 Task: Research Airbnb properties in Middelburg, Netherlands from 7th December, 2023 to 15th December, 2023 for 6 adults. Place can be entire room with 3 bedrooms having 3 beds and 3 bathrooms. Property type can be guest house. Amenities needed are: washing machine.
Action: Mouse moved to (626, 84)
Screenshot: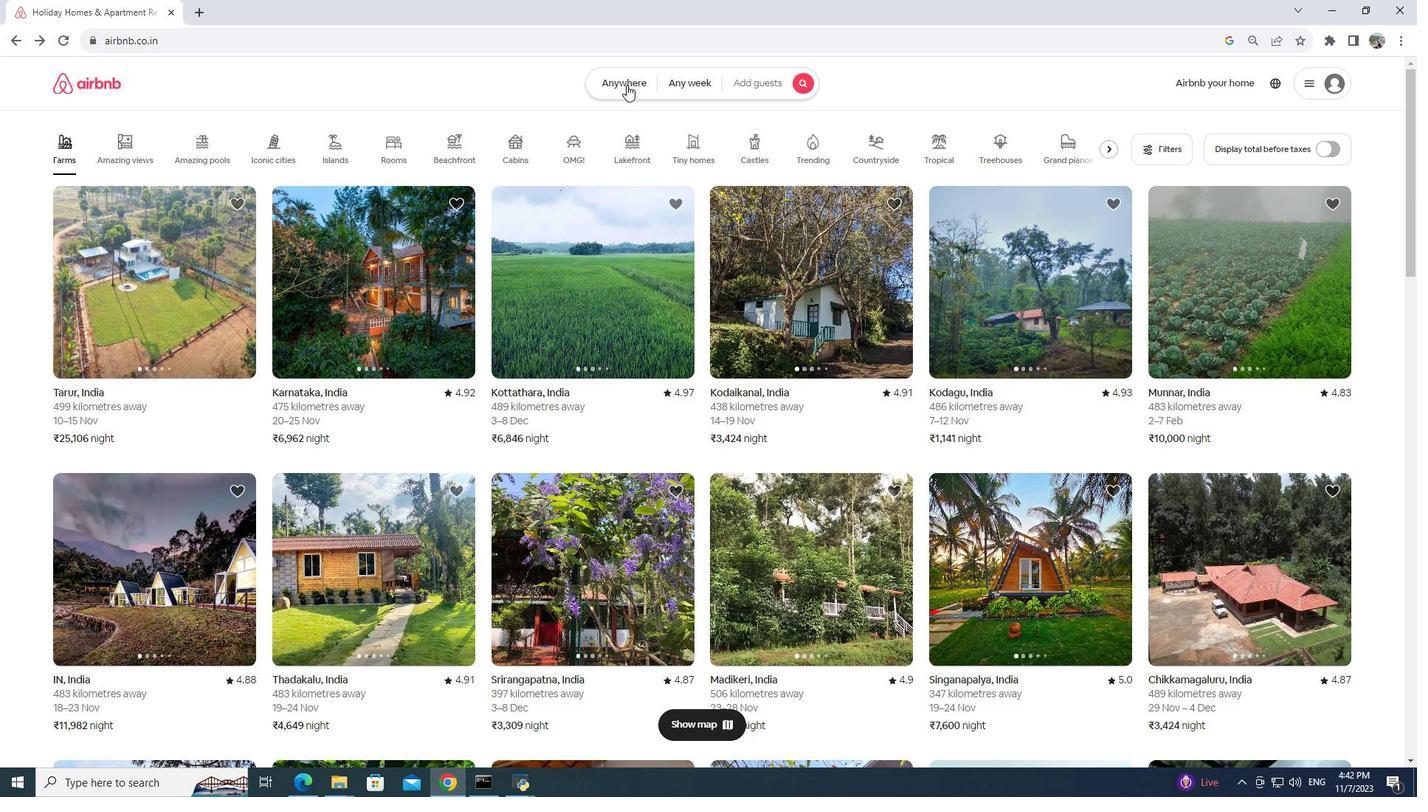 
Action: Mouse pressed left at (626, 84)
Screenshot: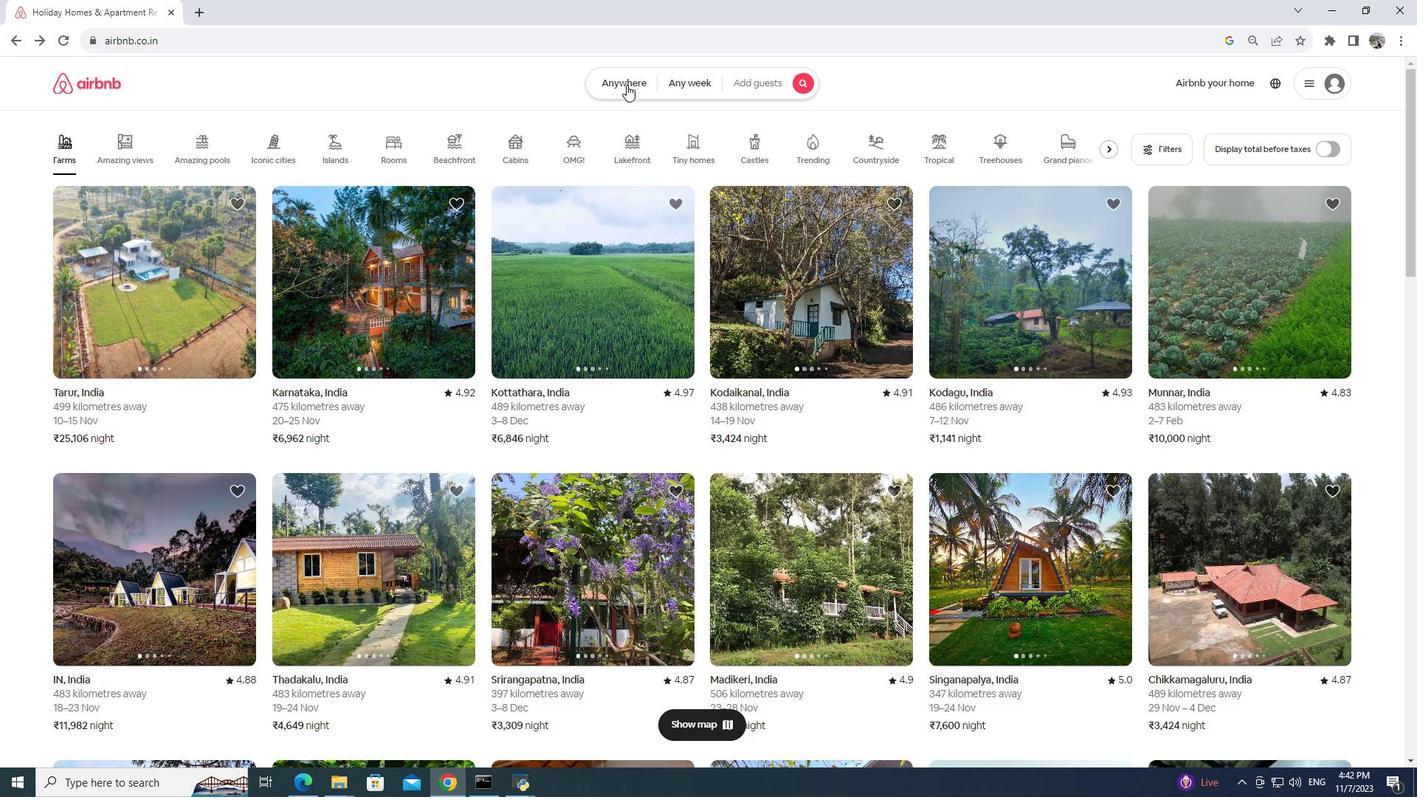 
Action: Mouse moved to (536, 129)
Screenshot: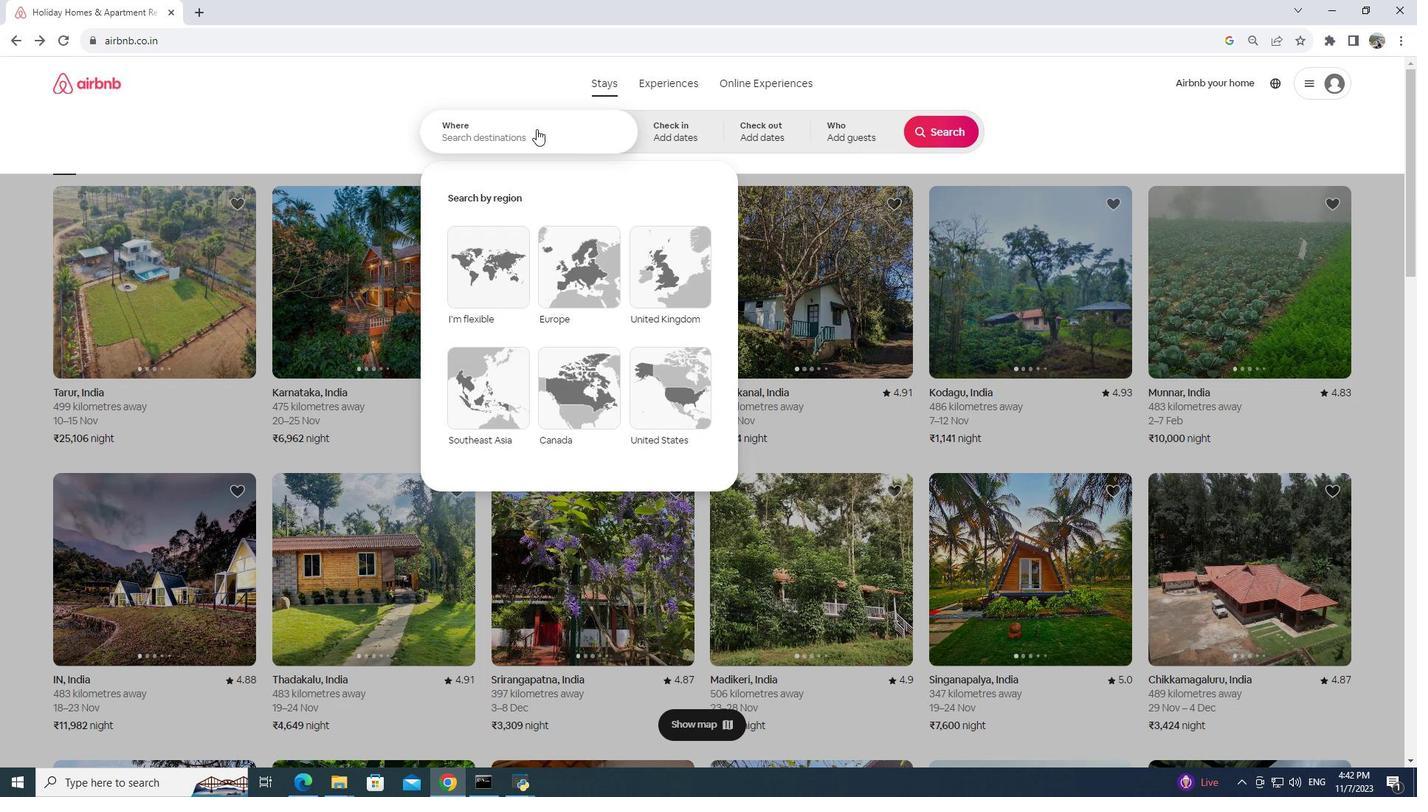 
Action: Mouse pressed left at (536, 129)
Screenshot: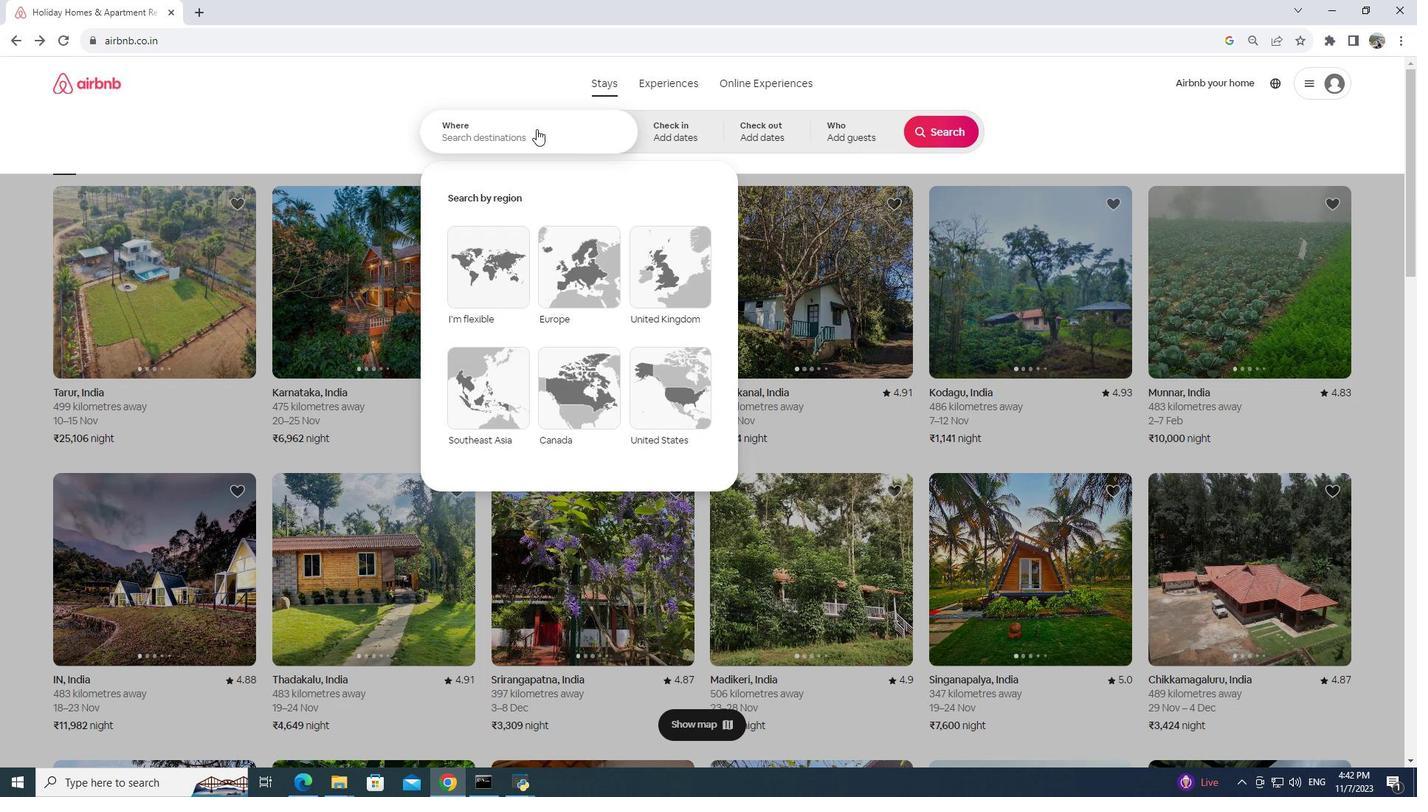 
Action: Mouse moved to (533, 127)
Screenshot: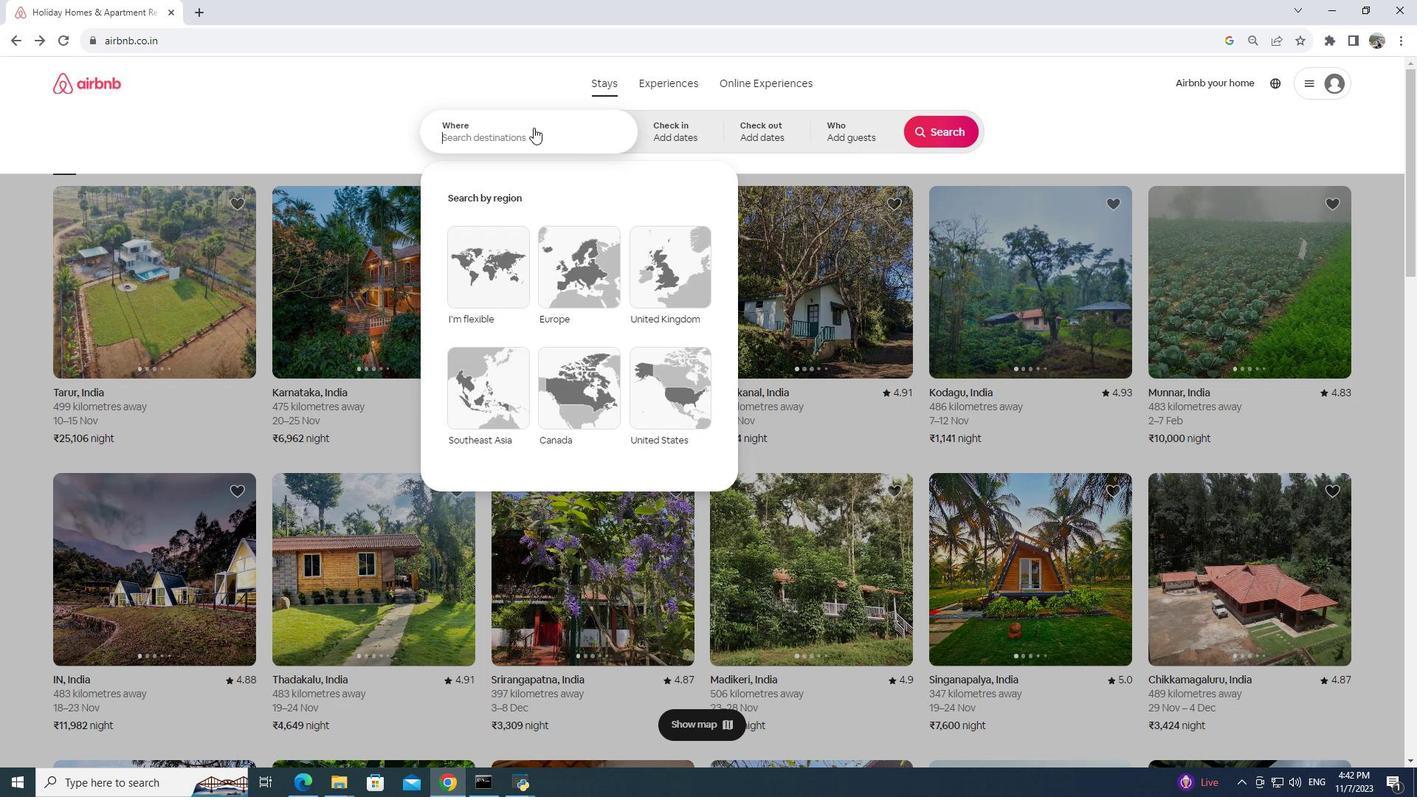 
Action: Key pressed middelburg,<Key.space>netherlands
Screenshot: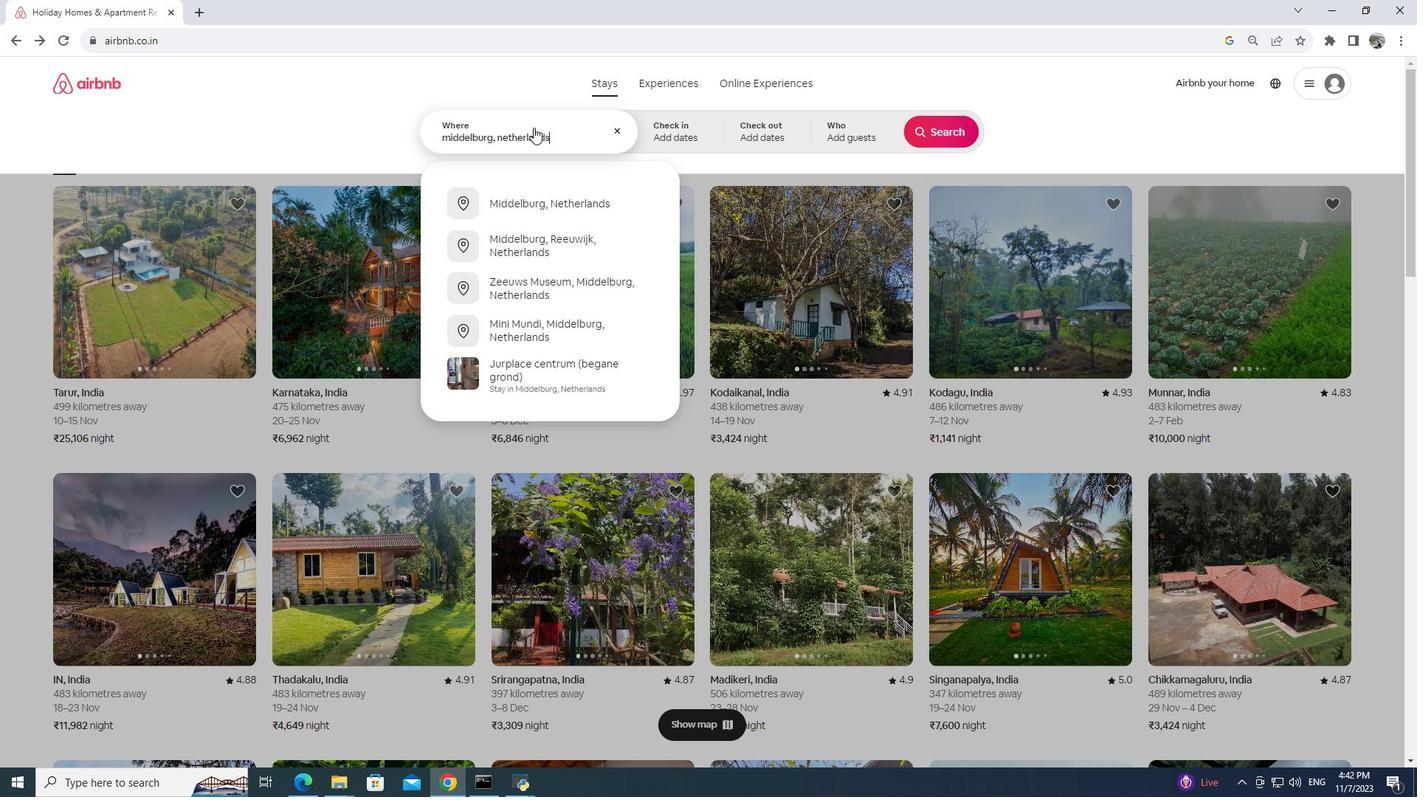 
Action: Mouse moved to (561, 196)
Screenshot: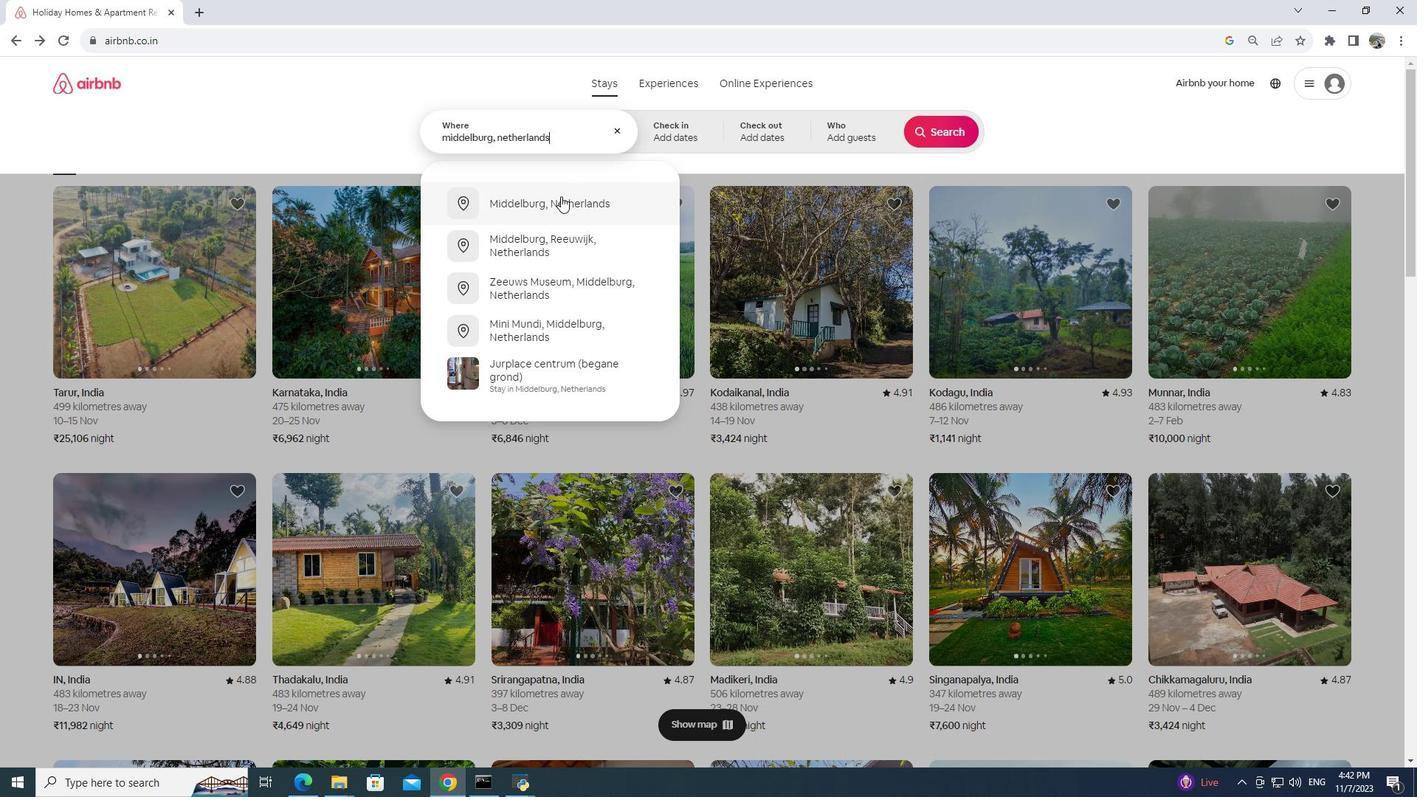 
Action: Mouse pressed left at (561, 196)
Screenshot: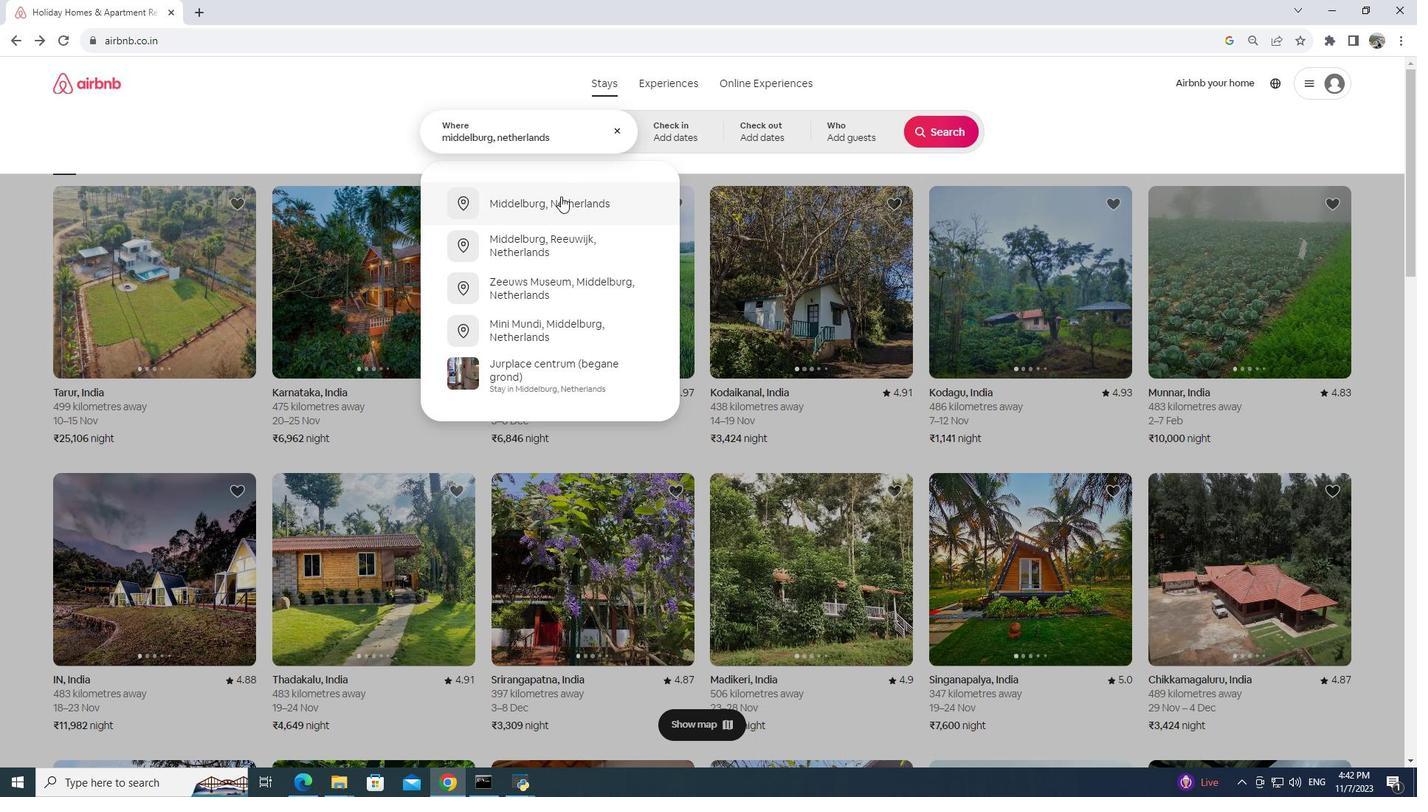 
Action: Mouse moved to (857, 331)
Screenshot: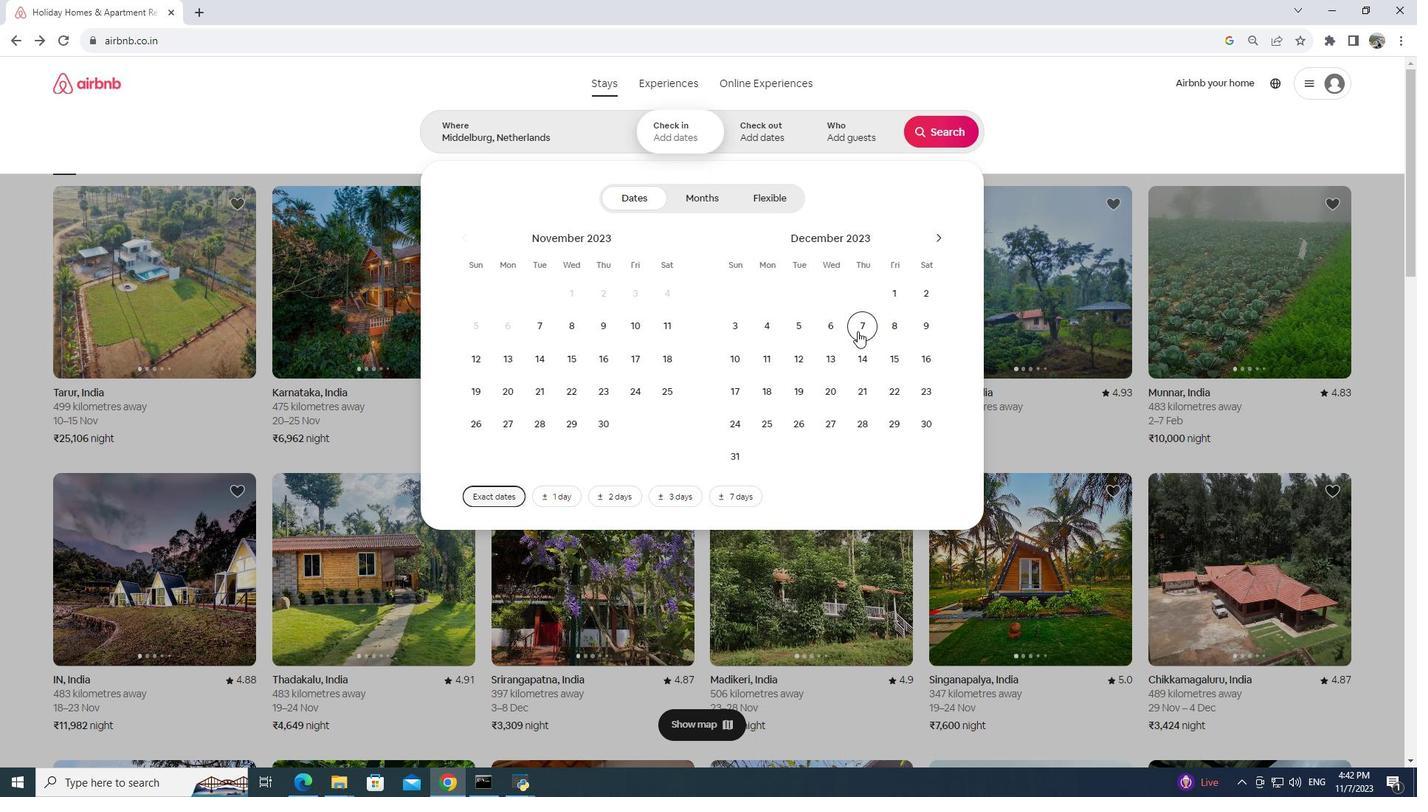 
Action: Mouse pressed left at (857, 331)
Screenshot: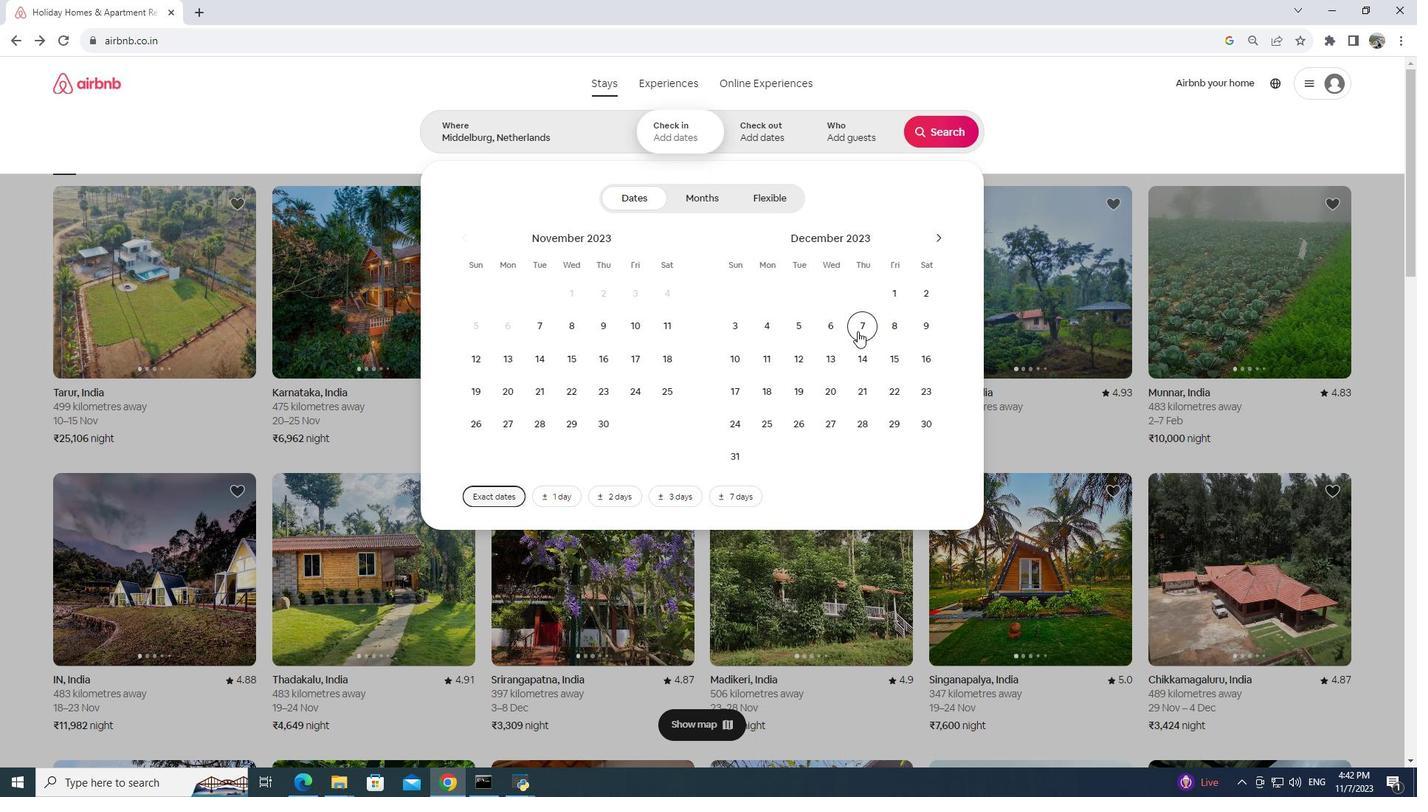 
Action: Mouse moved to (904, 361)
Screenshot: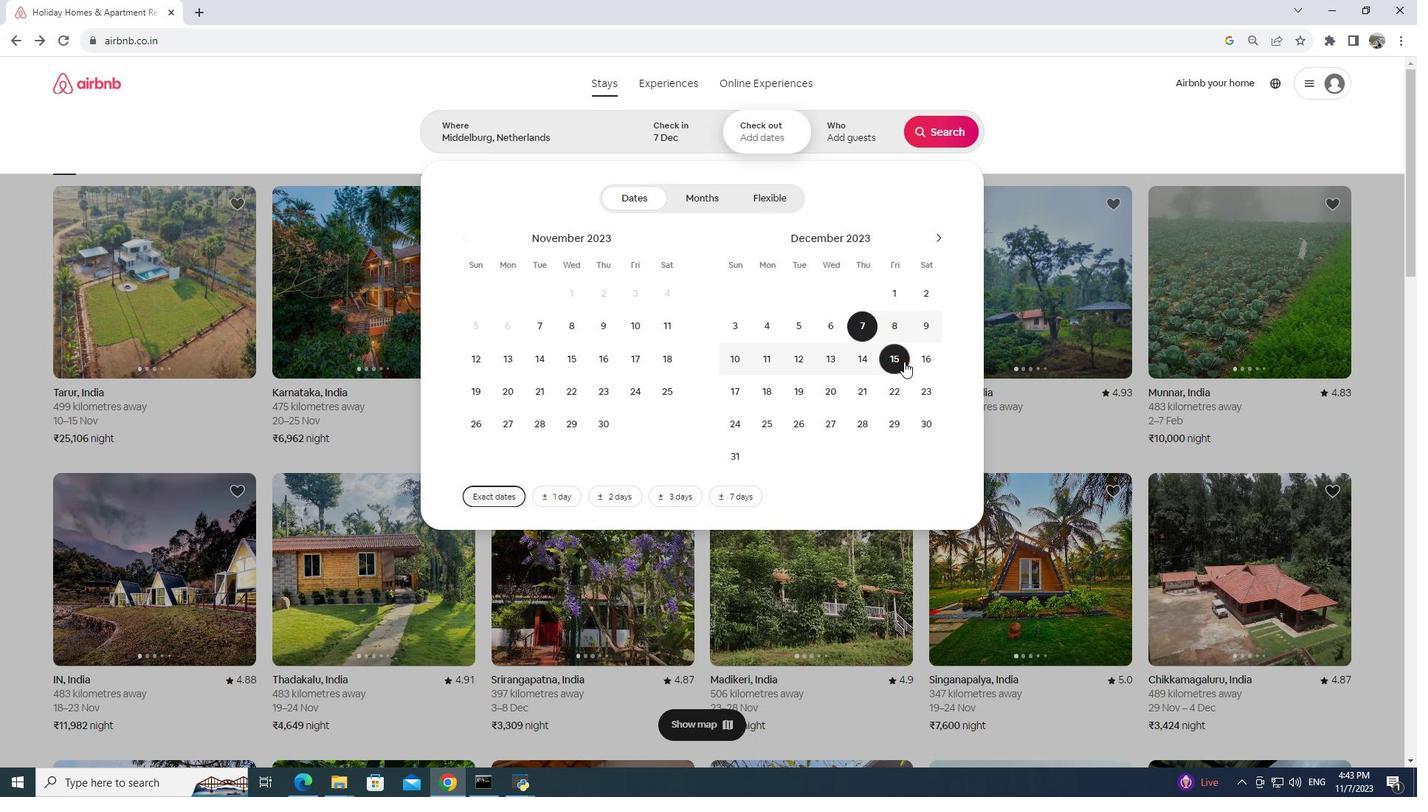 
Action: Mouse pressed left at (904, 361)
Screenshot: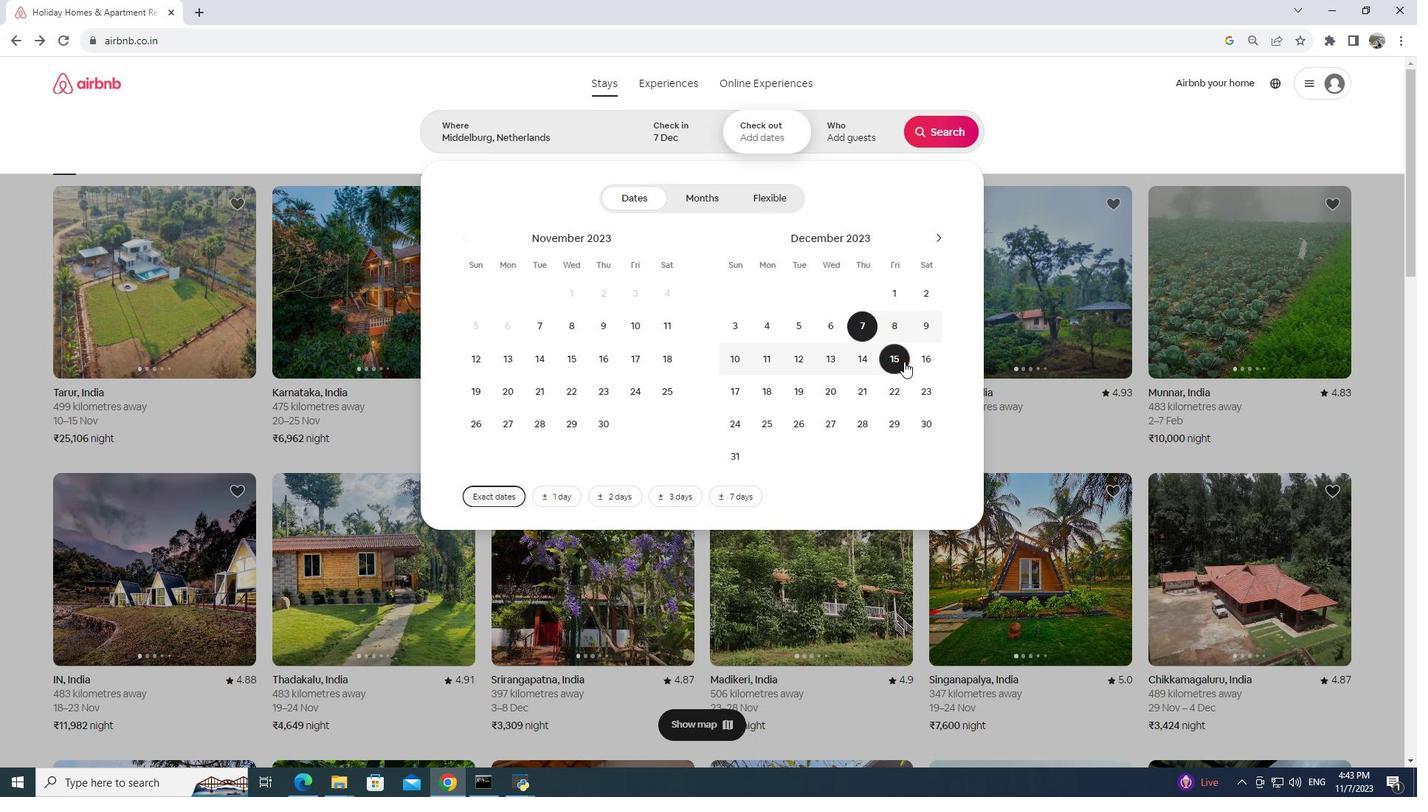 
Action: Mouse moved to (843, 124)
Screenshot: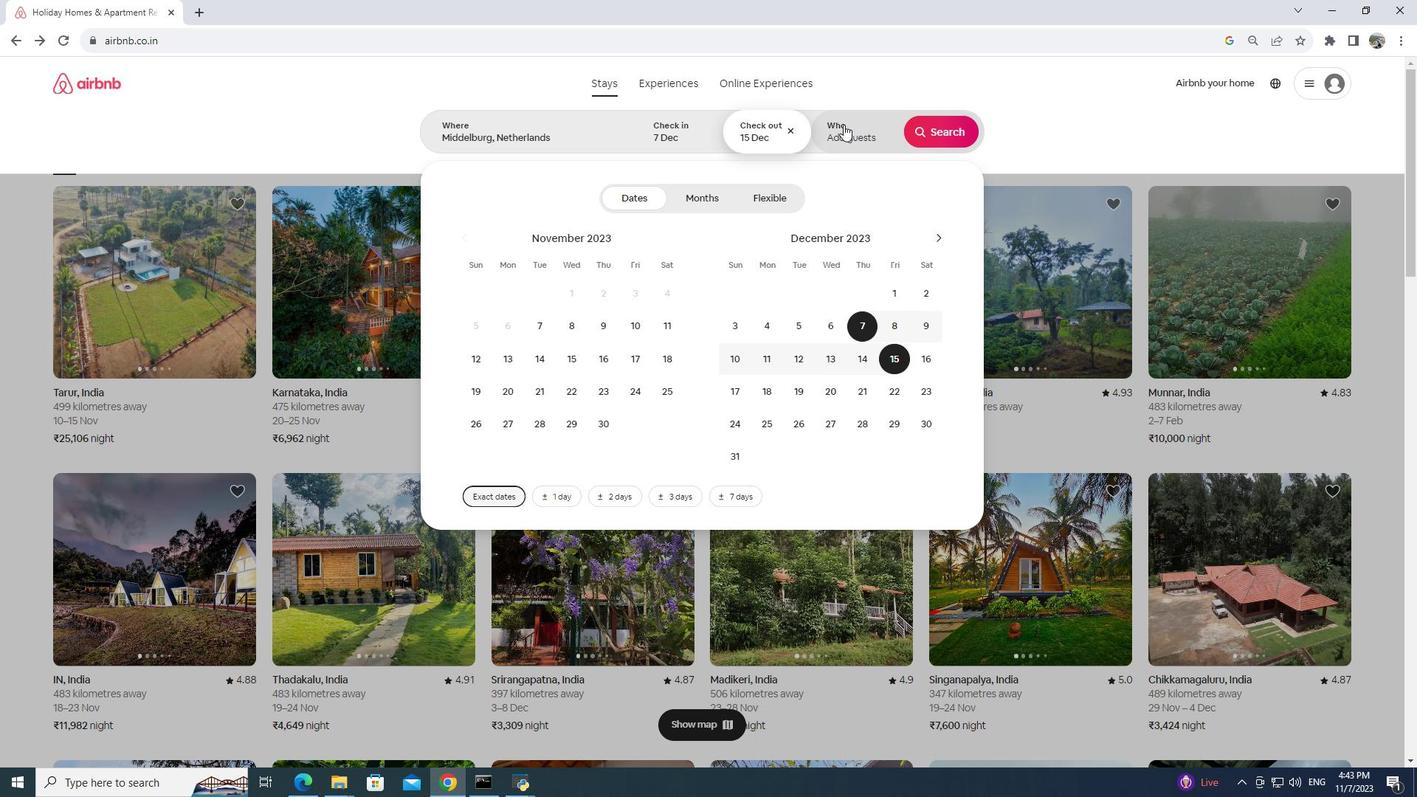 
Action: Mouse pressed left at (843, 124)
Screenshot: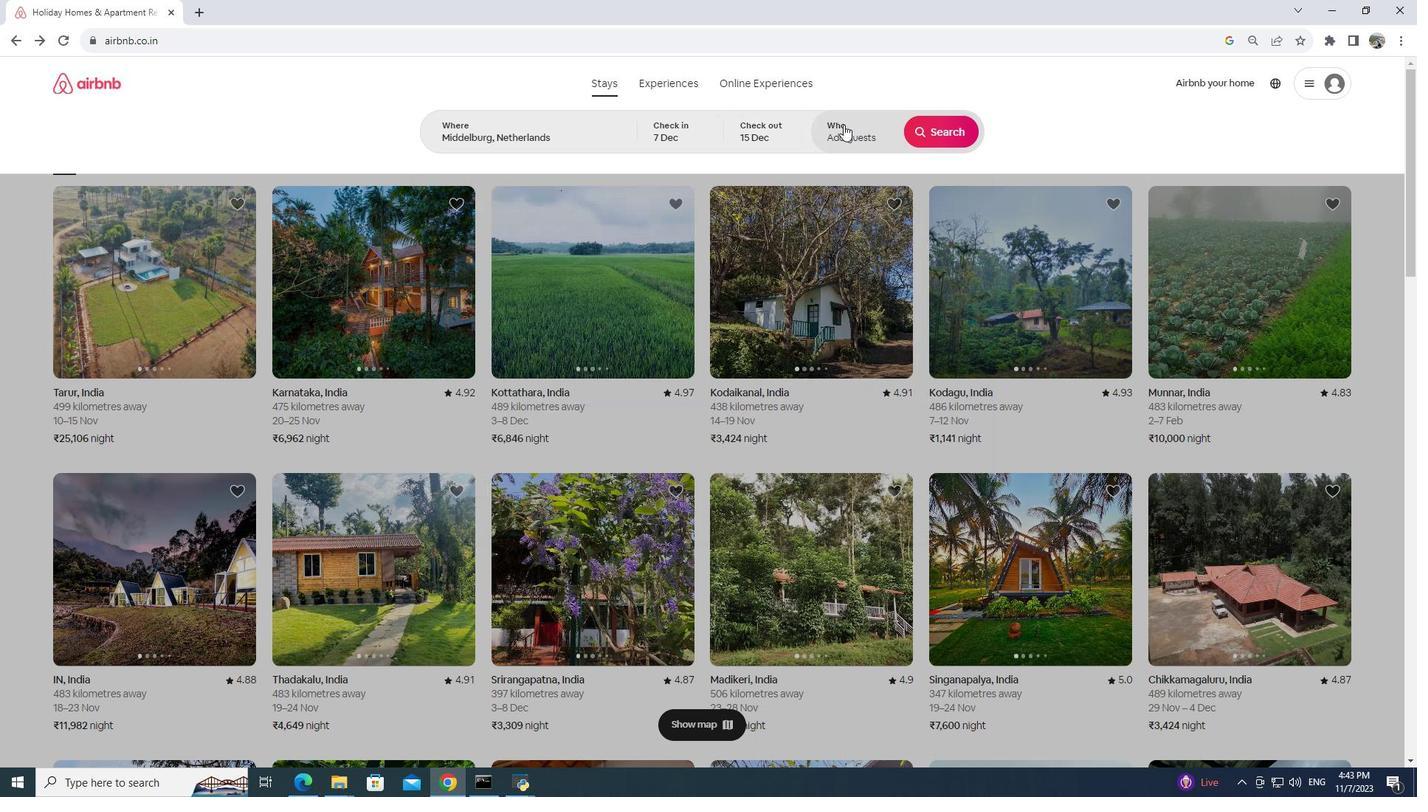 
Action: Mouse moved to (946, 202)
Screenshot: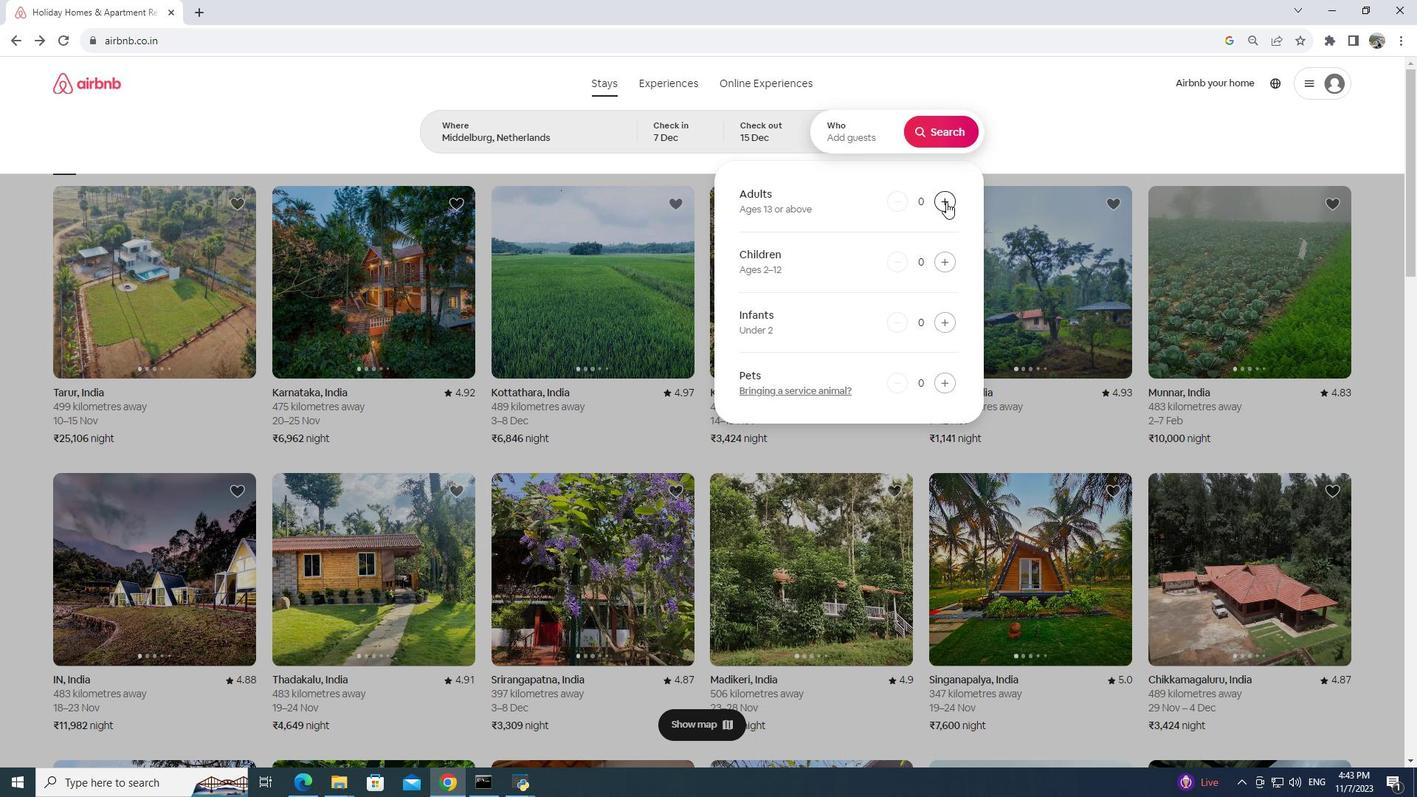 
Action: Mouse pressed left at (946, 202)
Screenshot: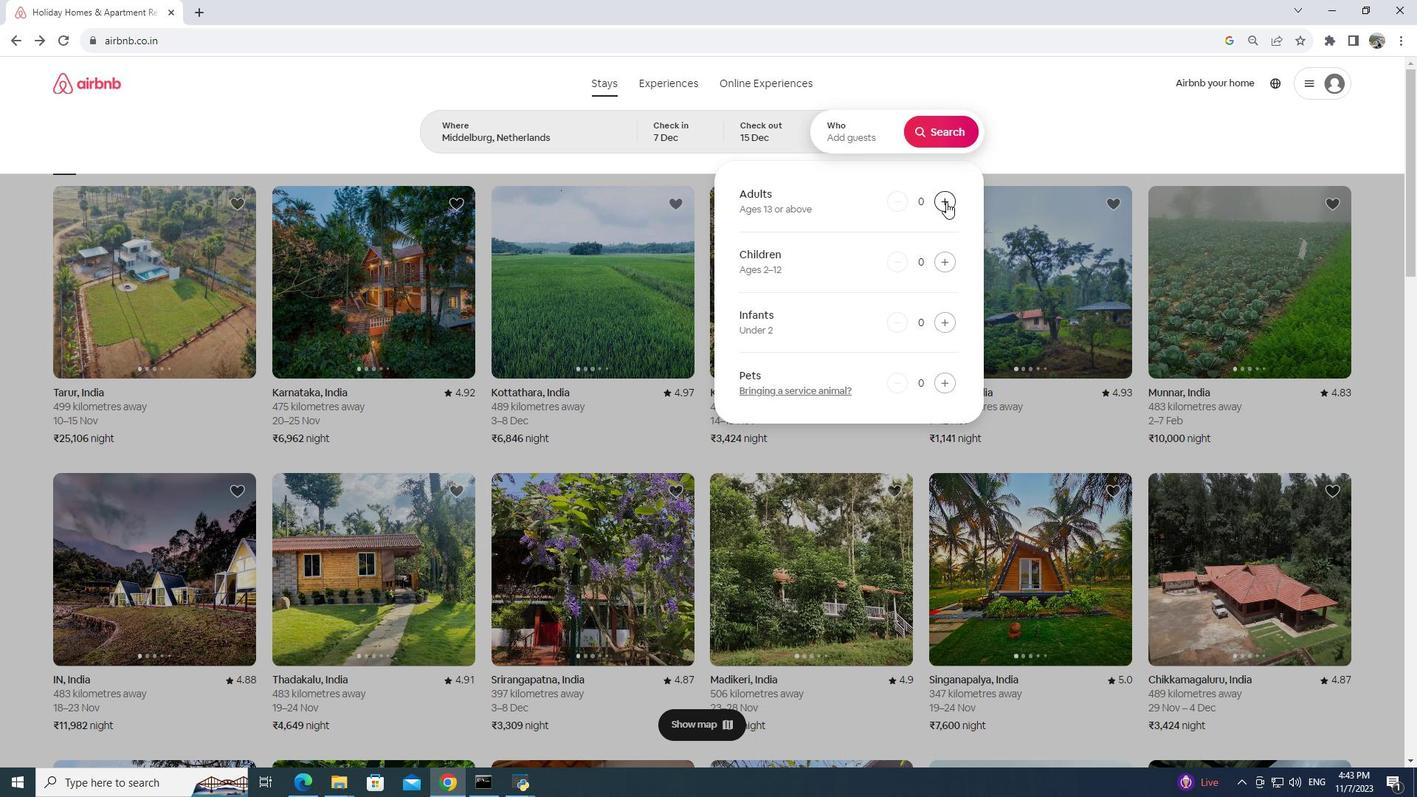 
Action: Mouse pressed left at (946, 202)
Screenshot: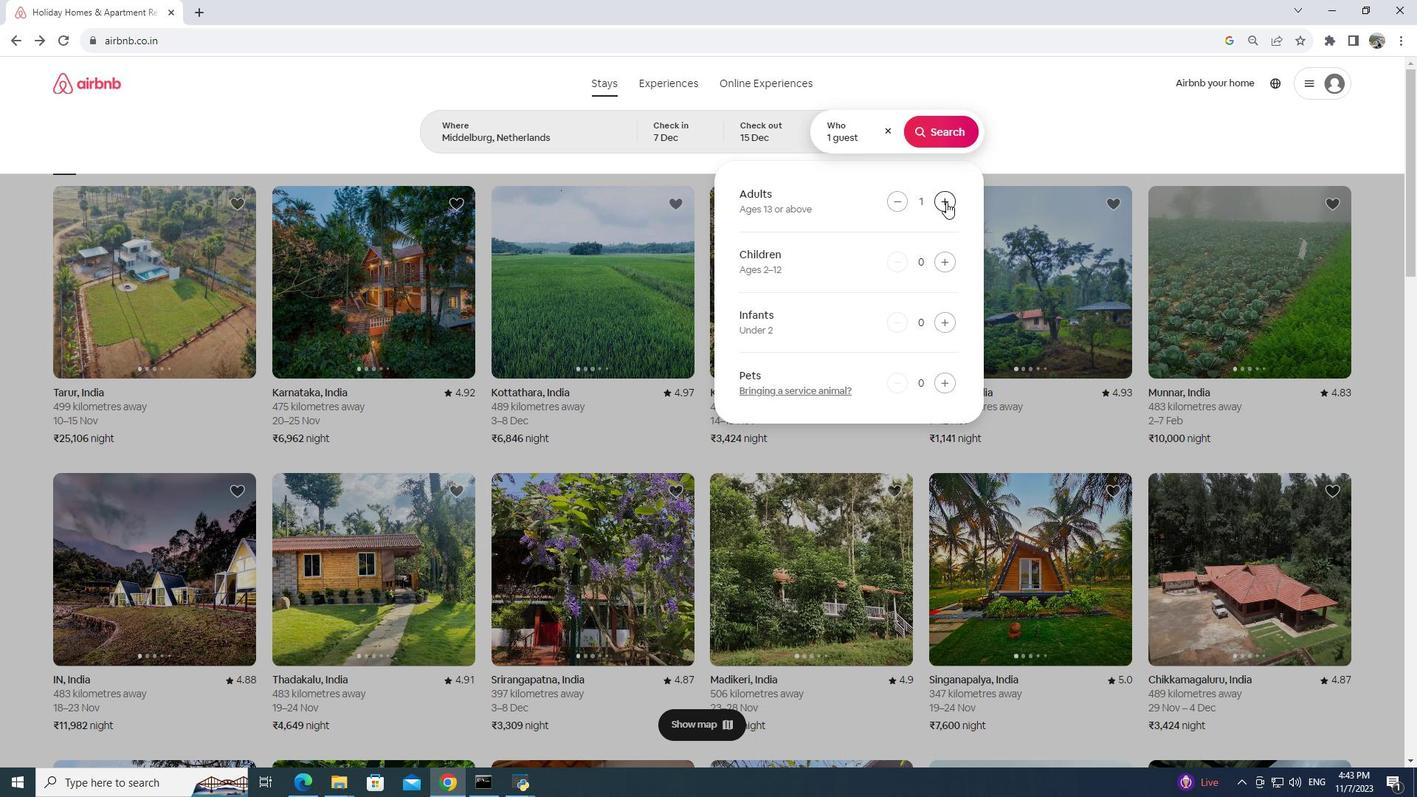 
Action: Mouse pressed left at (946, 202)
Screenshot: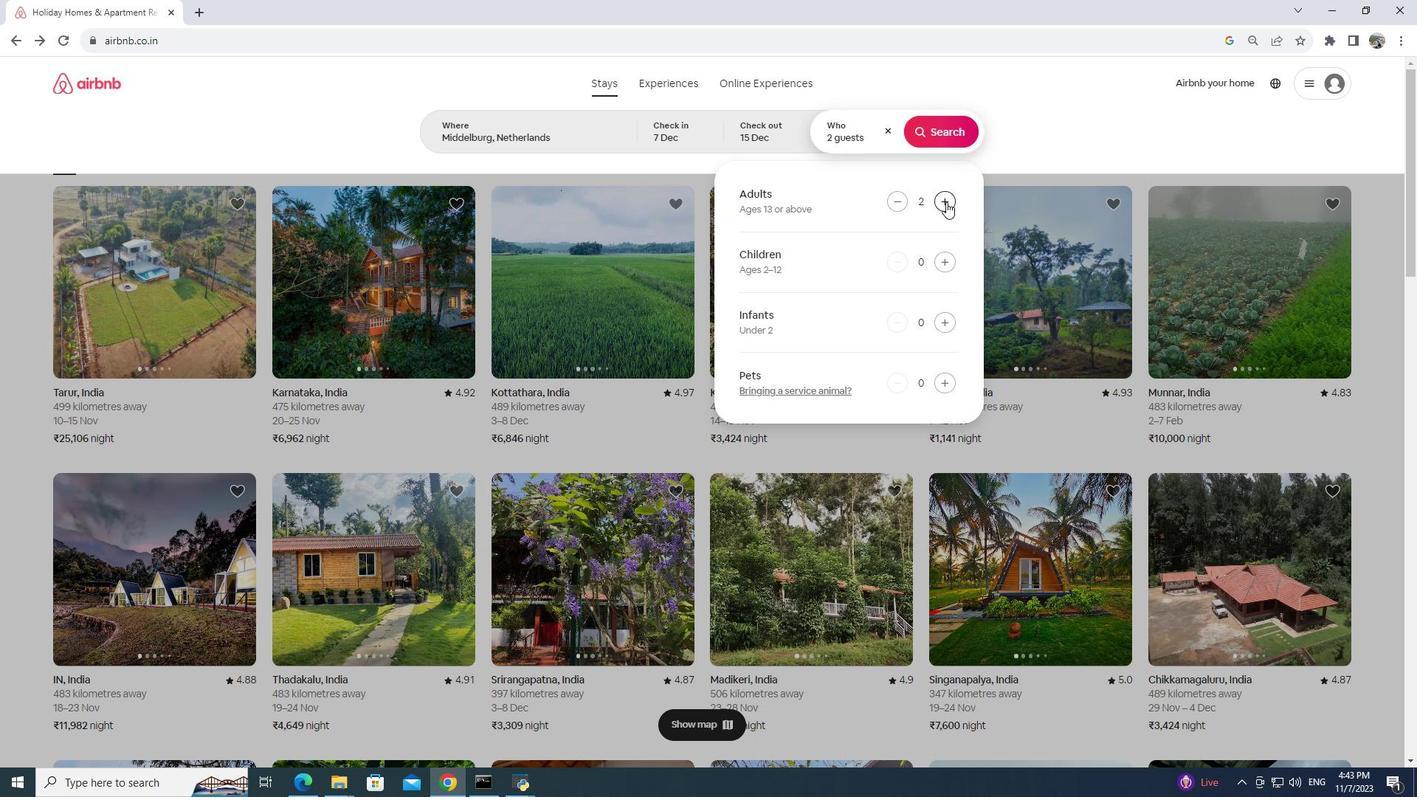
Action: Mouse moved to (945, 202)
Screenshot: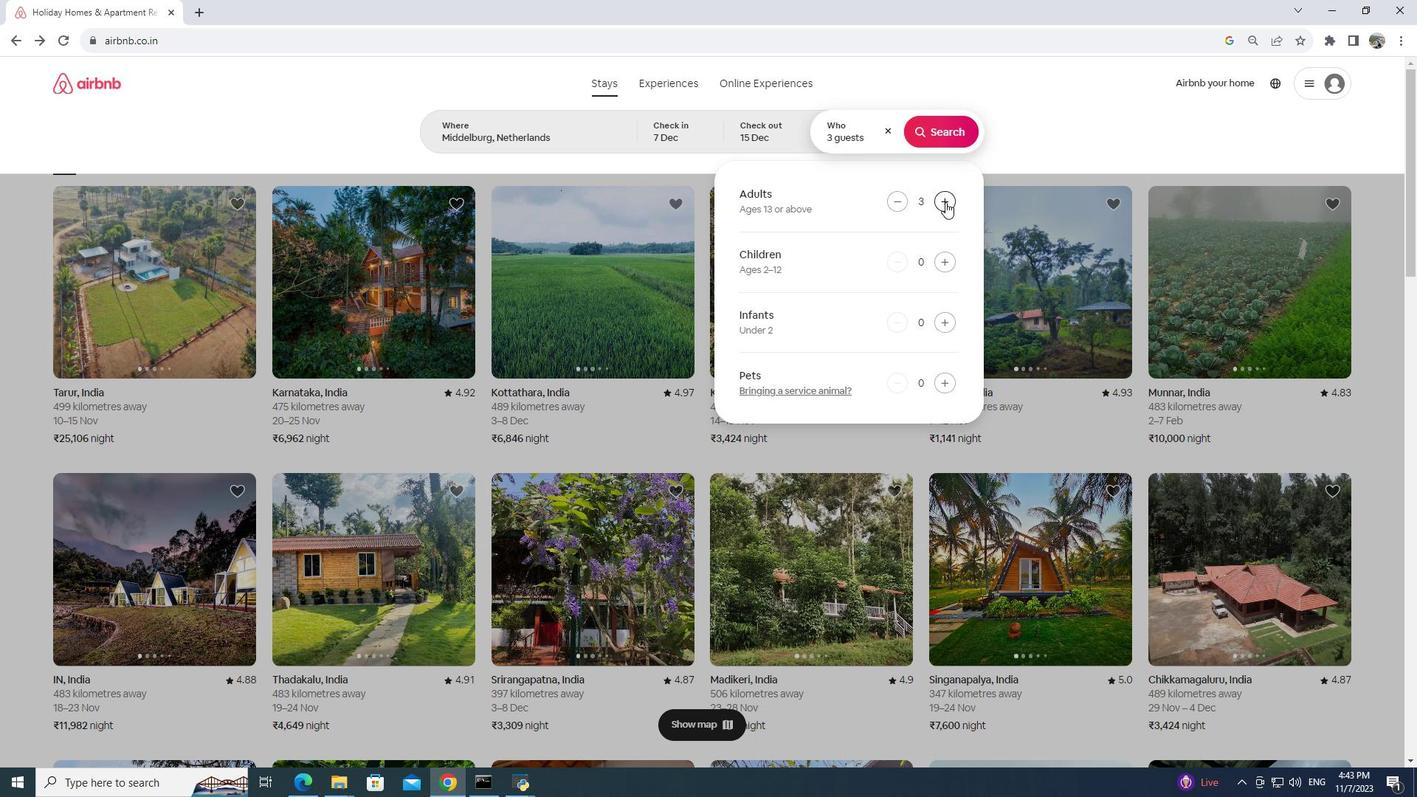 
Action: Mouse pressed left at (945, 202)
Screenshot: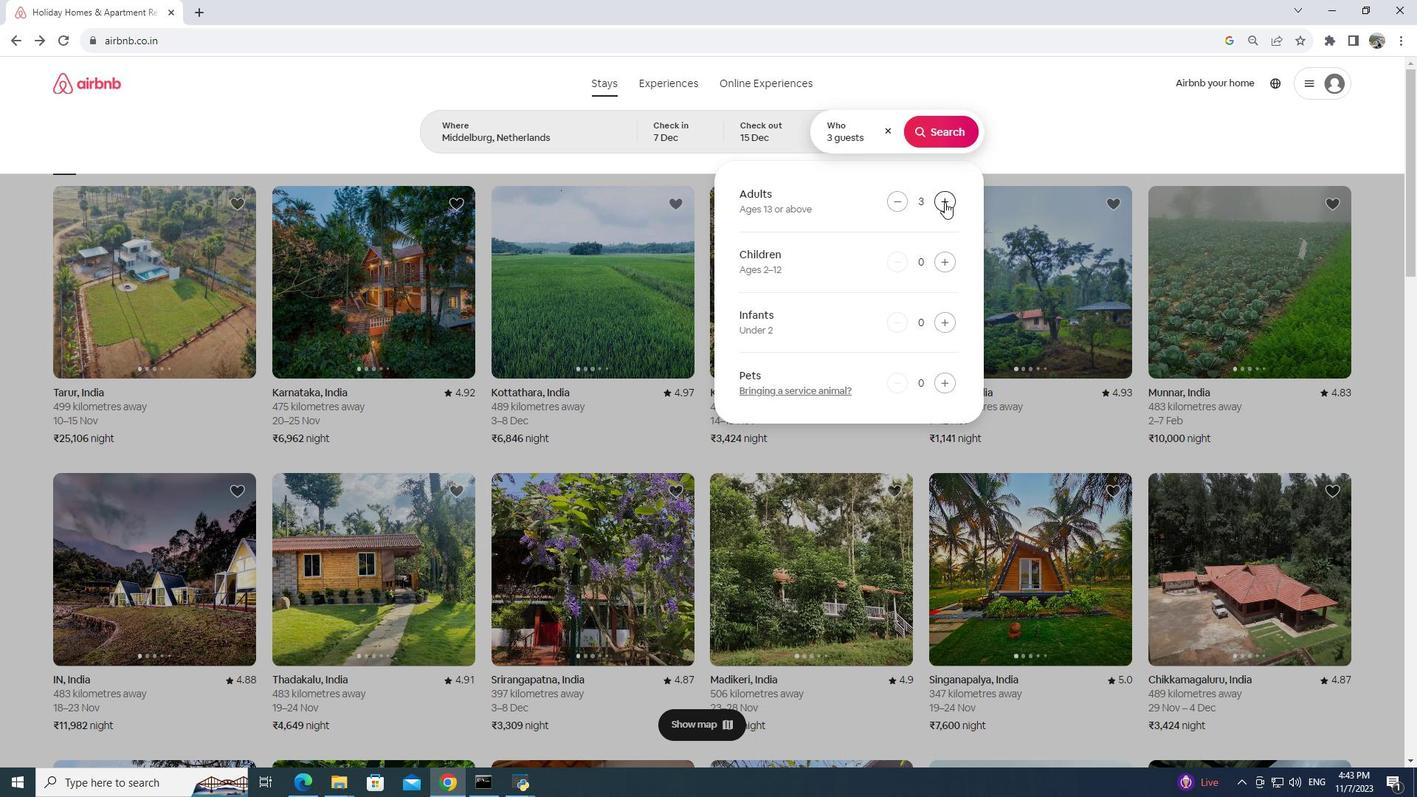 
Action: Mouse moved to (944, 202)
Screenshot: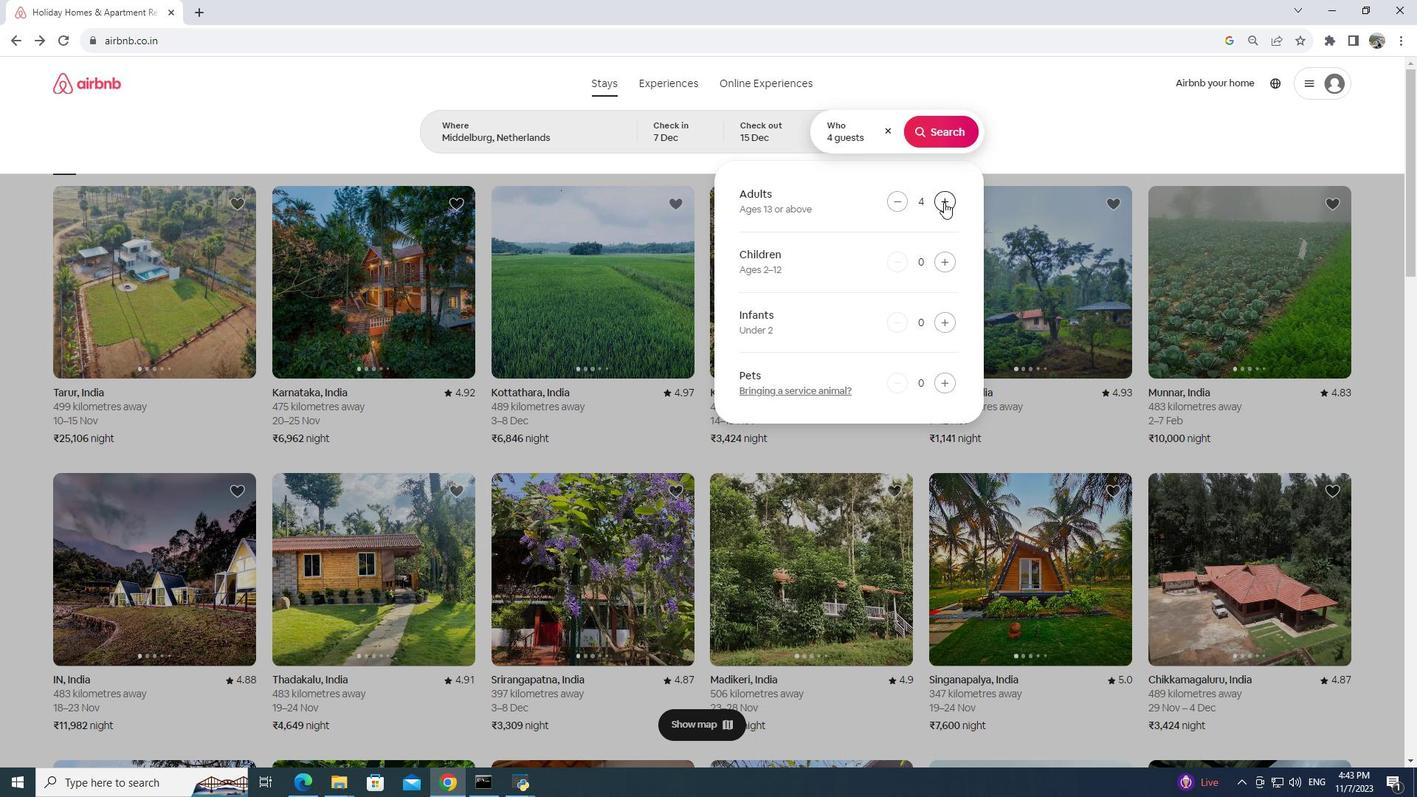
Action: Mouse pressed left at (944, 202)
Screenshot: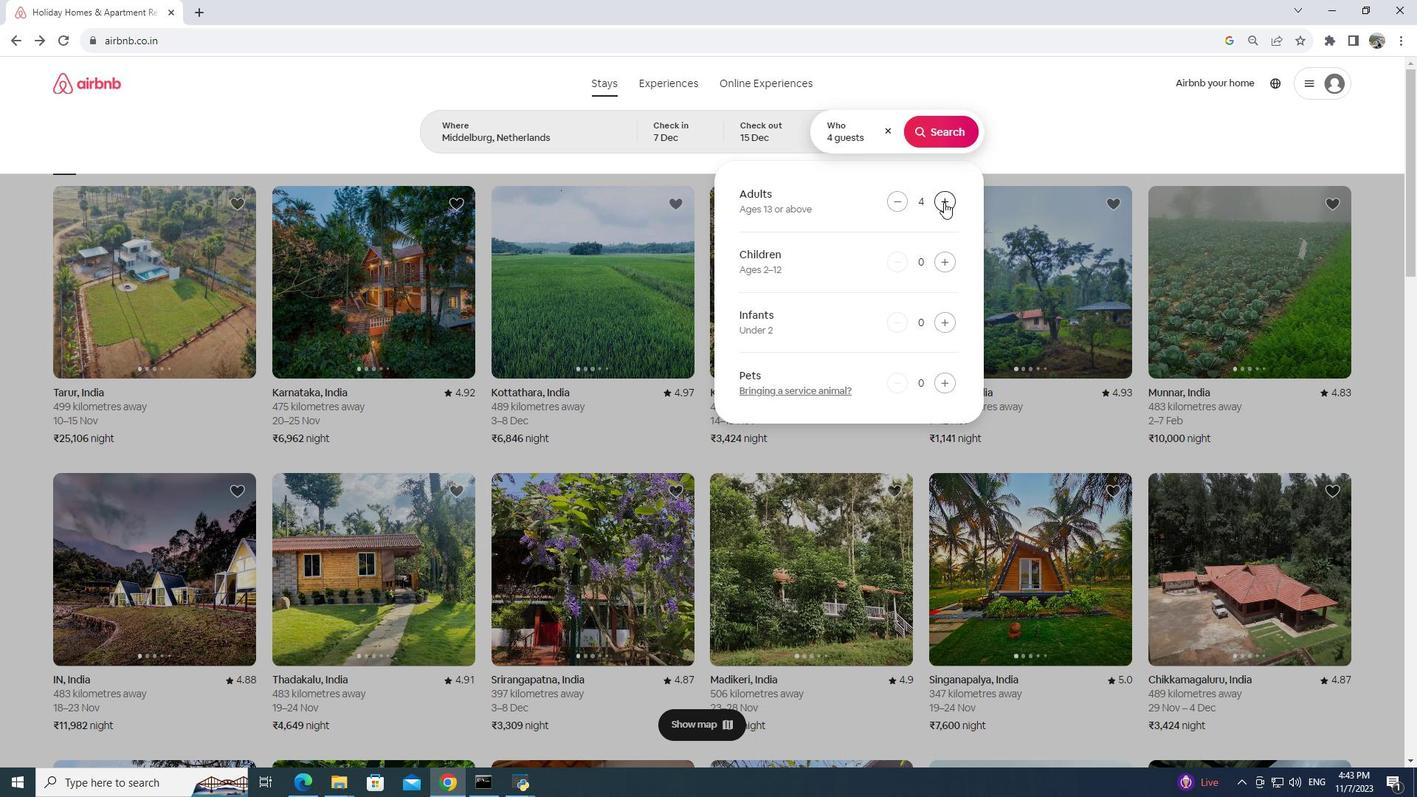 
Action: Mouse moved to (944, 201)
Screenshot: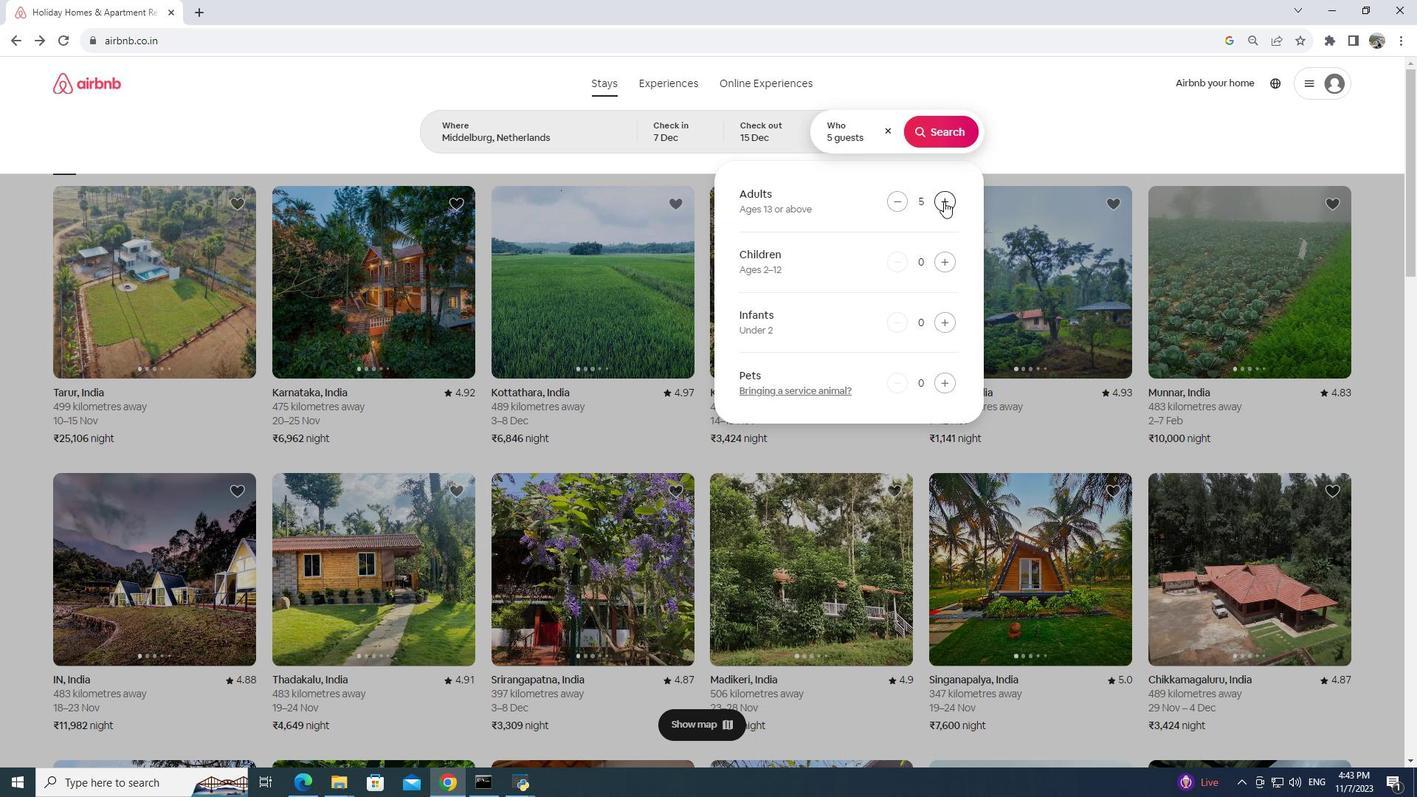
Action: Mouse pressed left at (944, 201)
Screenshot: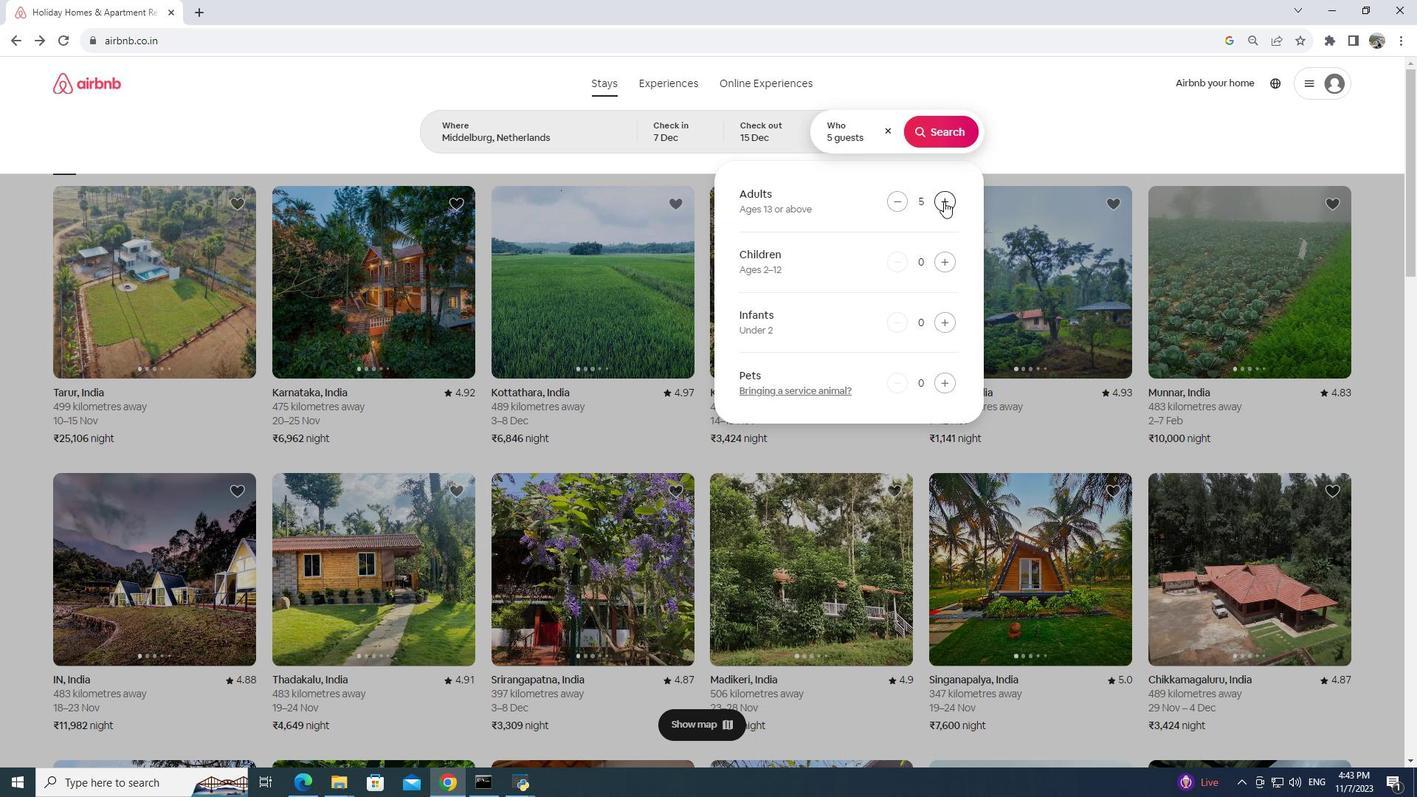 
Action: Mouse moved to (923, 128)
Screenshot: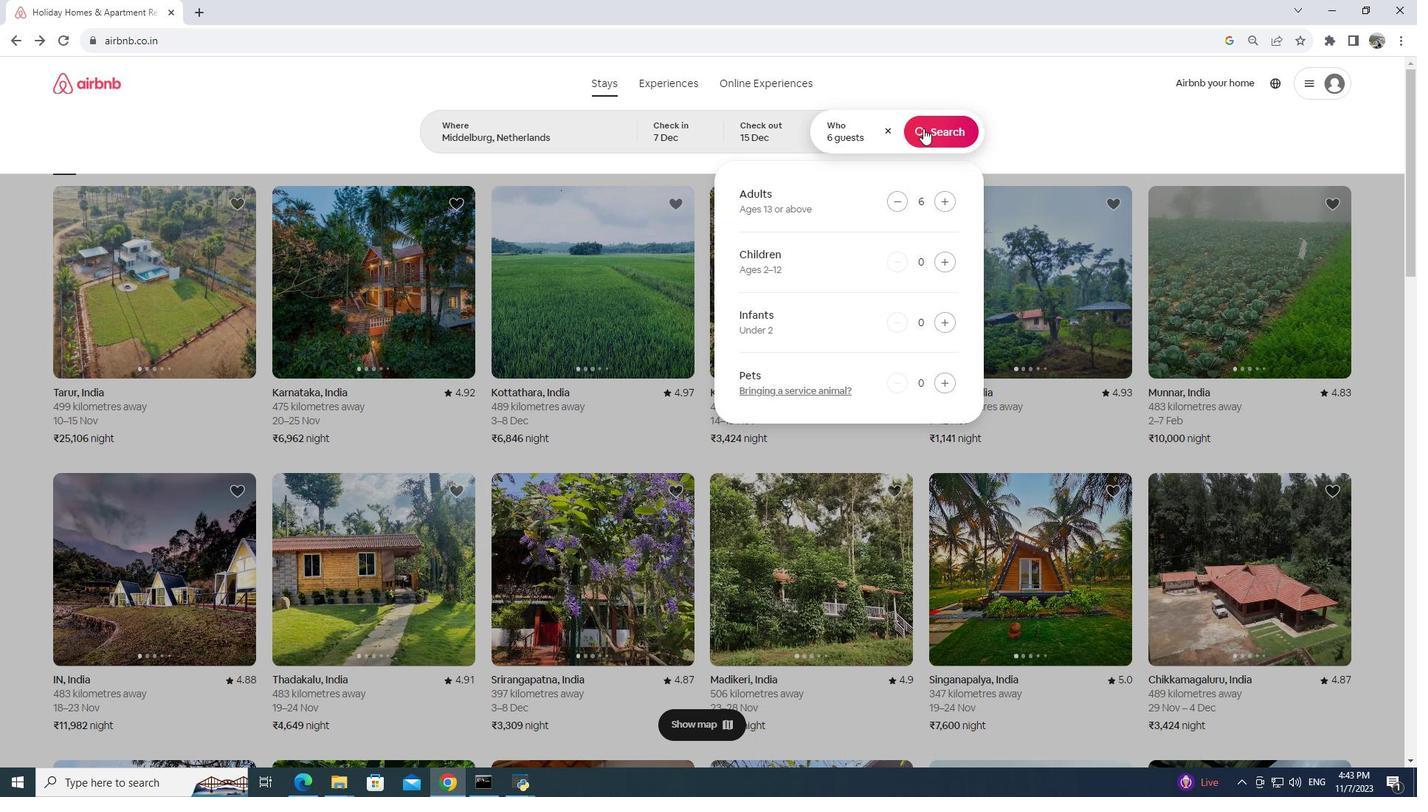 
Action: Mouse pressed left at (923, 128)
Screenshot: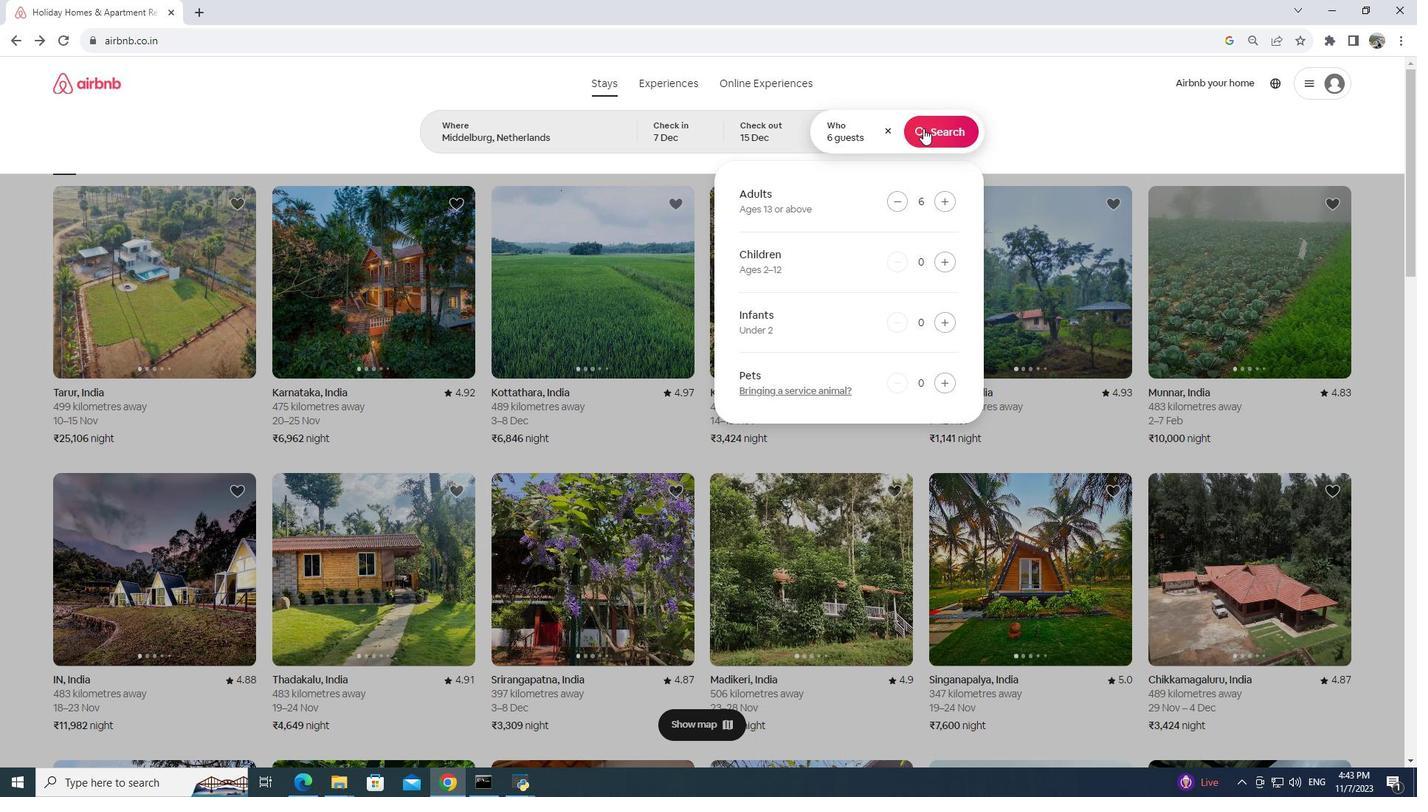 
Action: Mouse moved to (1216, 132)
Screenshot: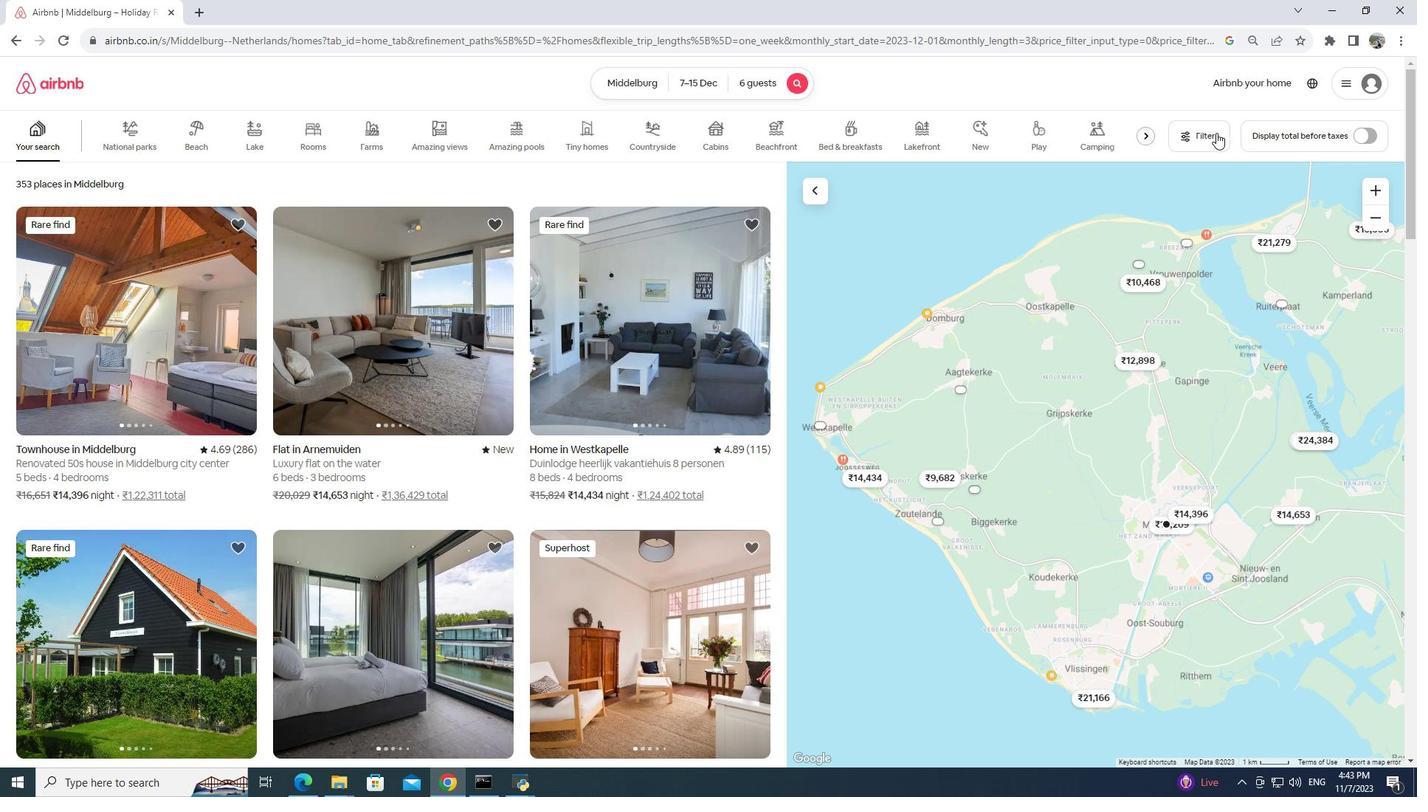 
Action: Mouse pressed left at (1216, 132)
Screenshot: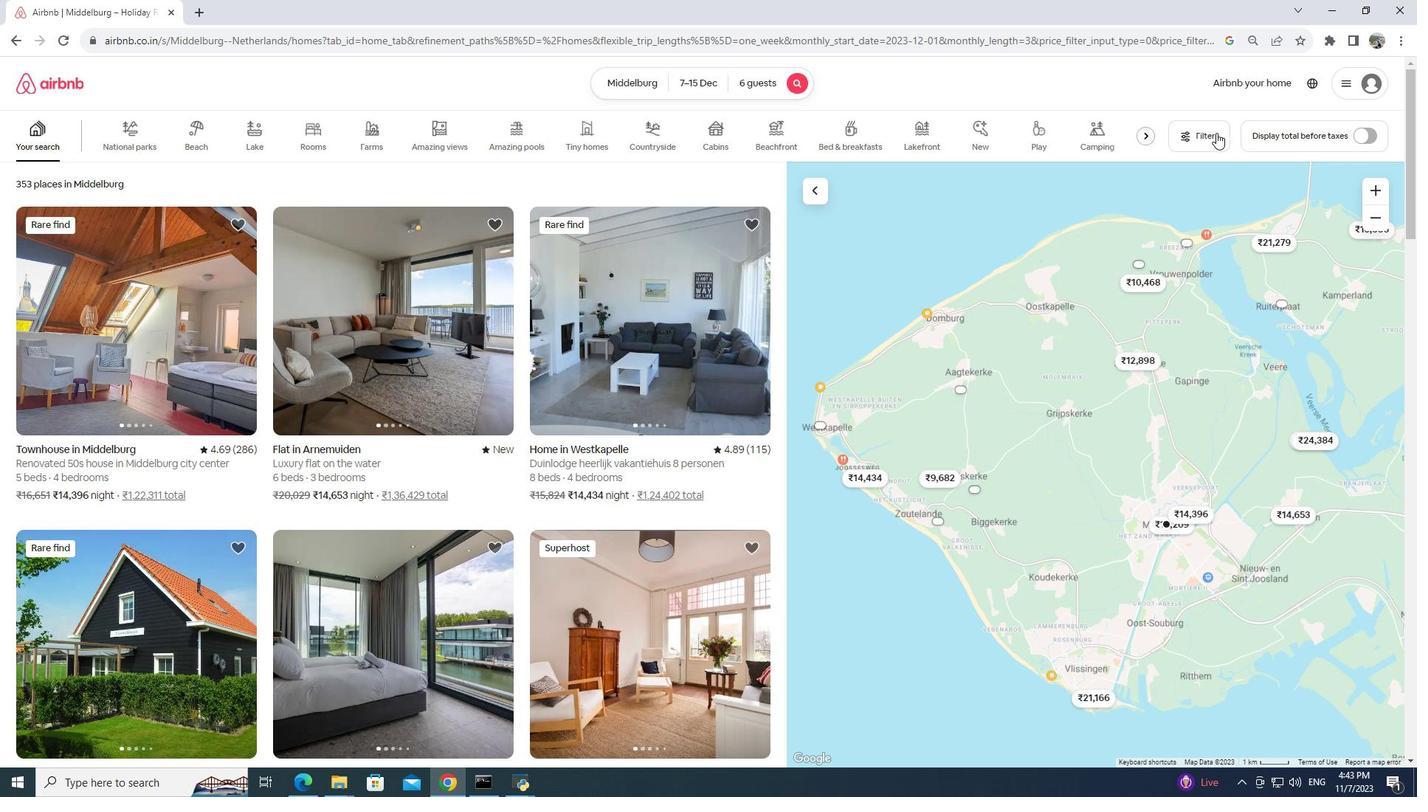 
Action: Mouse moved to (643, 550)
Screenshot: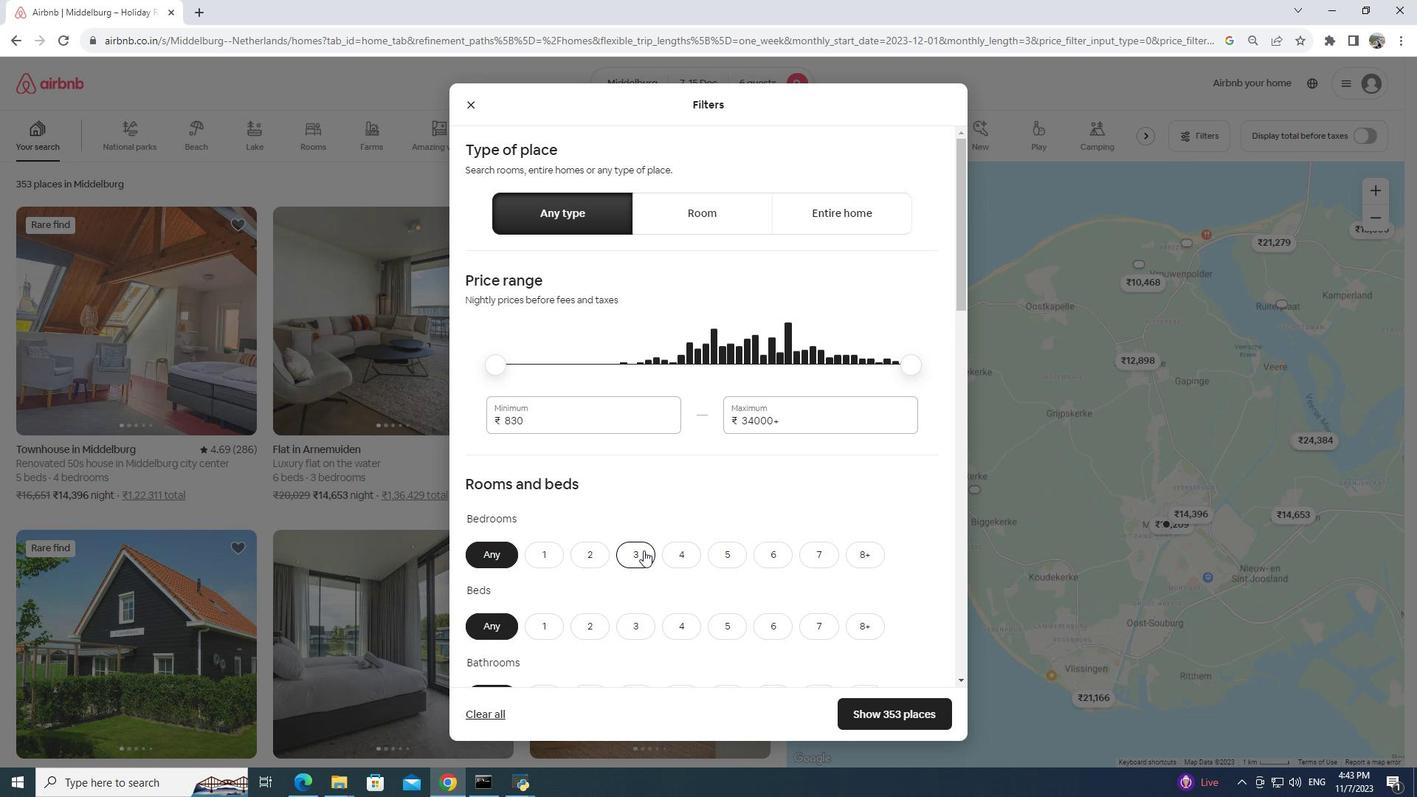 
Action: Mouse pressed left at (643, 550)
Screenshot: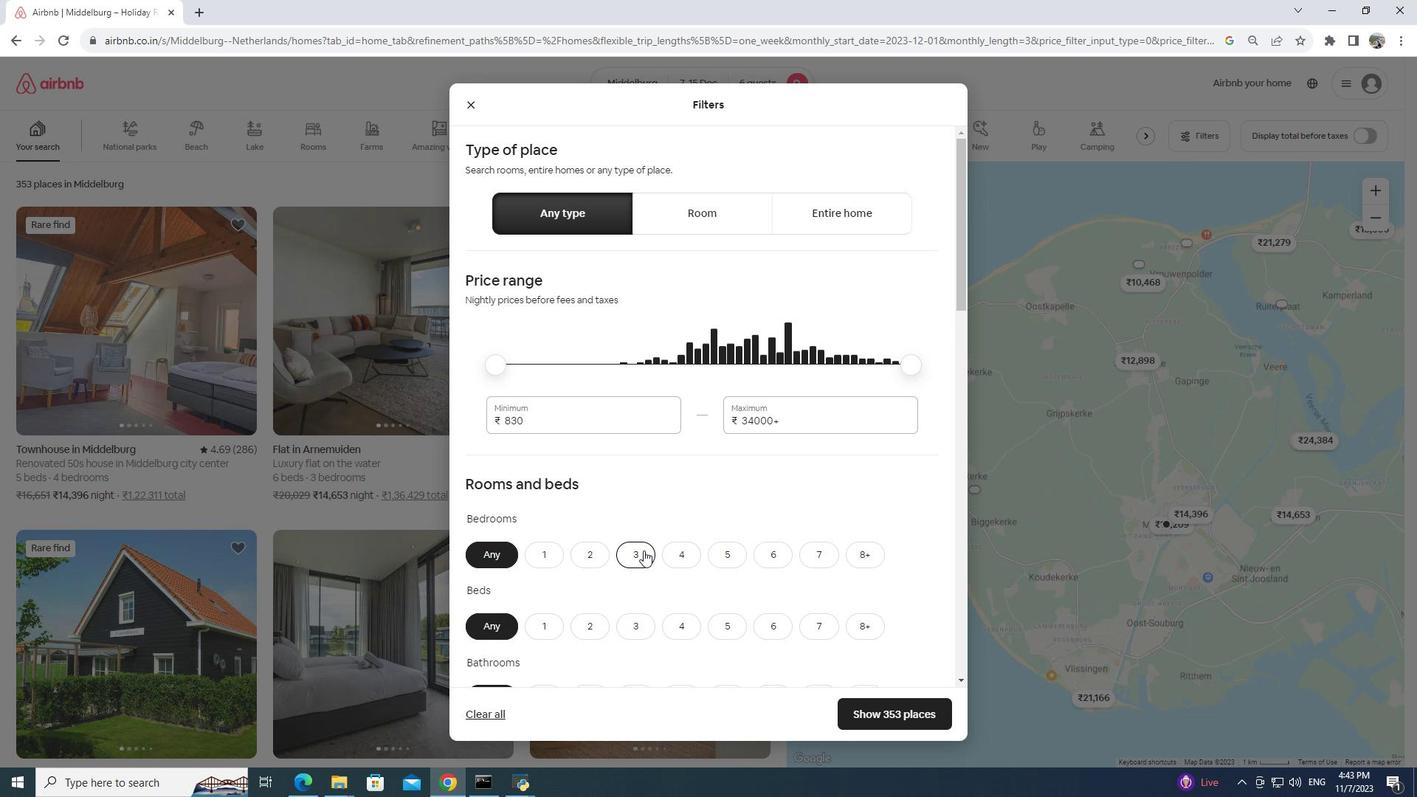 
Action: Mouse moved to (655, 531)
Screenshot: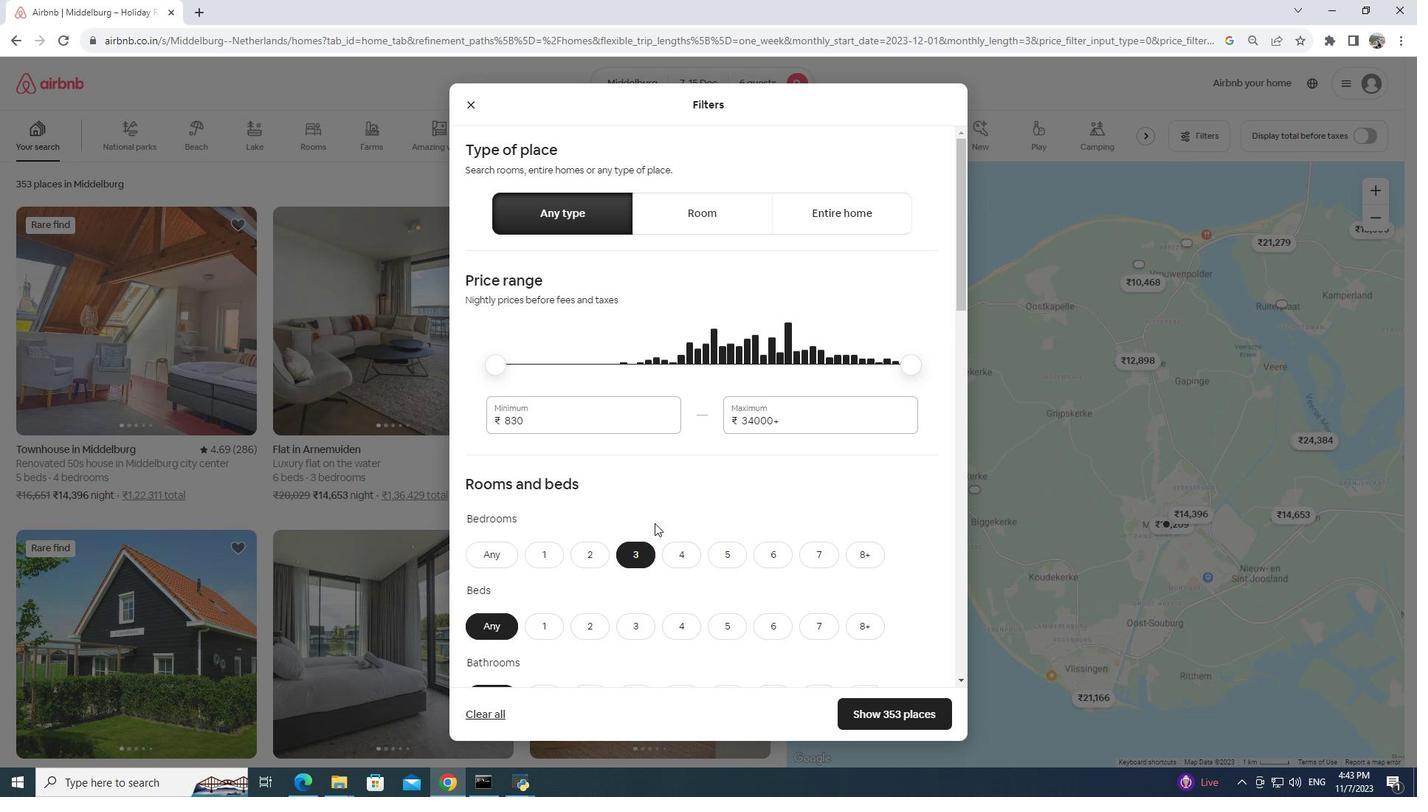 
Action: Mouse scrolled (655, 530) with delta (0, 0)
Screenshot: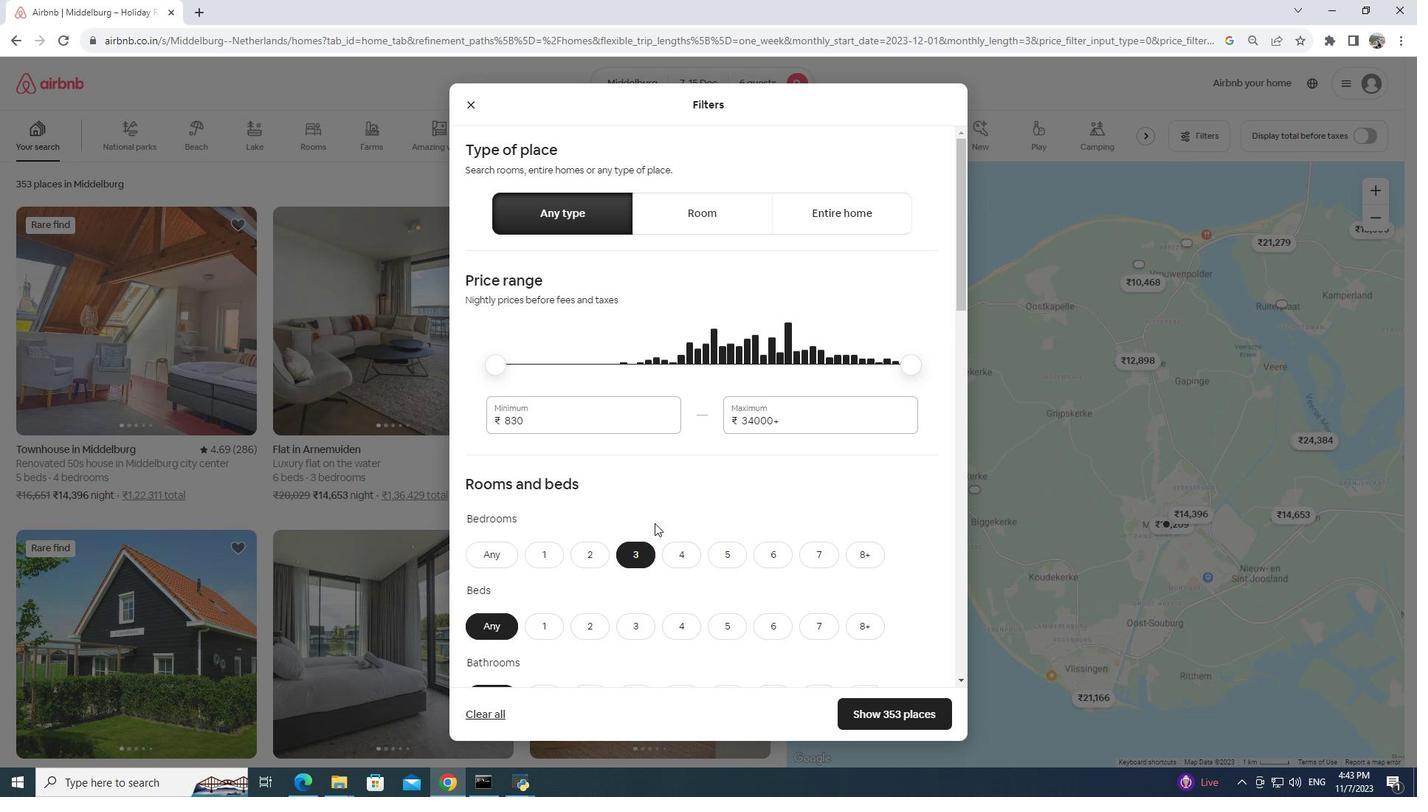 
Action: Mouse moved to (655, 527)
Screenshot: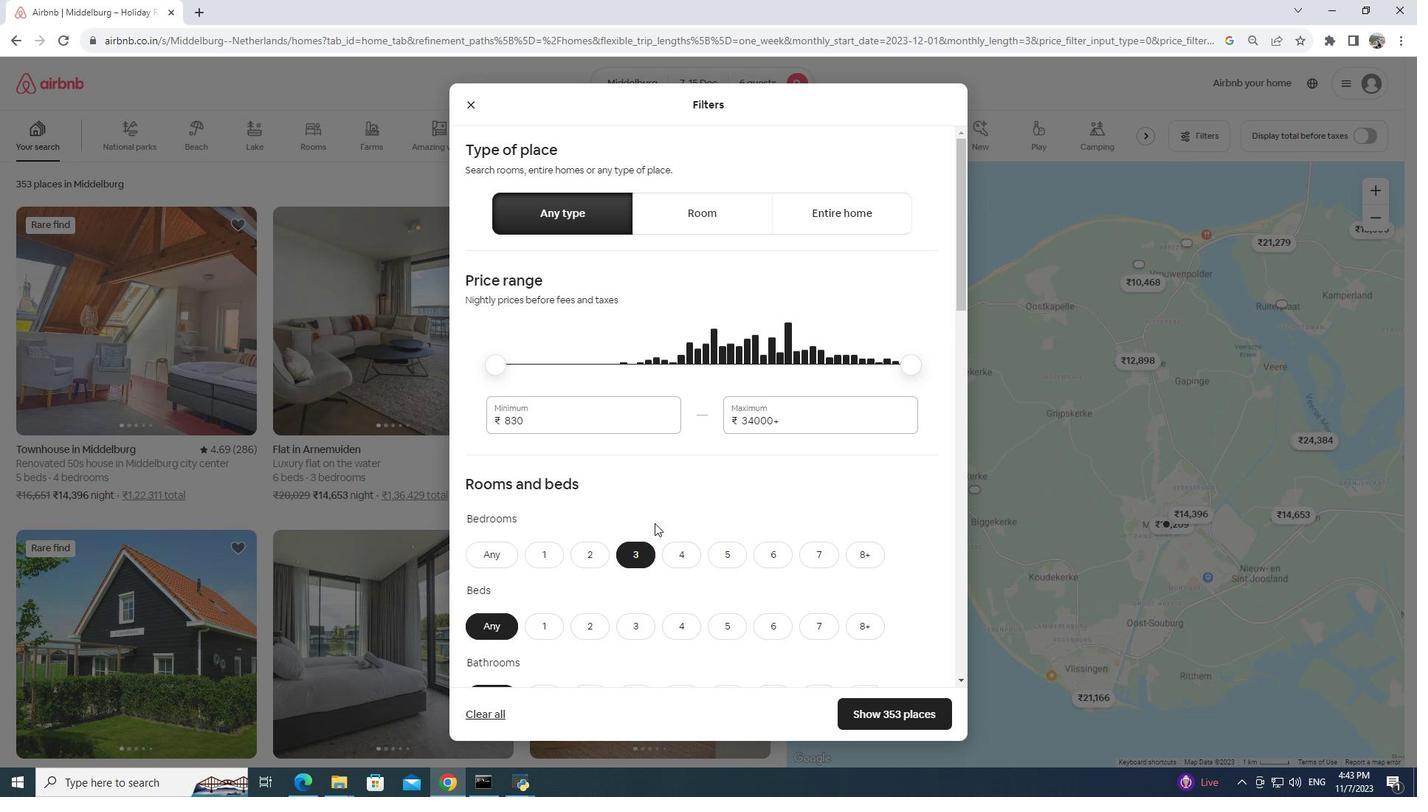 
Action: Mouse scrolled (655, 527) with delta (0, 0)
Screenshot: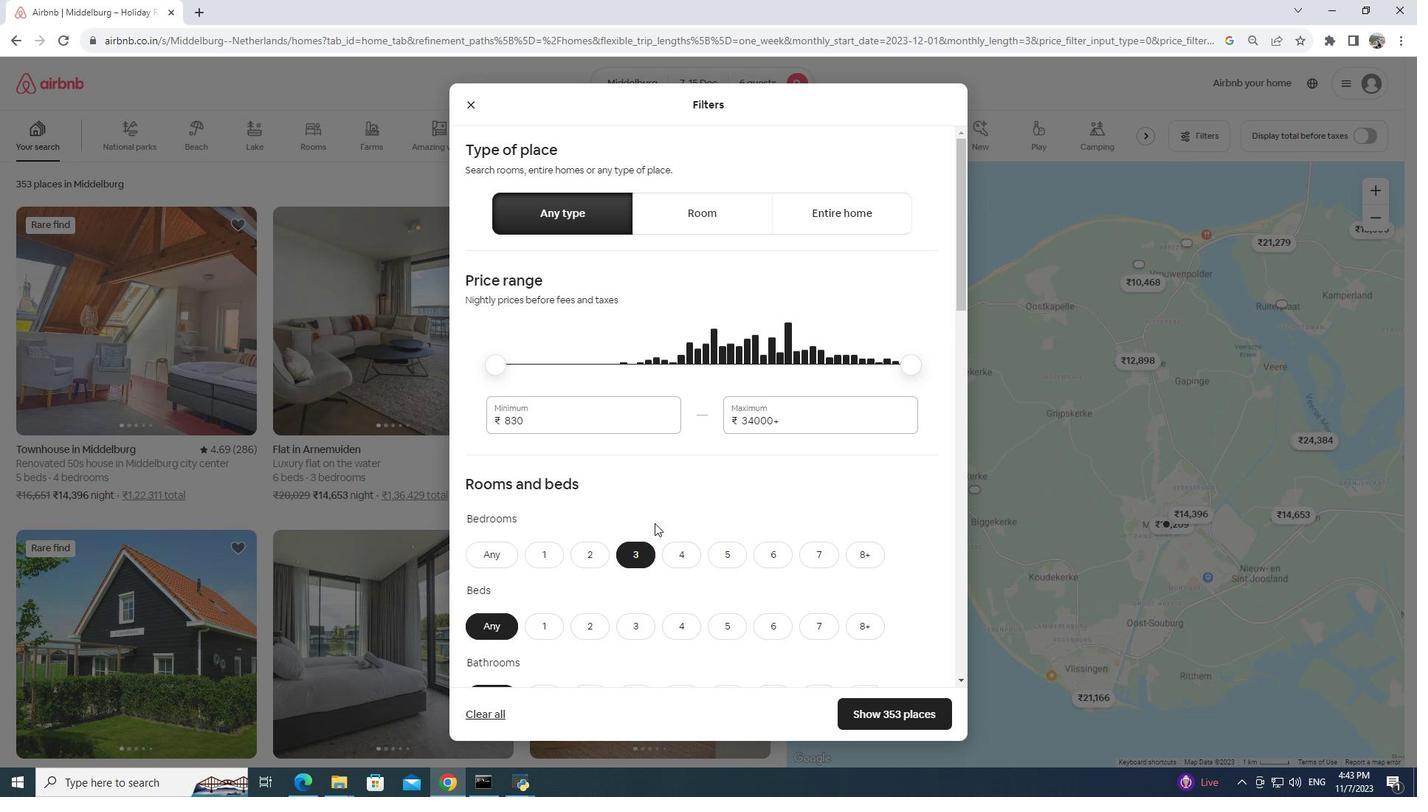 
Action: Mouse moved to (654, 524)
Screenshot: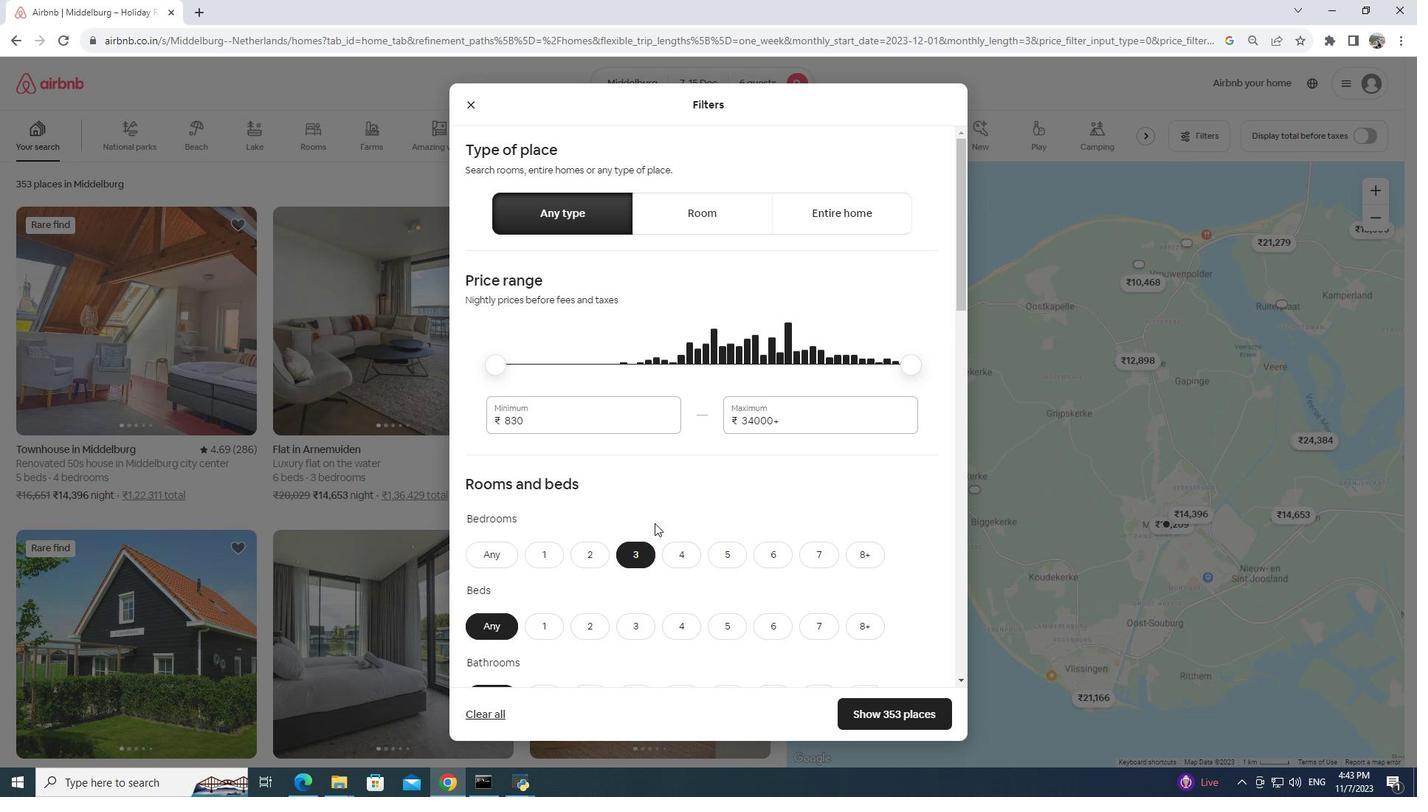 
Action: Mouse scrolled (654, 523) with delta (0, 0)
Screenshot: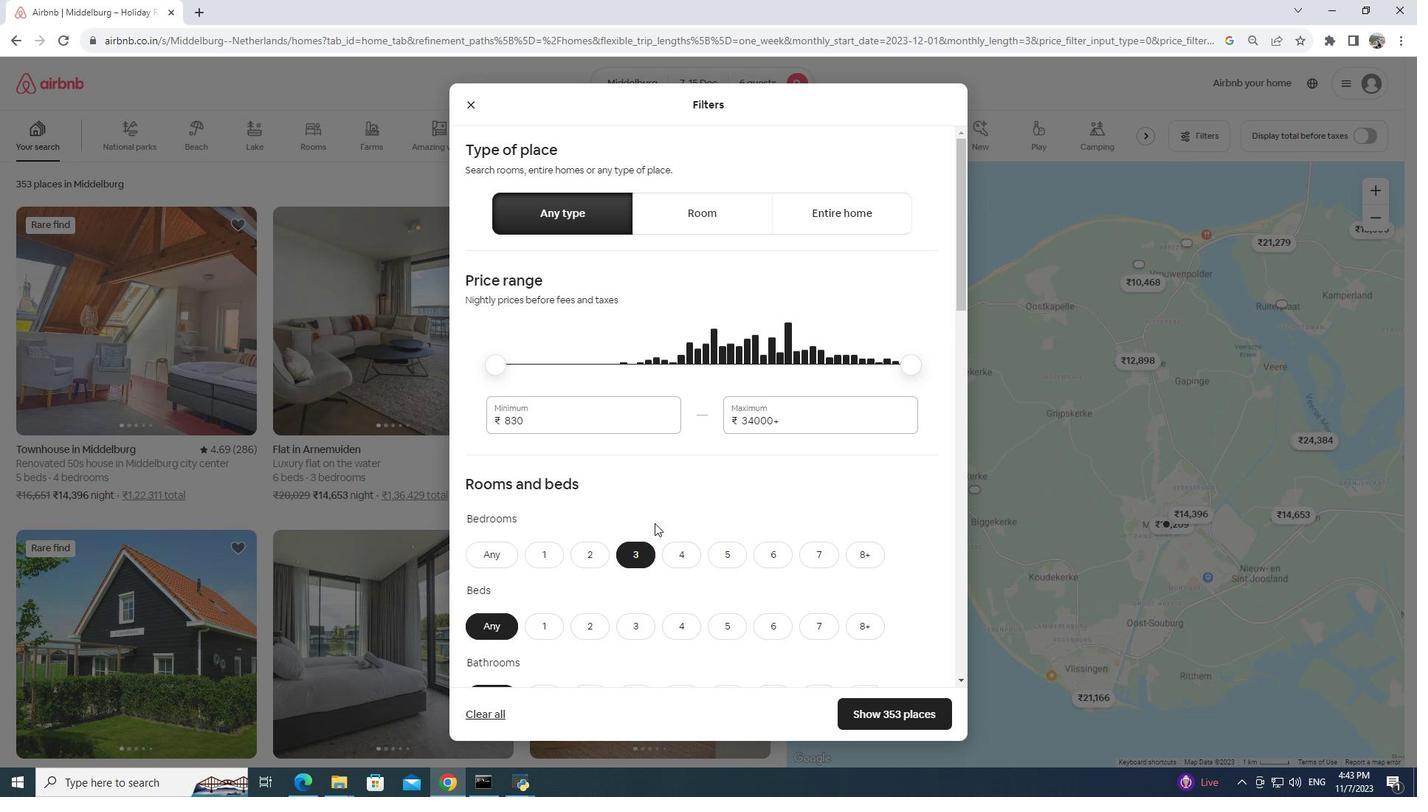 
Action: Mouse moved to (658, 388)
Screenshot: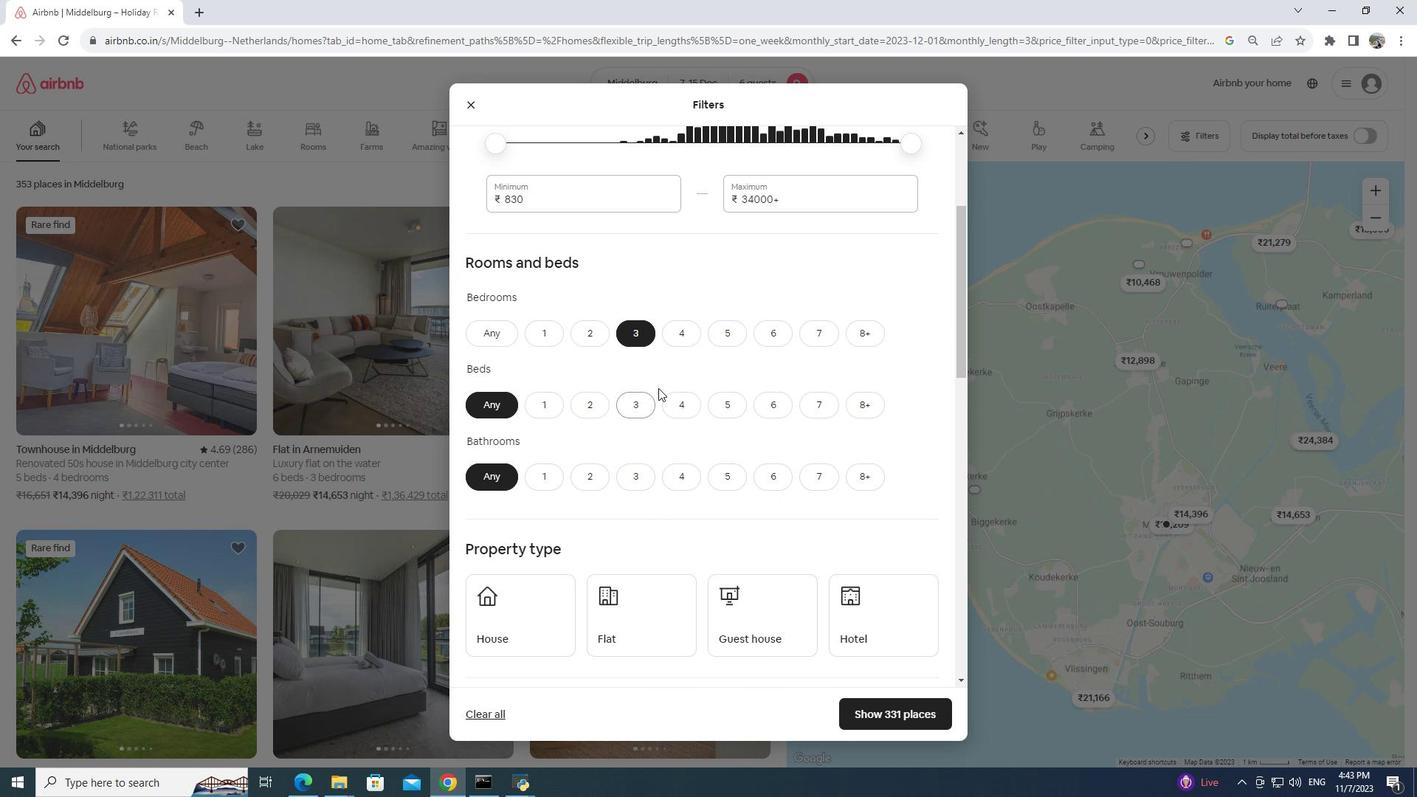 
Action: Mouse pressed left at (658, 388)
Screenshot: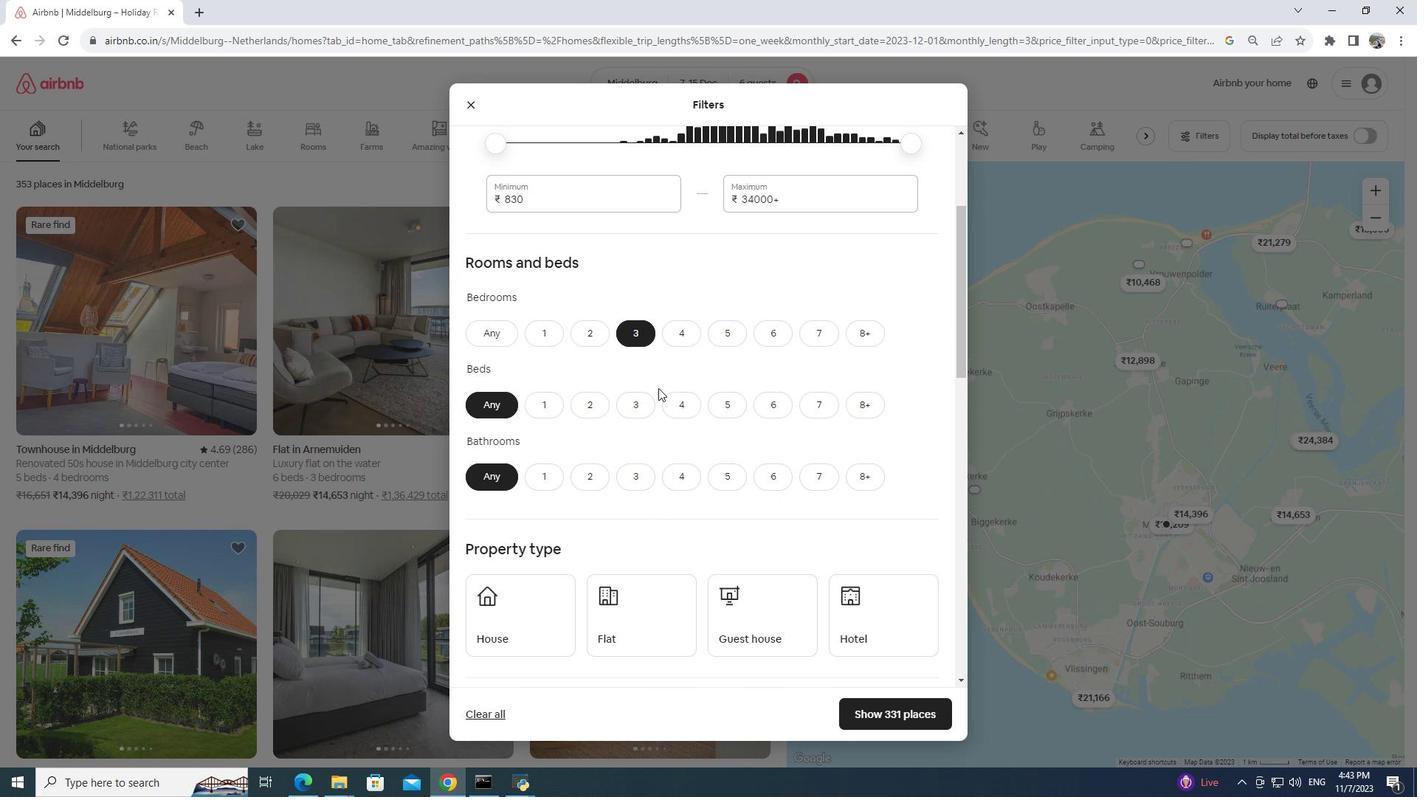 
Action: Mouse moved to (643, 403)
Screenshot: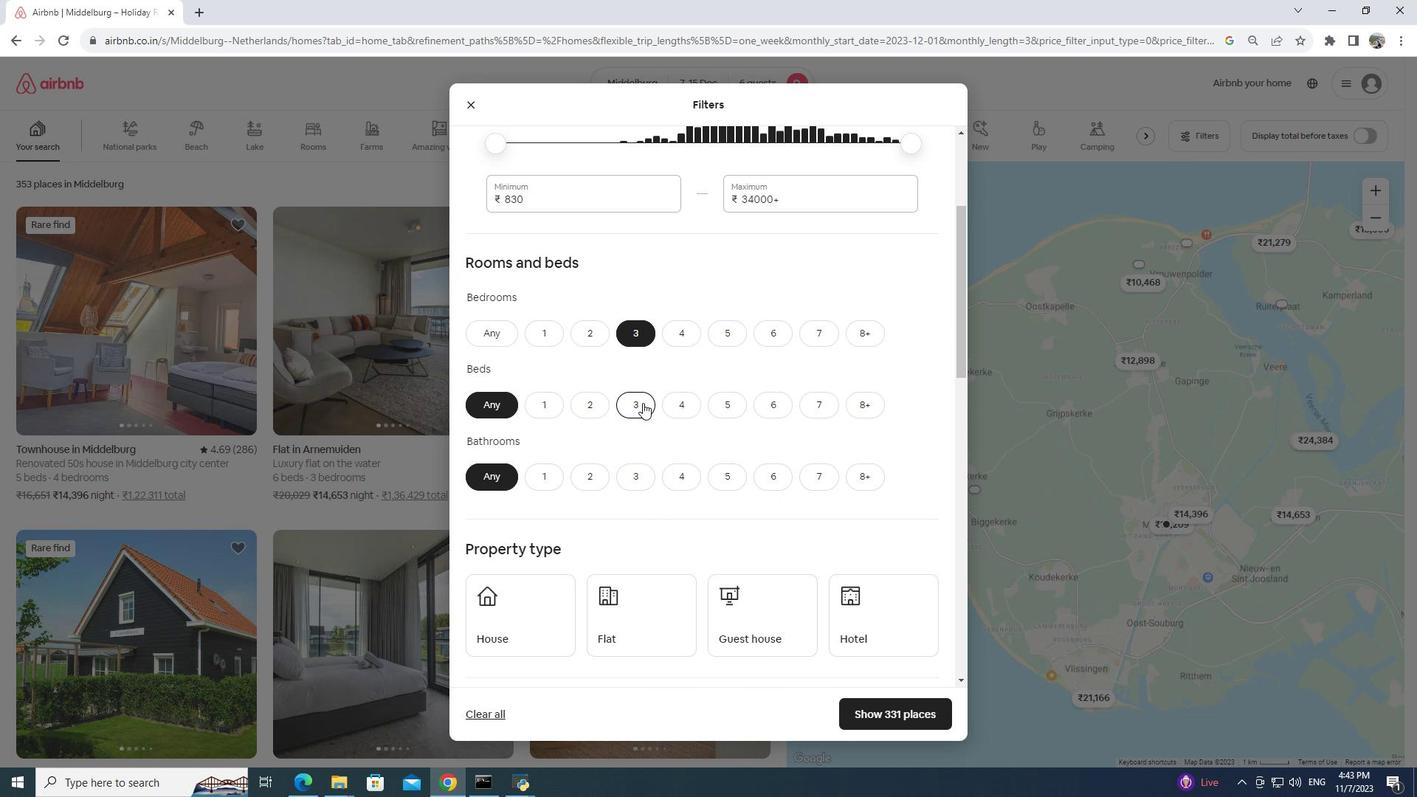 
Action: Mouse pressed left at (643, 403)
Screenshot: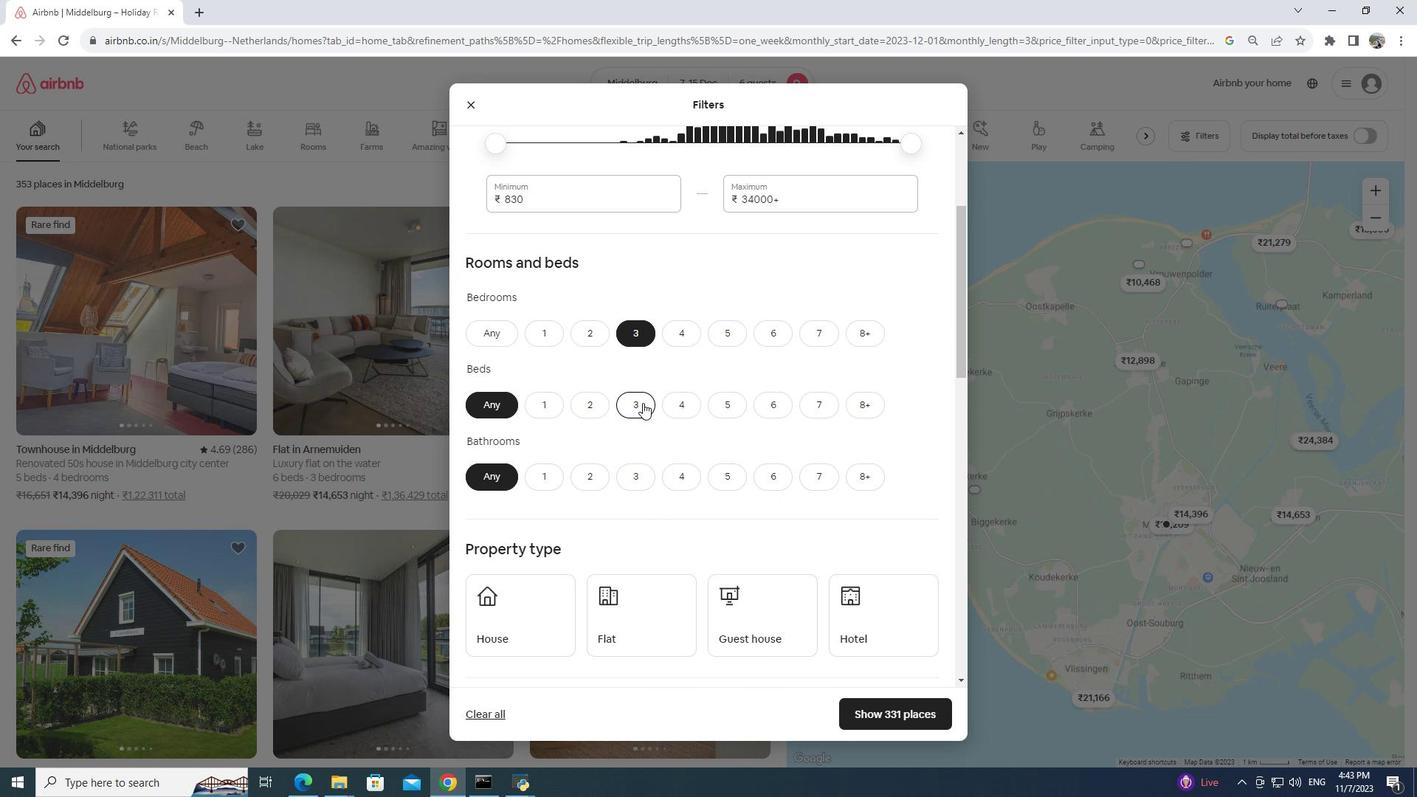 
Action: Mouse moved to (634, 476)
Screenshot: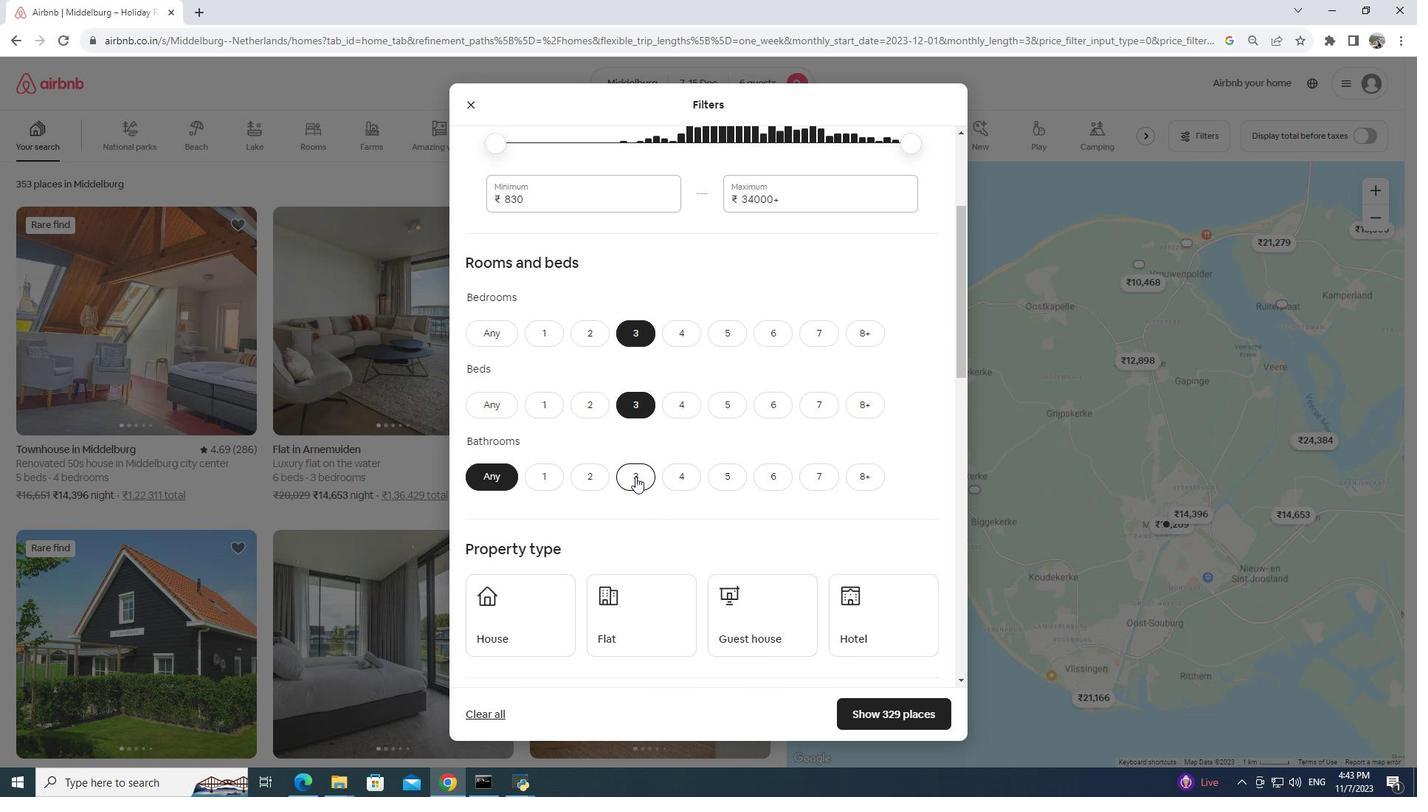 
Action: Mouse pressed left at (634, 476)
Screenshot: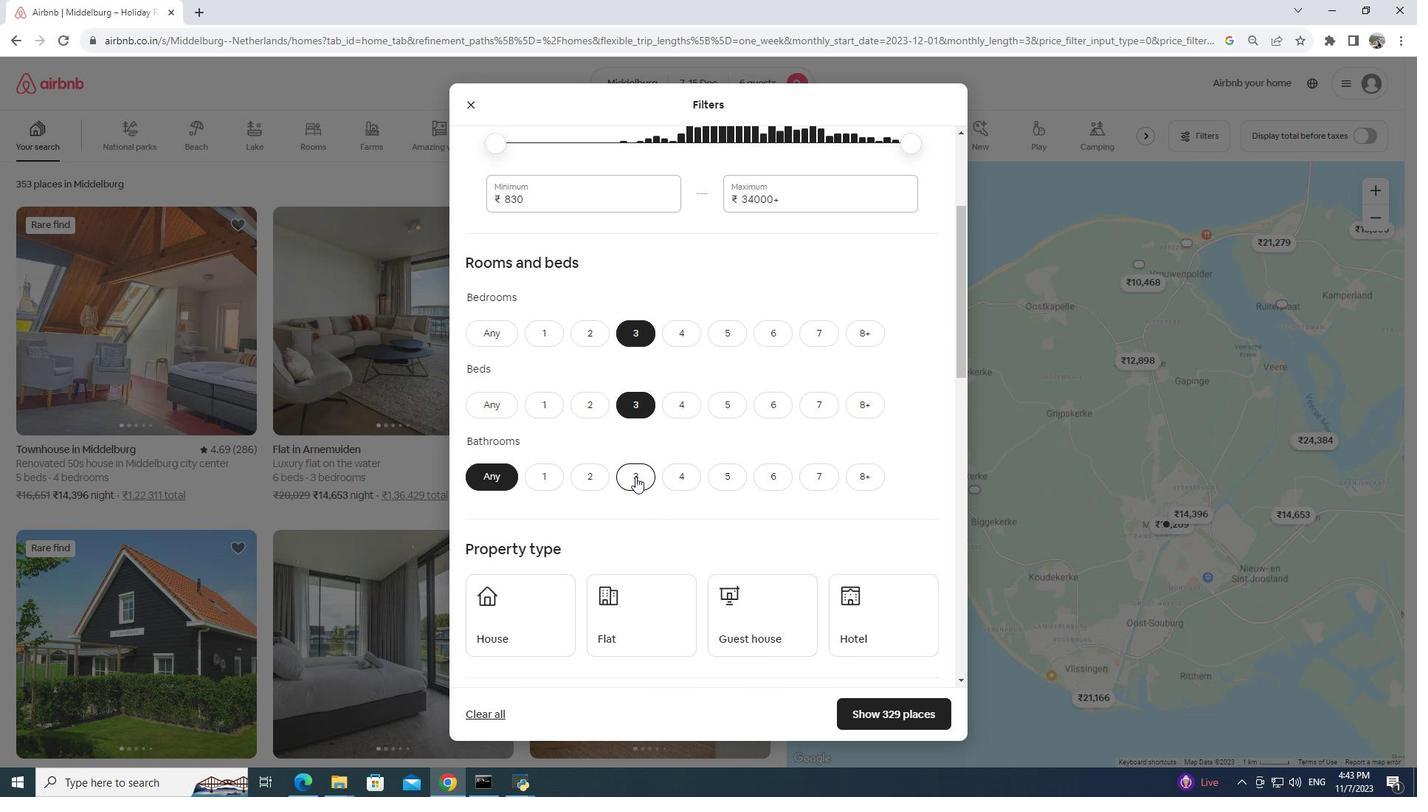 
Action: Mouse moved to (674, 432)
Screenshot: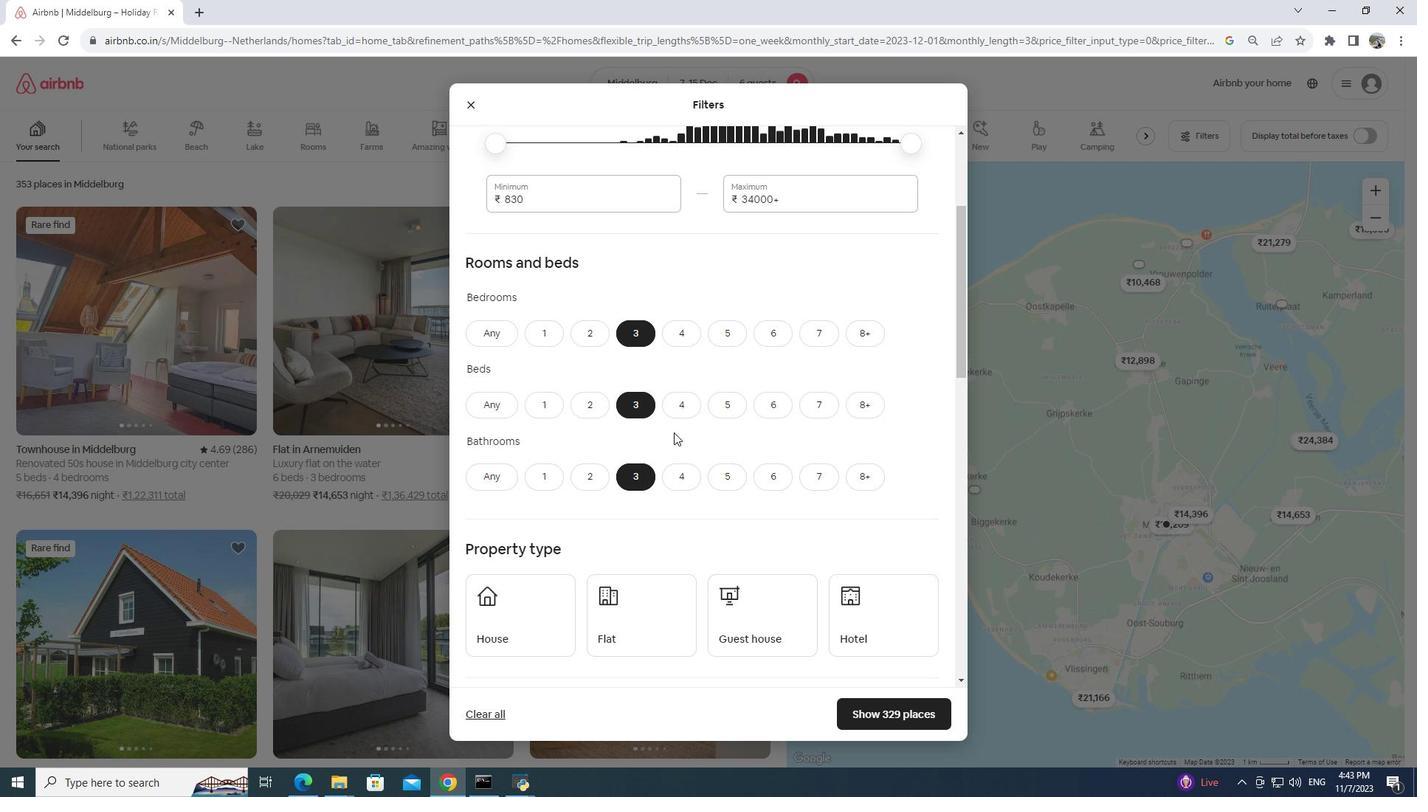 
Action: Mouse scrolled (674, 431) with delta (0, 0)
Screenshot: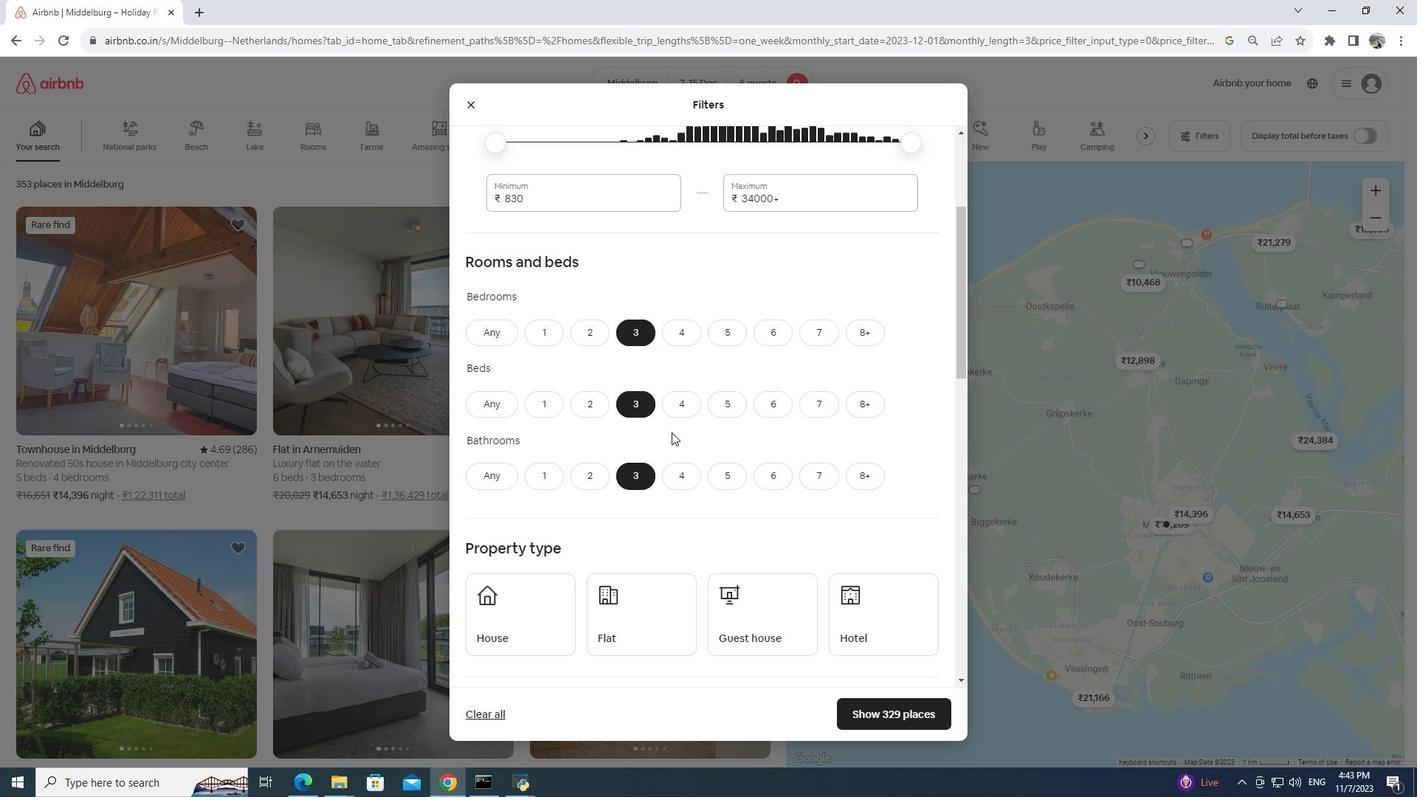 
Action: Mouse moved to (672, 432)
Screenshot: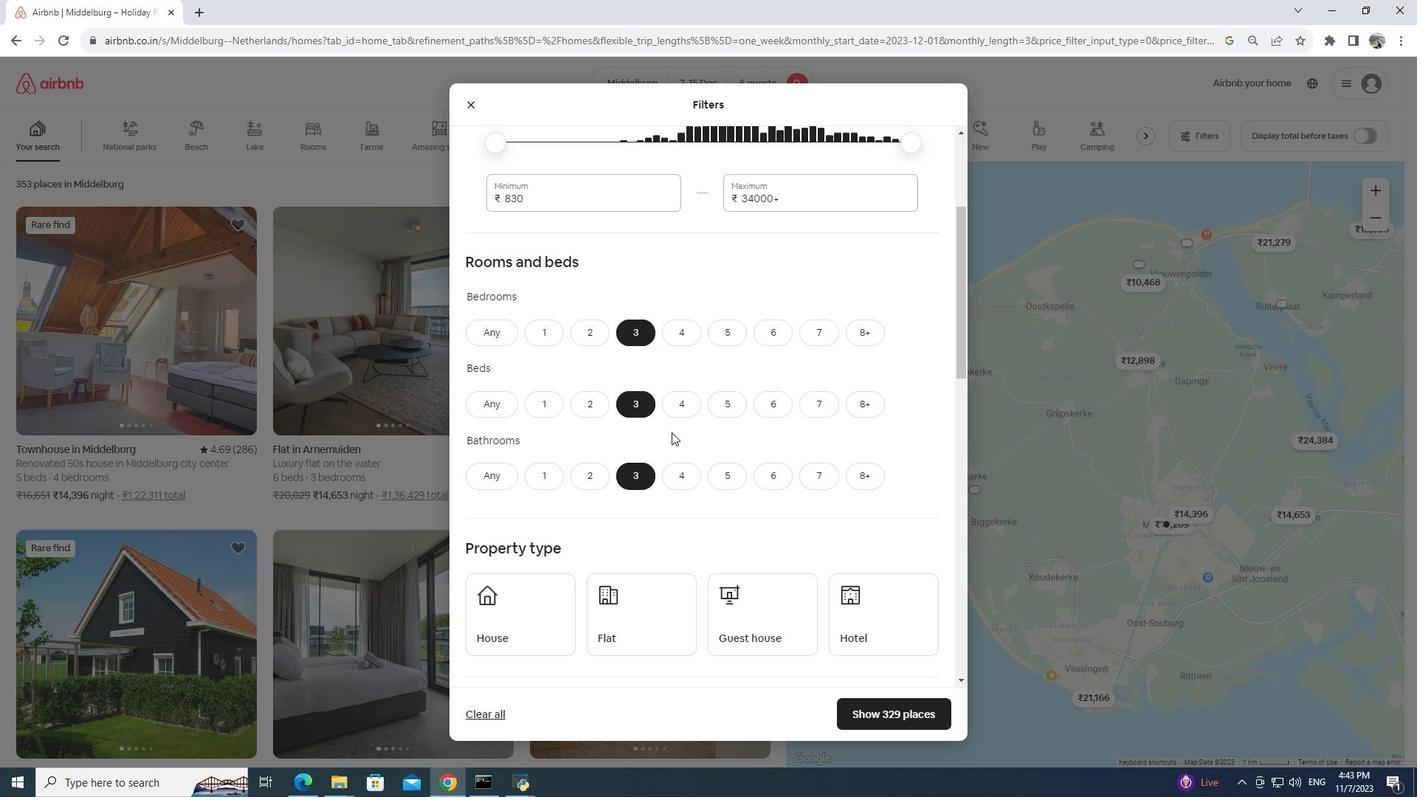 
Action: Mouse scrolled (672, 431) with delta (0, 0)
Screenshot: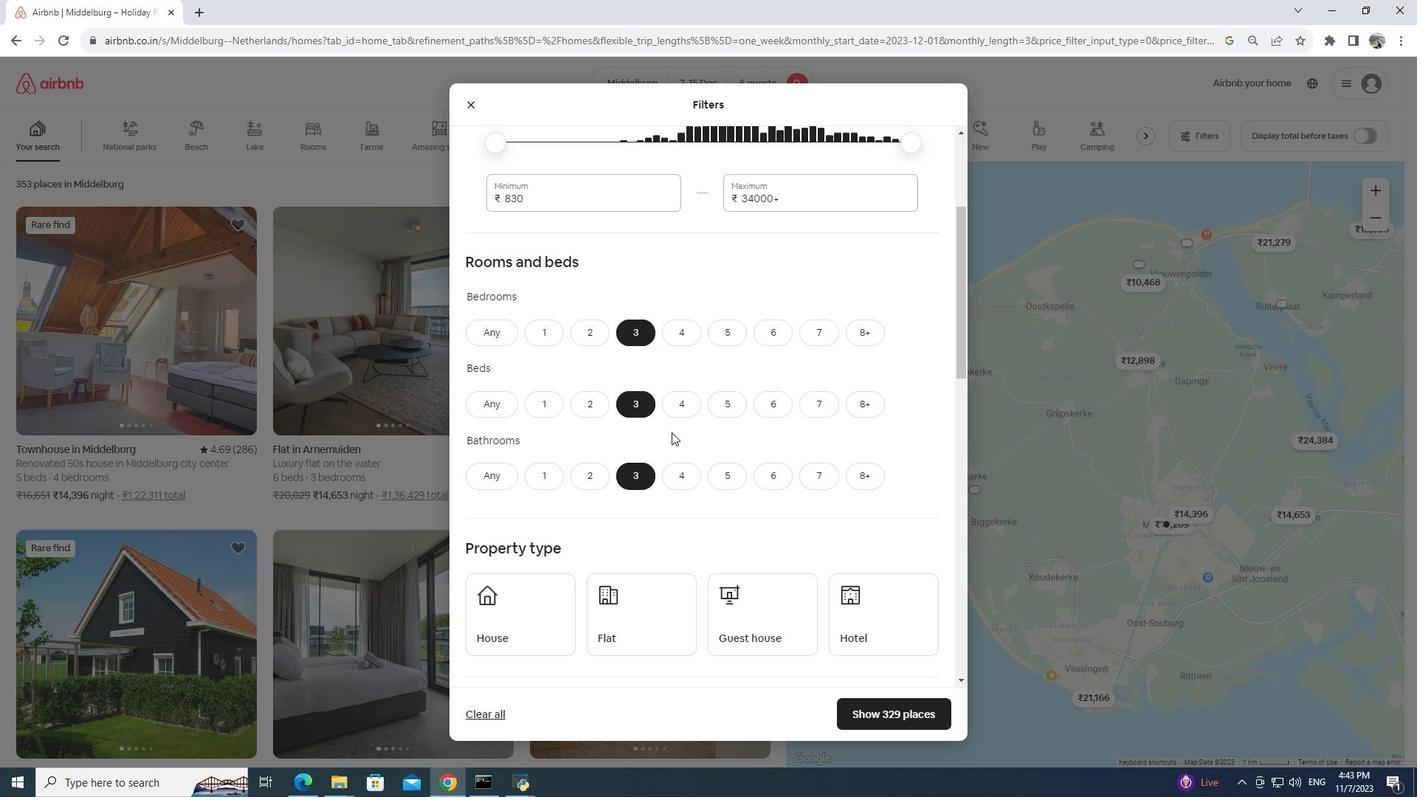 
Action: Mouse moved to (671, 432)
Screenshot: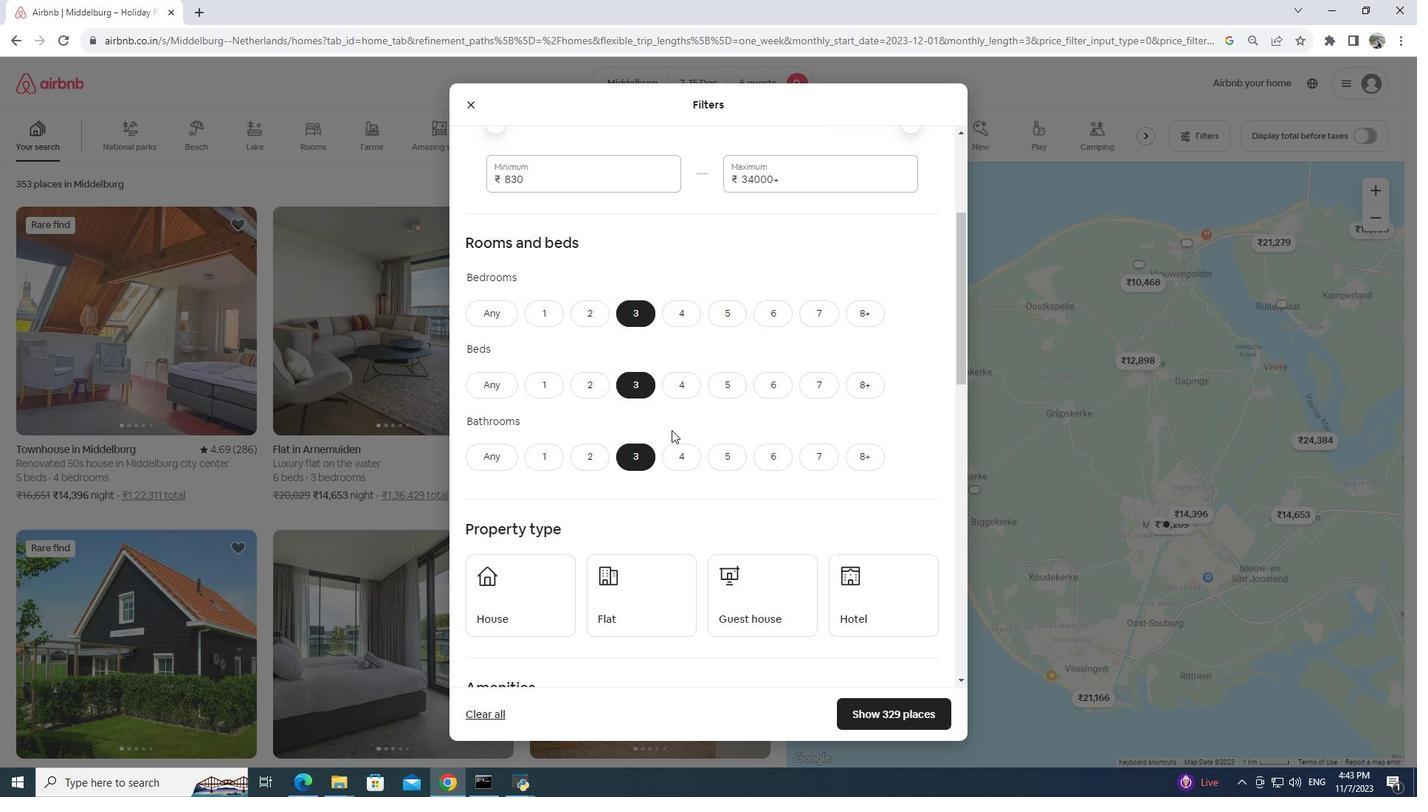 
Action: Mouse scrolled (671, 431) with delta (0, 0)
Screenshot: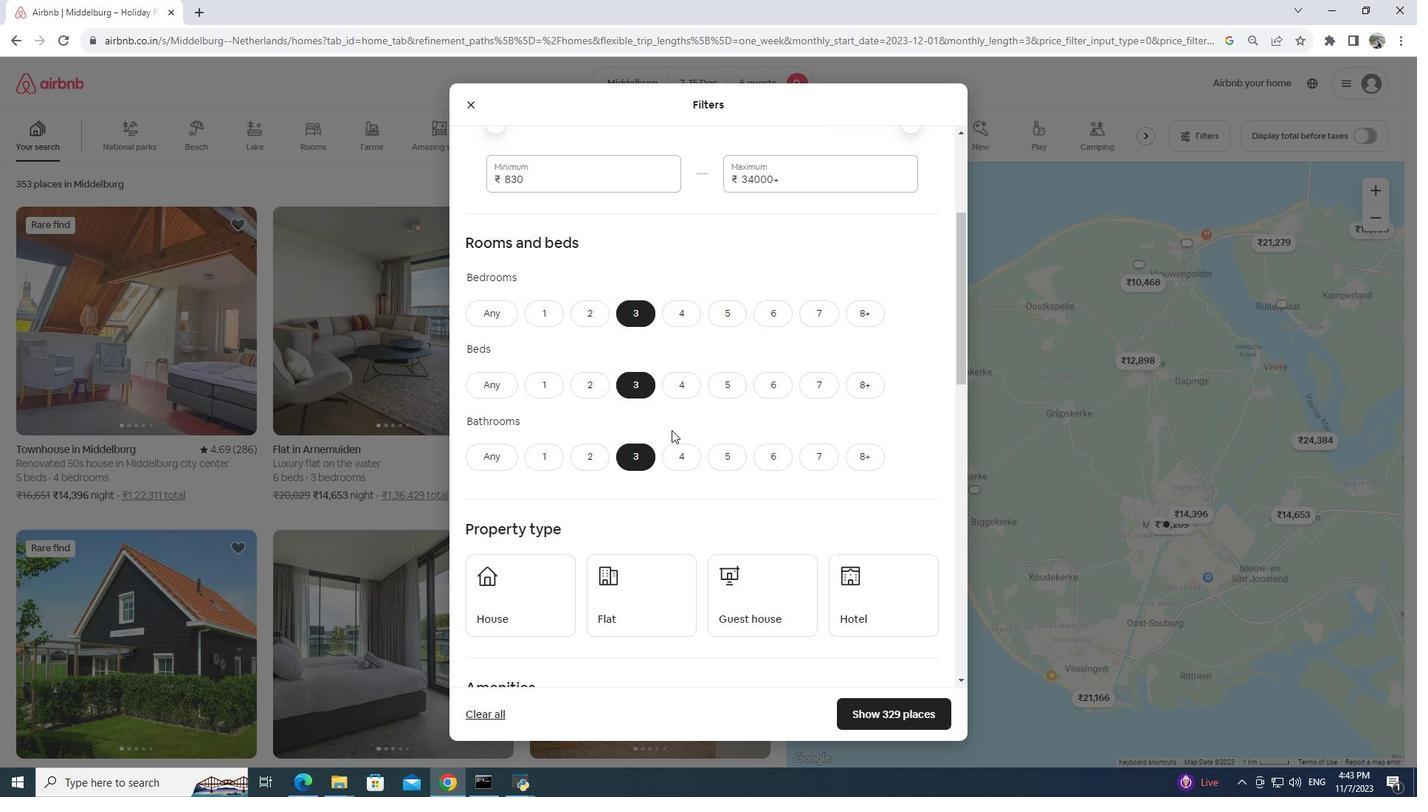
Action: Mouse moved to (741, 413)
Screenshot: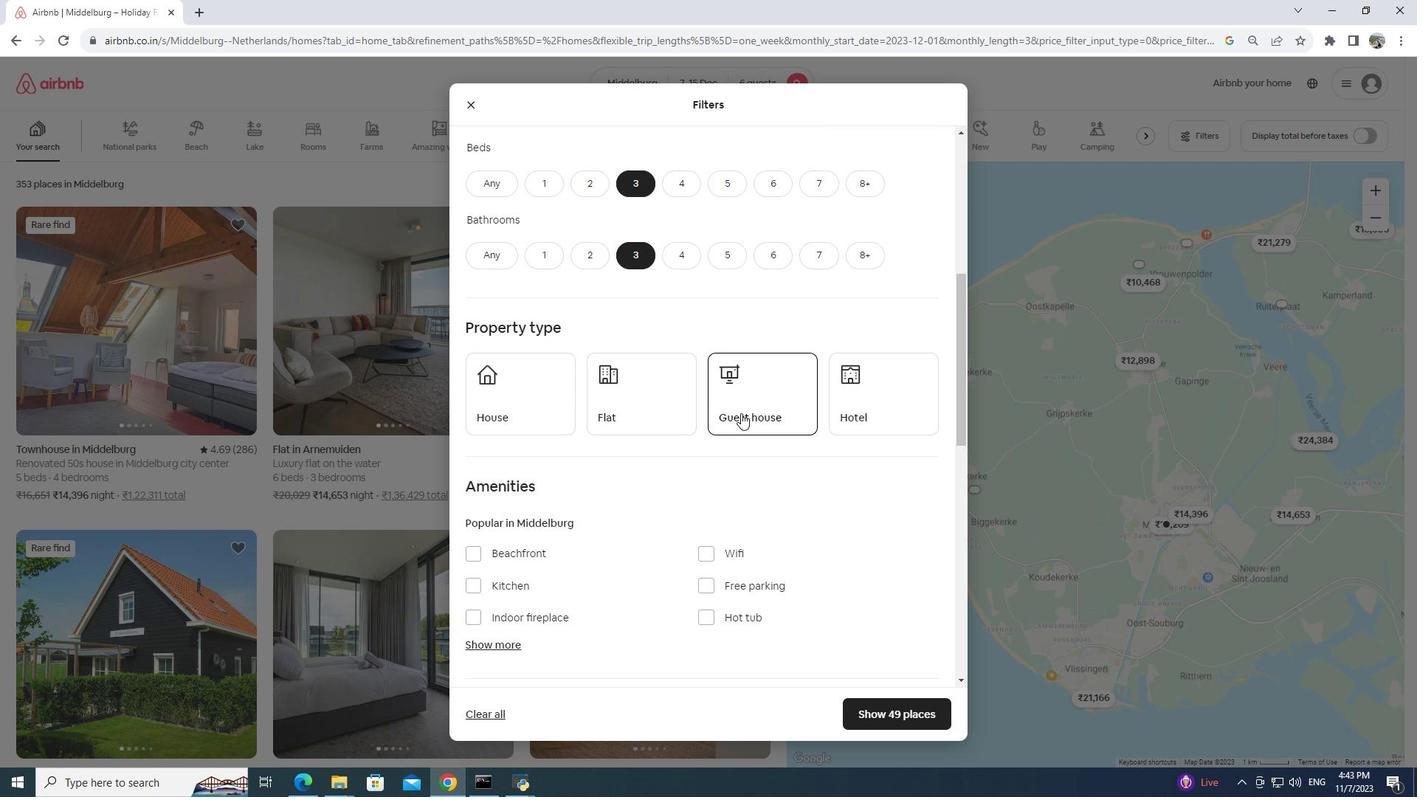 
Action: Mouse pressed left at (741, 413)
Screenshot: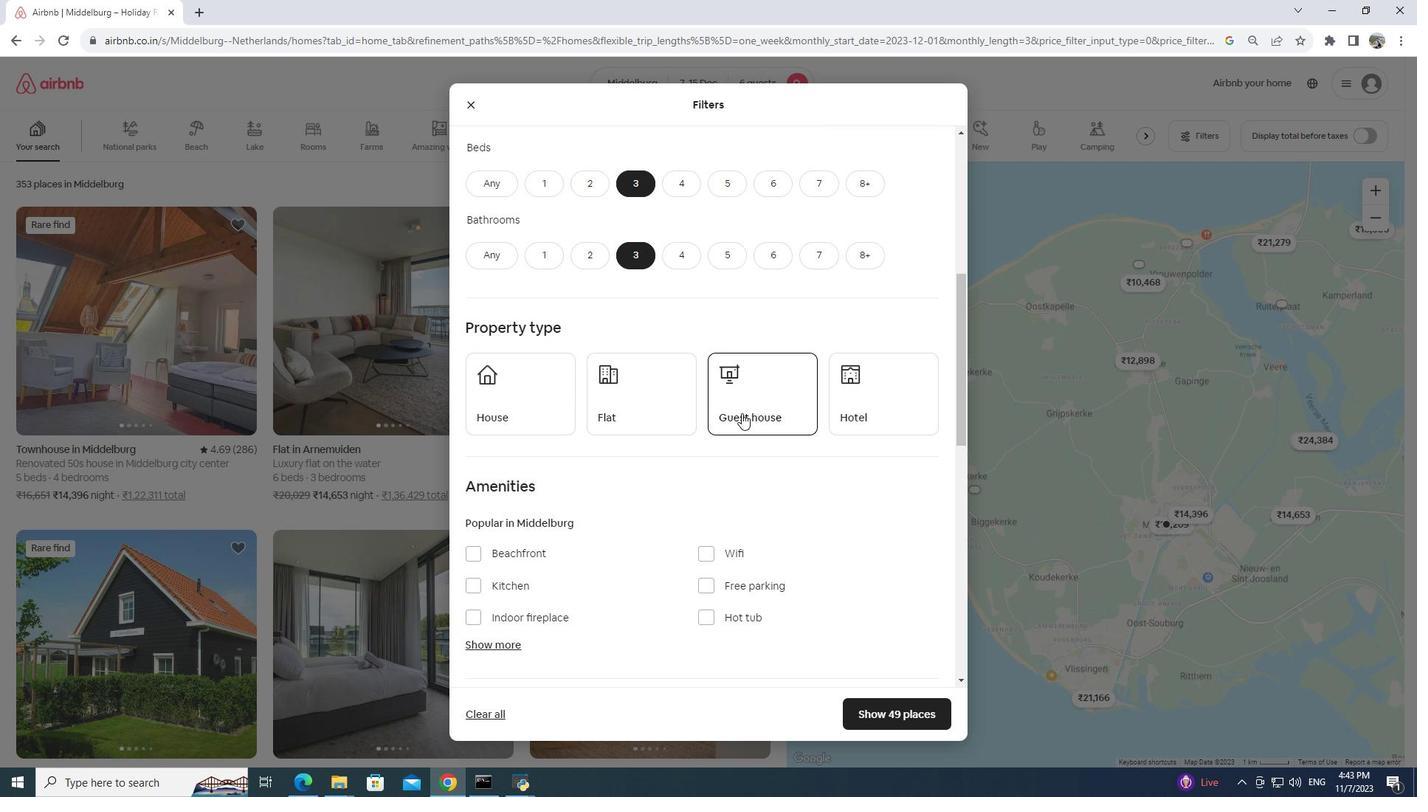 
Action: Mouse moved to (669, 540)
Screenshot: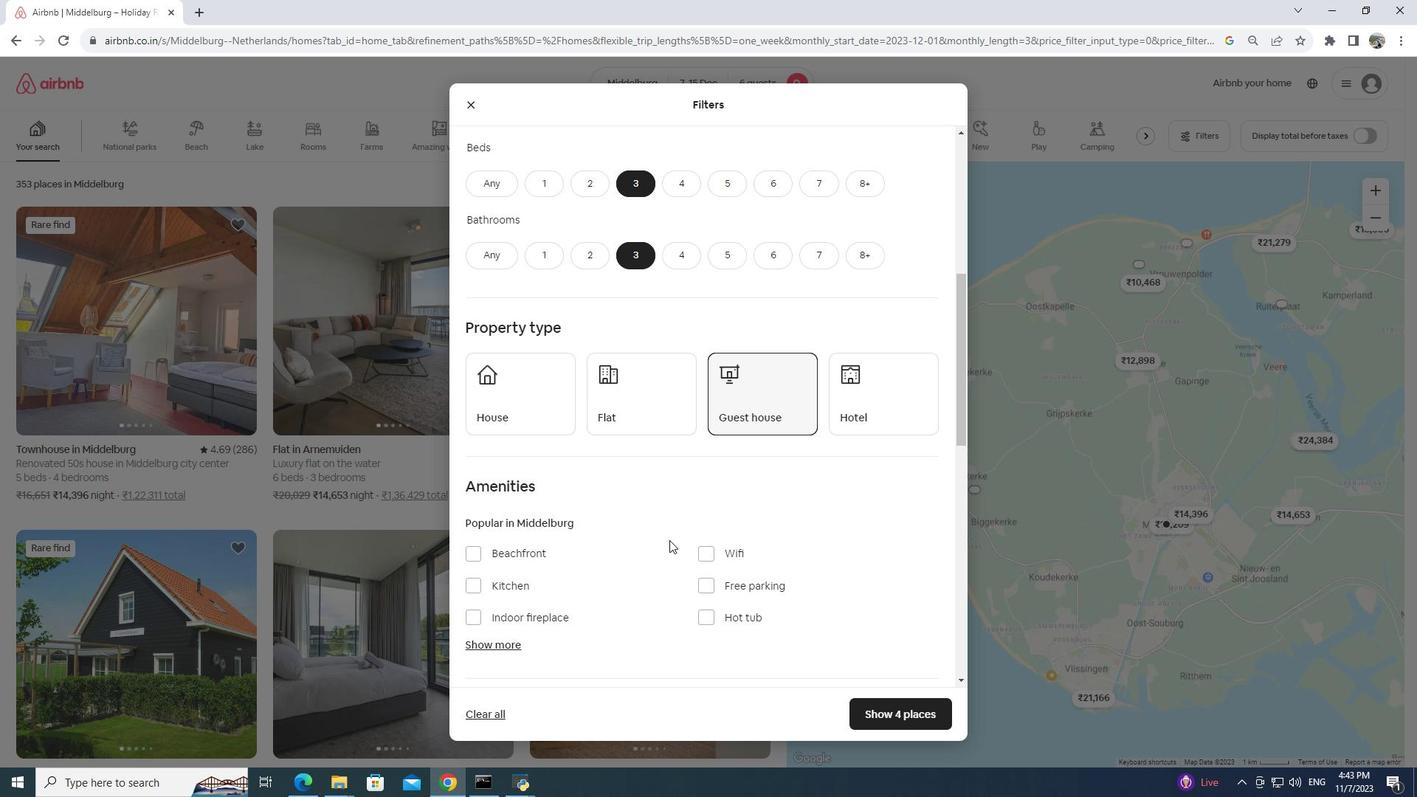 
Action: Mouse scrolled (669, 539) with delta (0, 0)
Screenshot: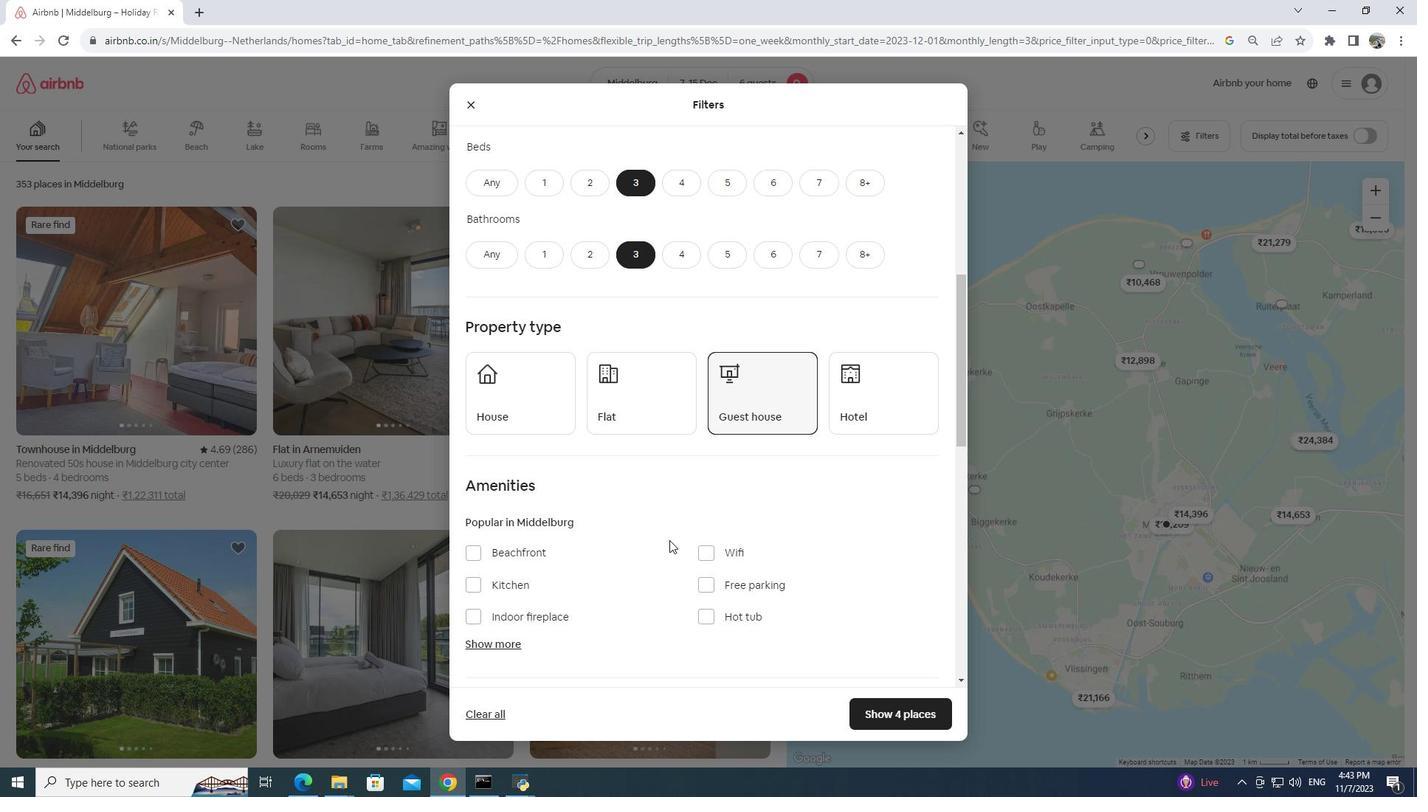 
Action: Mouse scrolled (669, 539) with delta (0, 0)
Screenshot: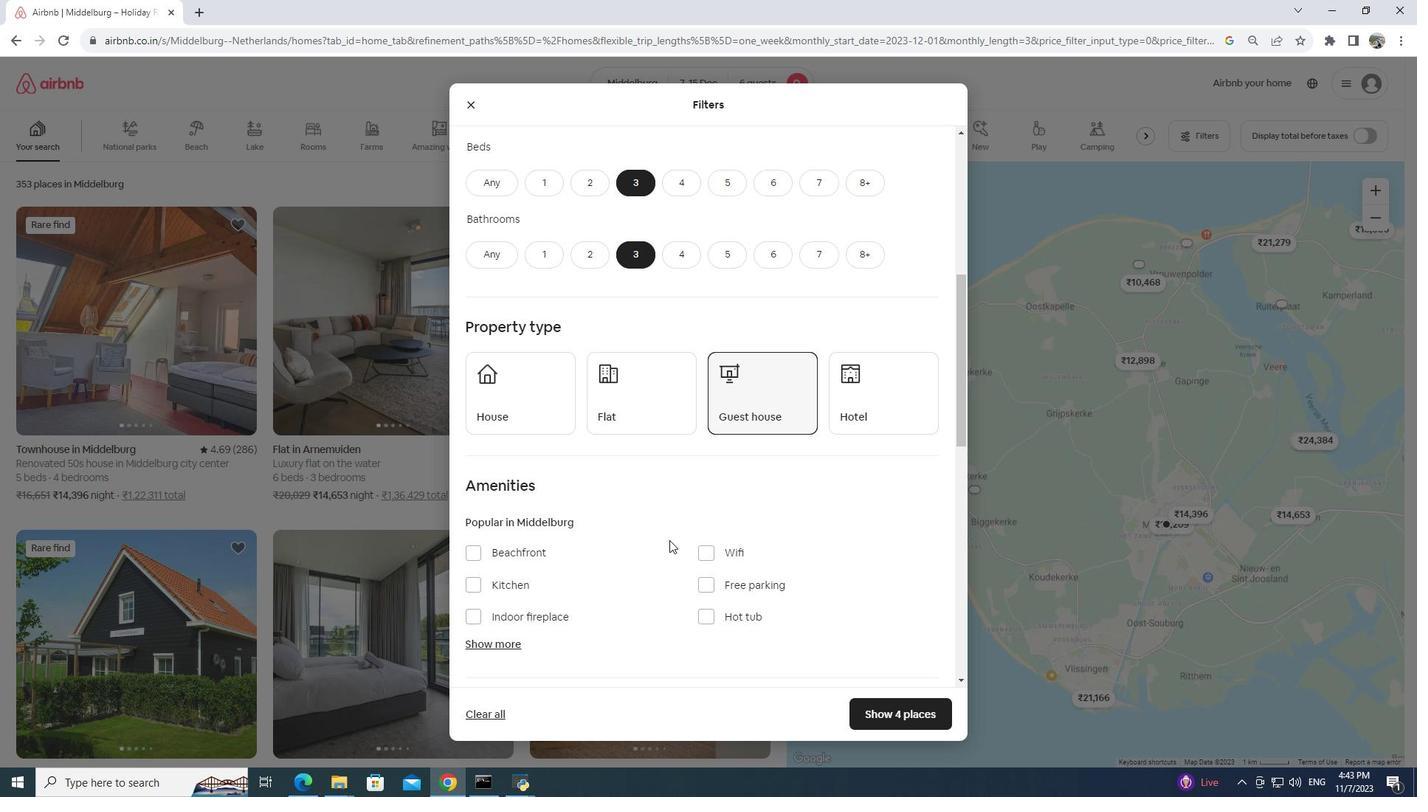 
Action: Mouse moved to (489, 499)
Screenshot: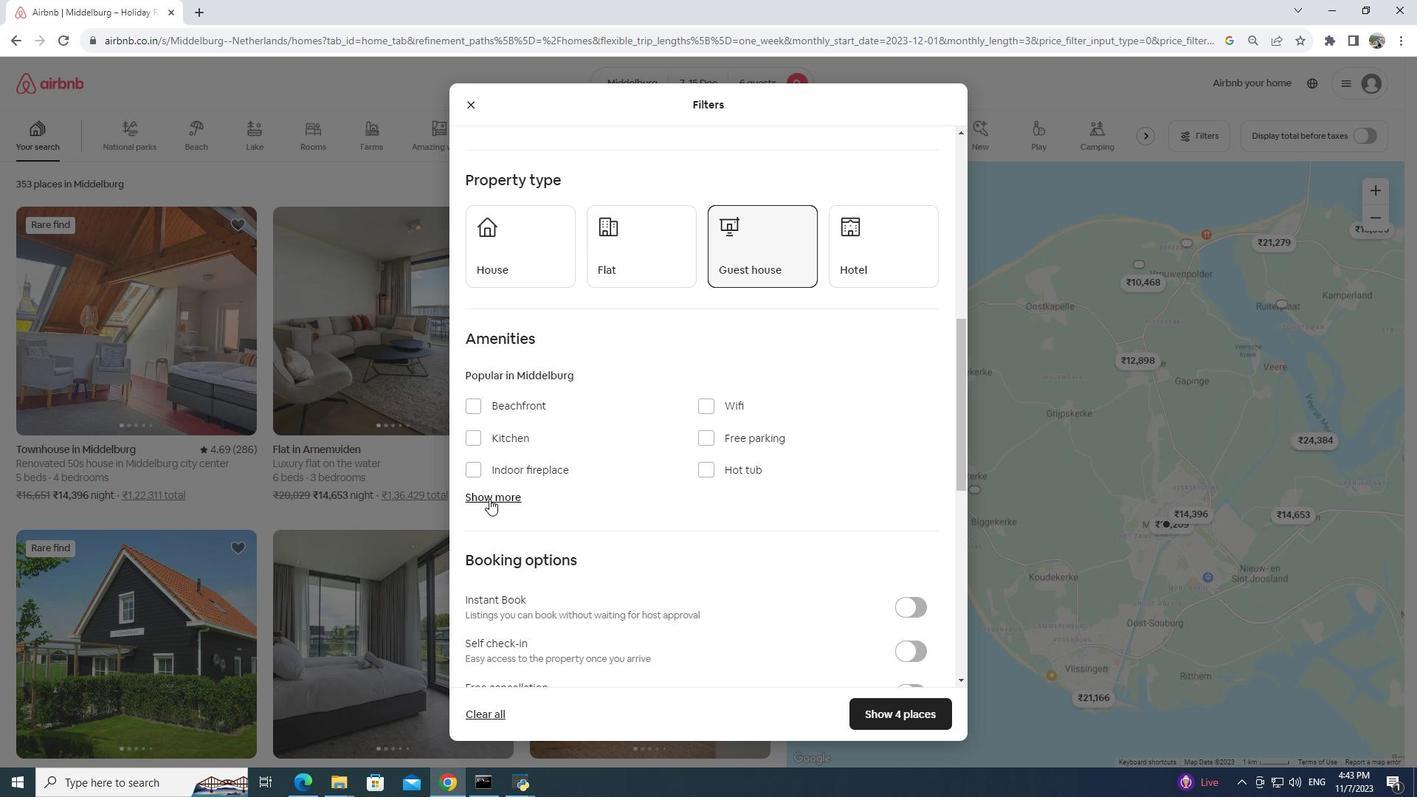 
Action: Mouse pressed left at (489, 499)
Screenshot: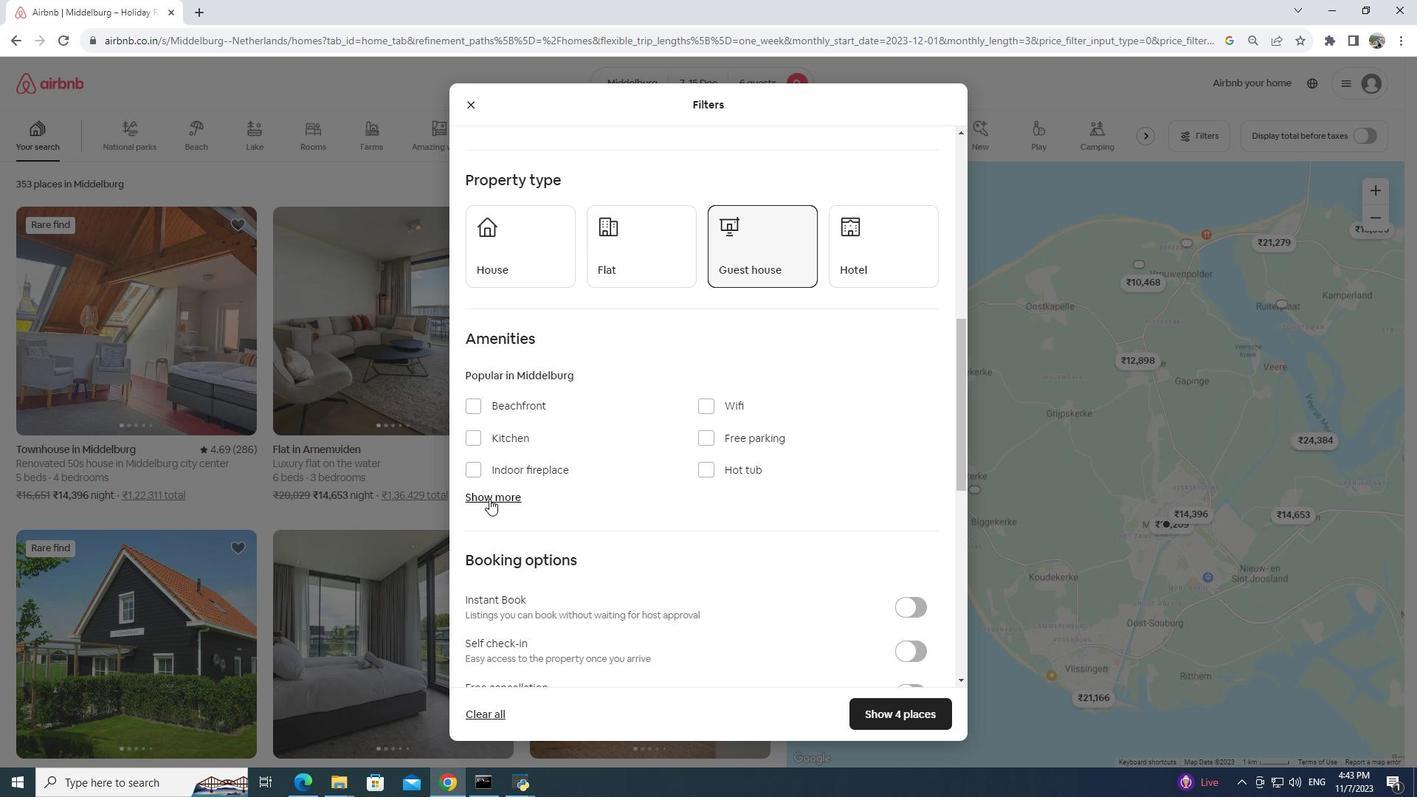 
Action: Mouse moved to (484, 541)
Screenshot: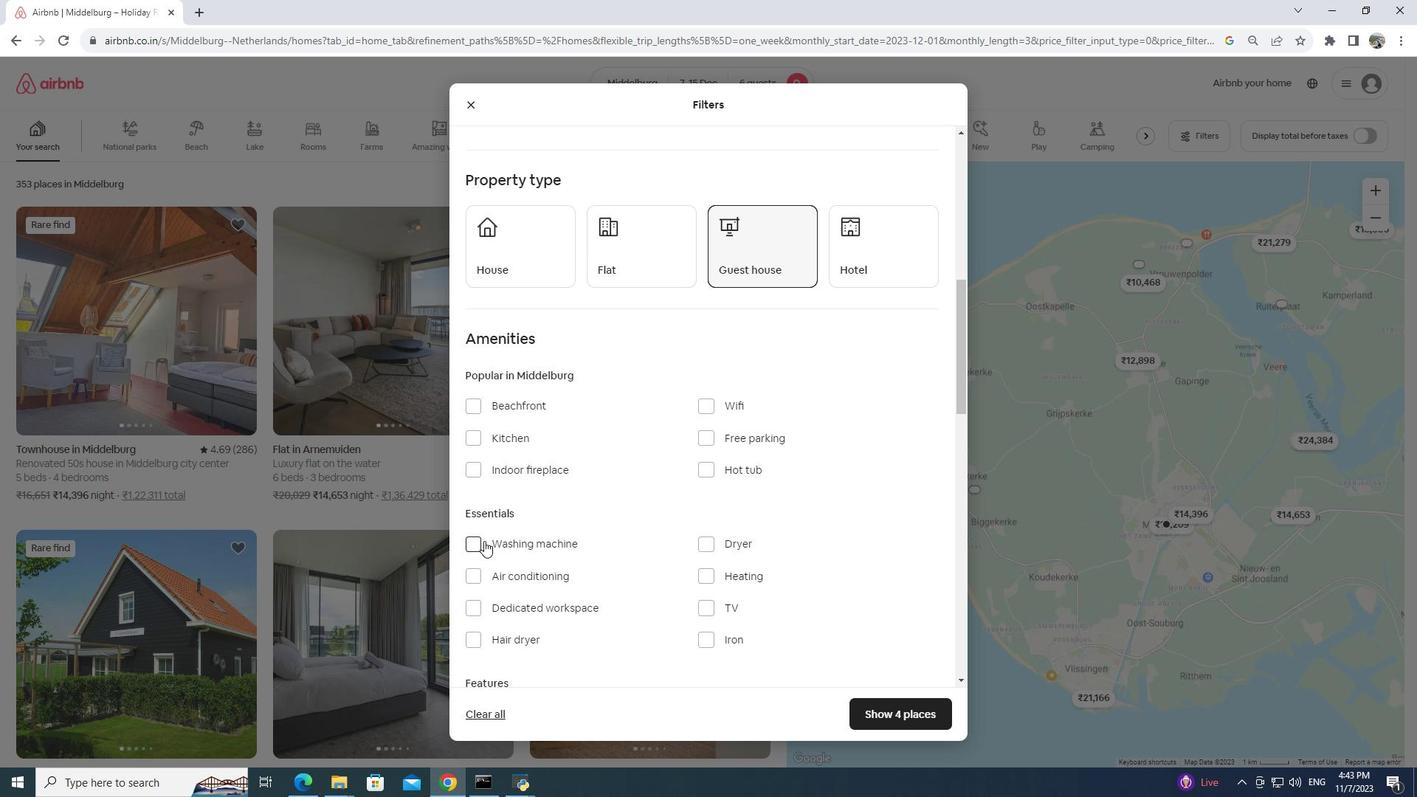 
Action: Mouse pressed left at (484, 541)
Screenshot: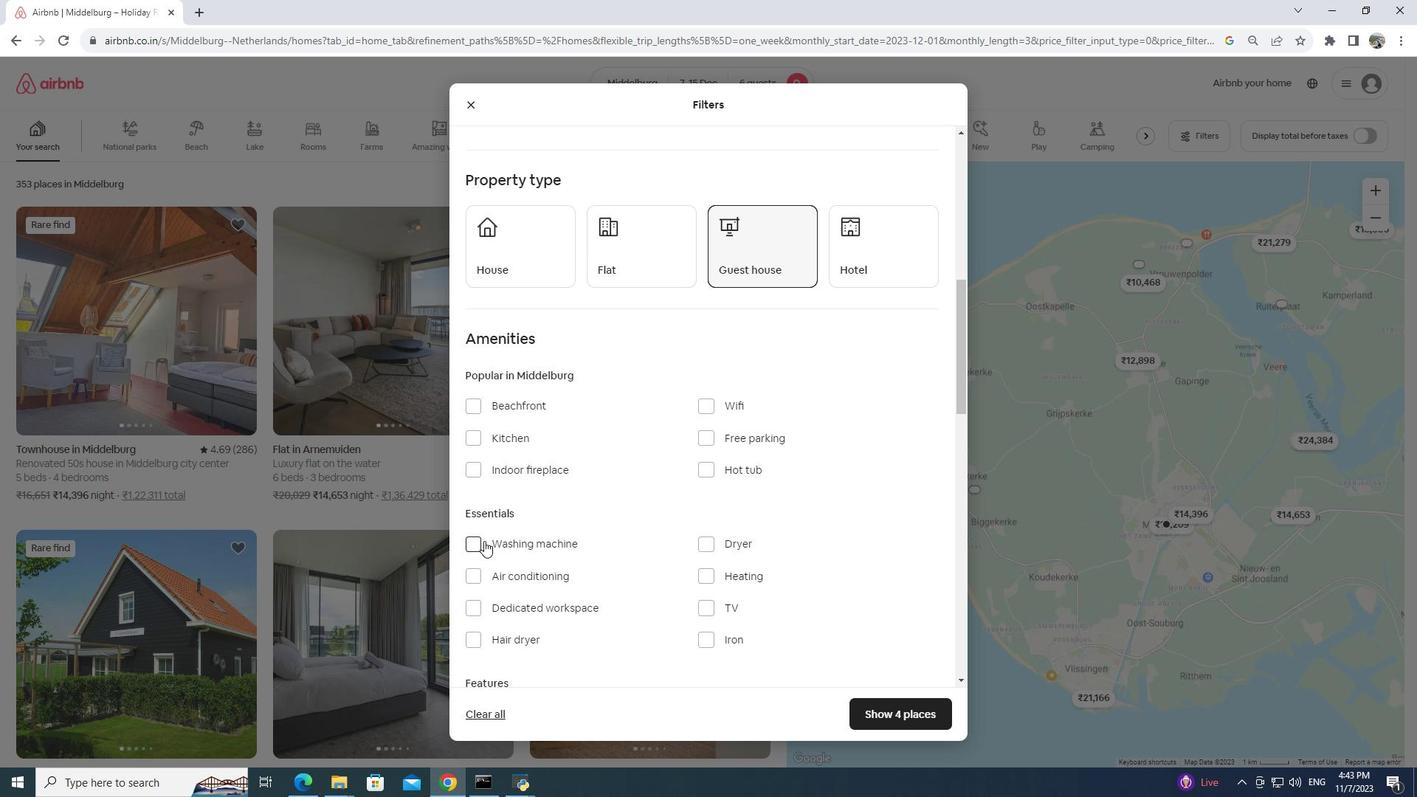 
Action: Mouse moved to (924, 707)
Screenshot: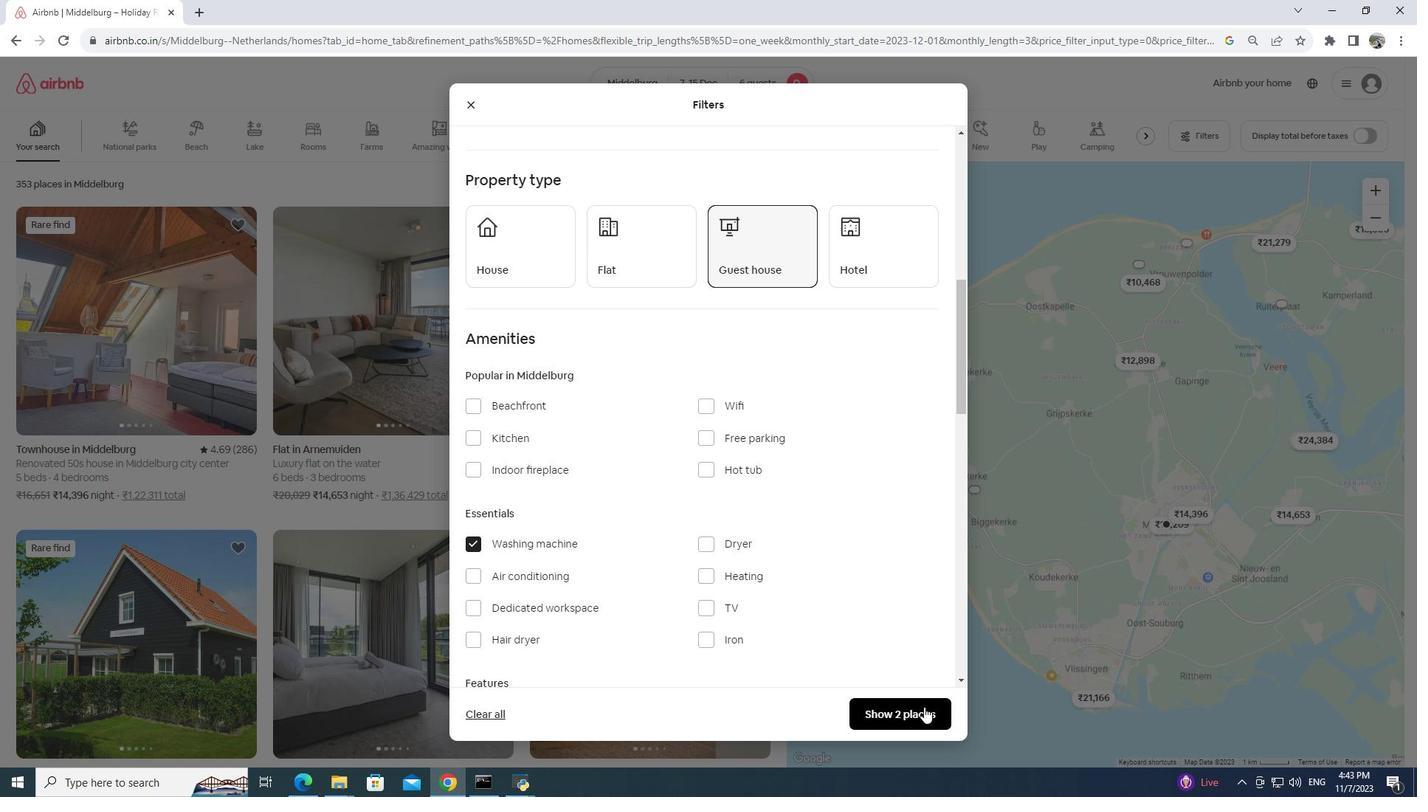 
Action: Mouse pressed left at (924, 707)
Screenshot: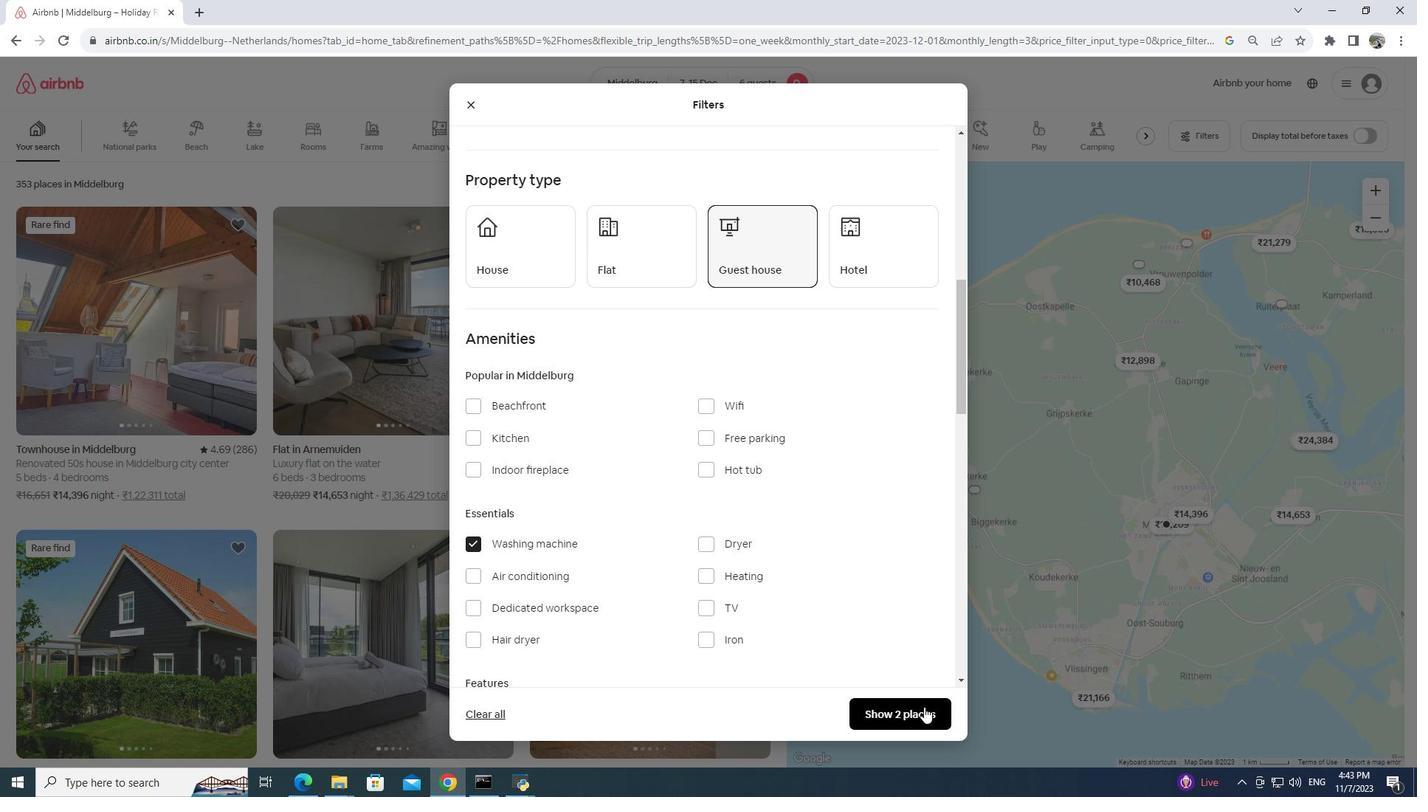 
Action: Mouse moved to (118, 384)
Screenshot: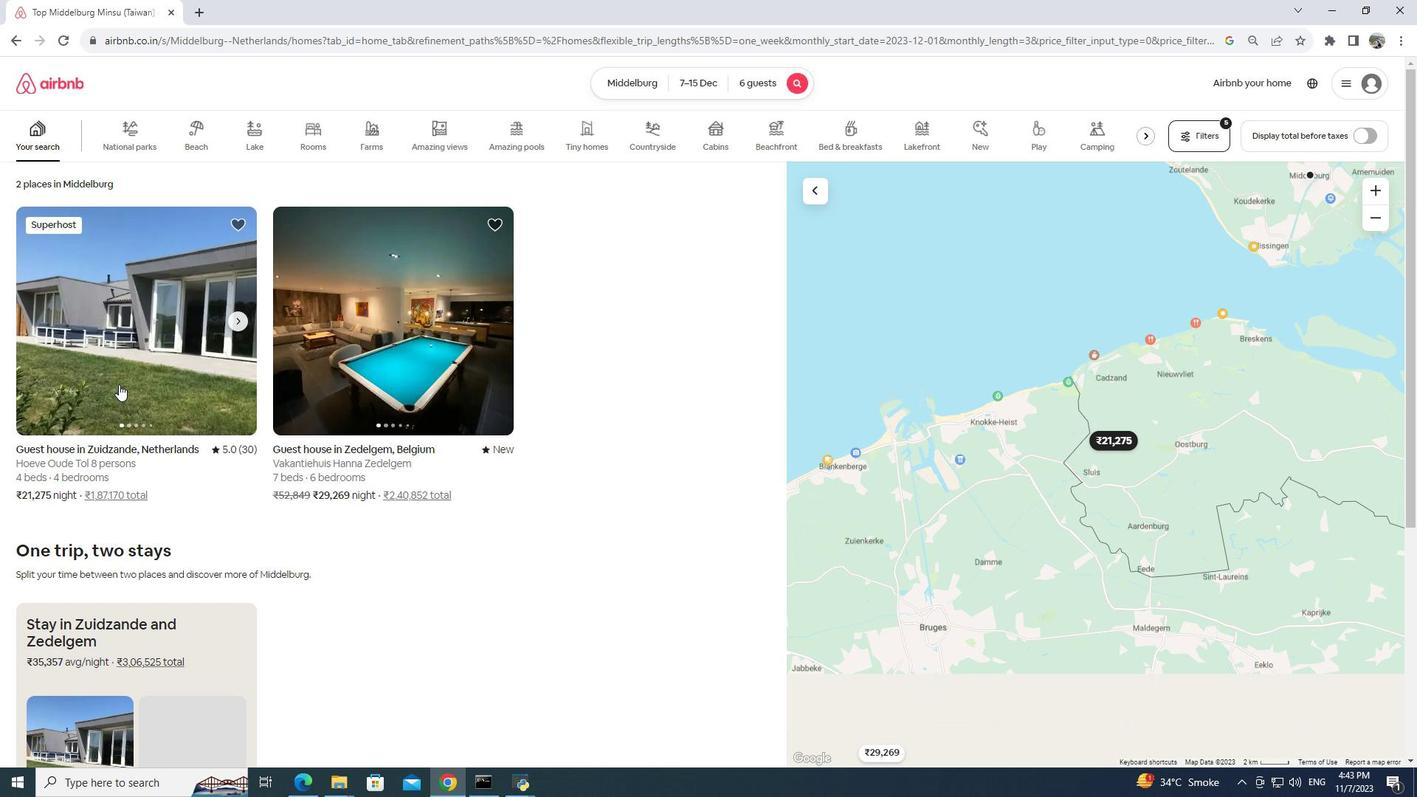 
Action: Mouse pressed left at (118, 384)
Screenshot: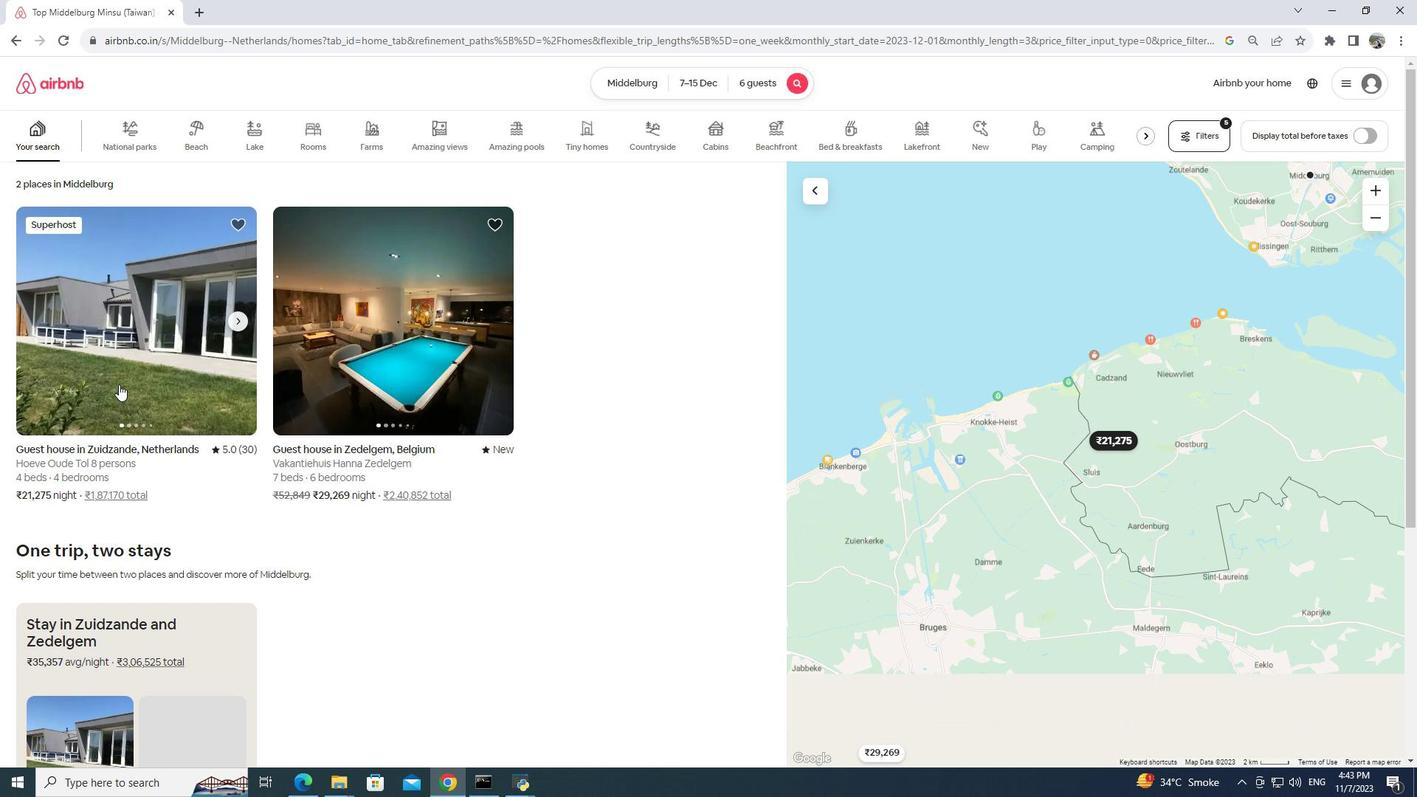 
Action: Mouse pressed left at (118, 384)
Screenshot: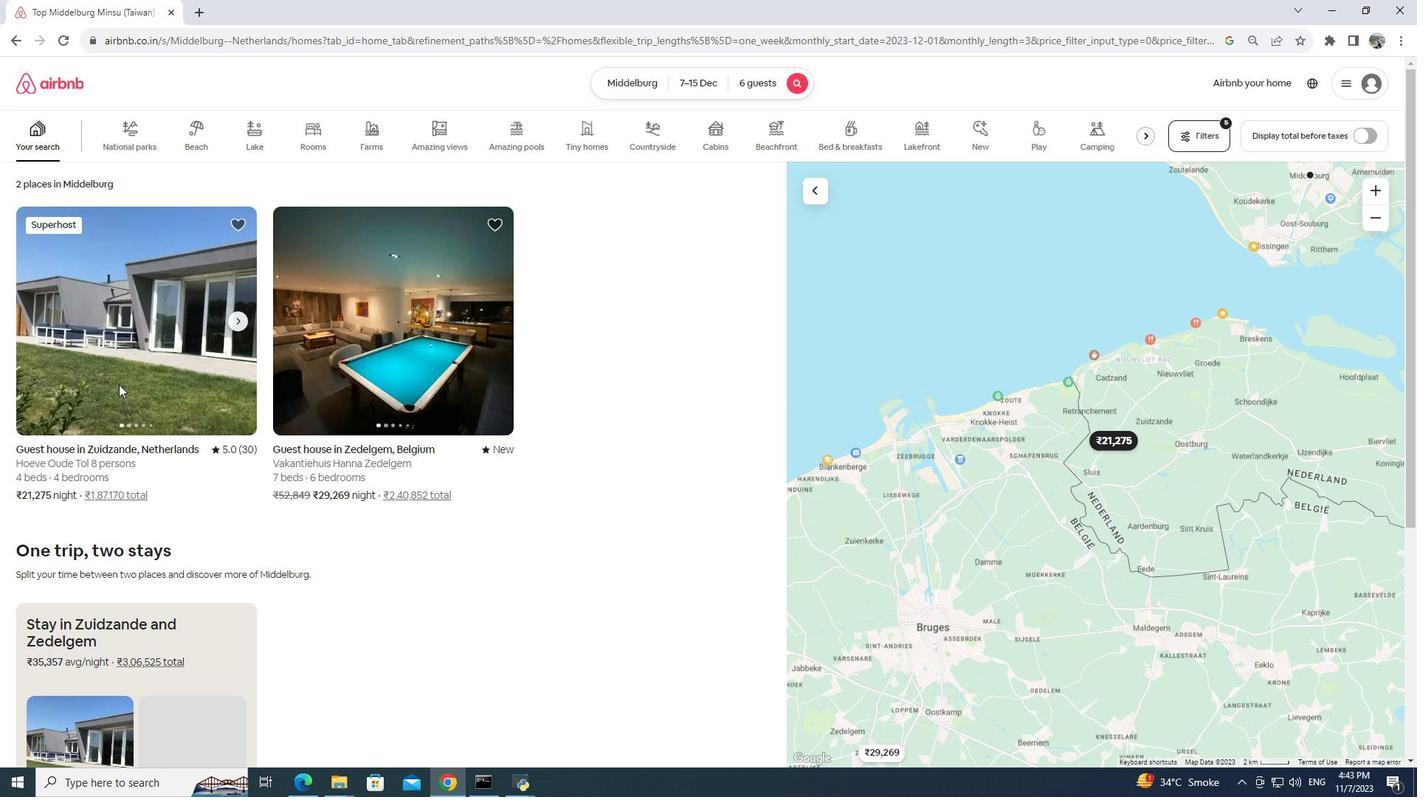 
Action: Mouse moved to (350, 13)
Screenshot: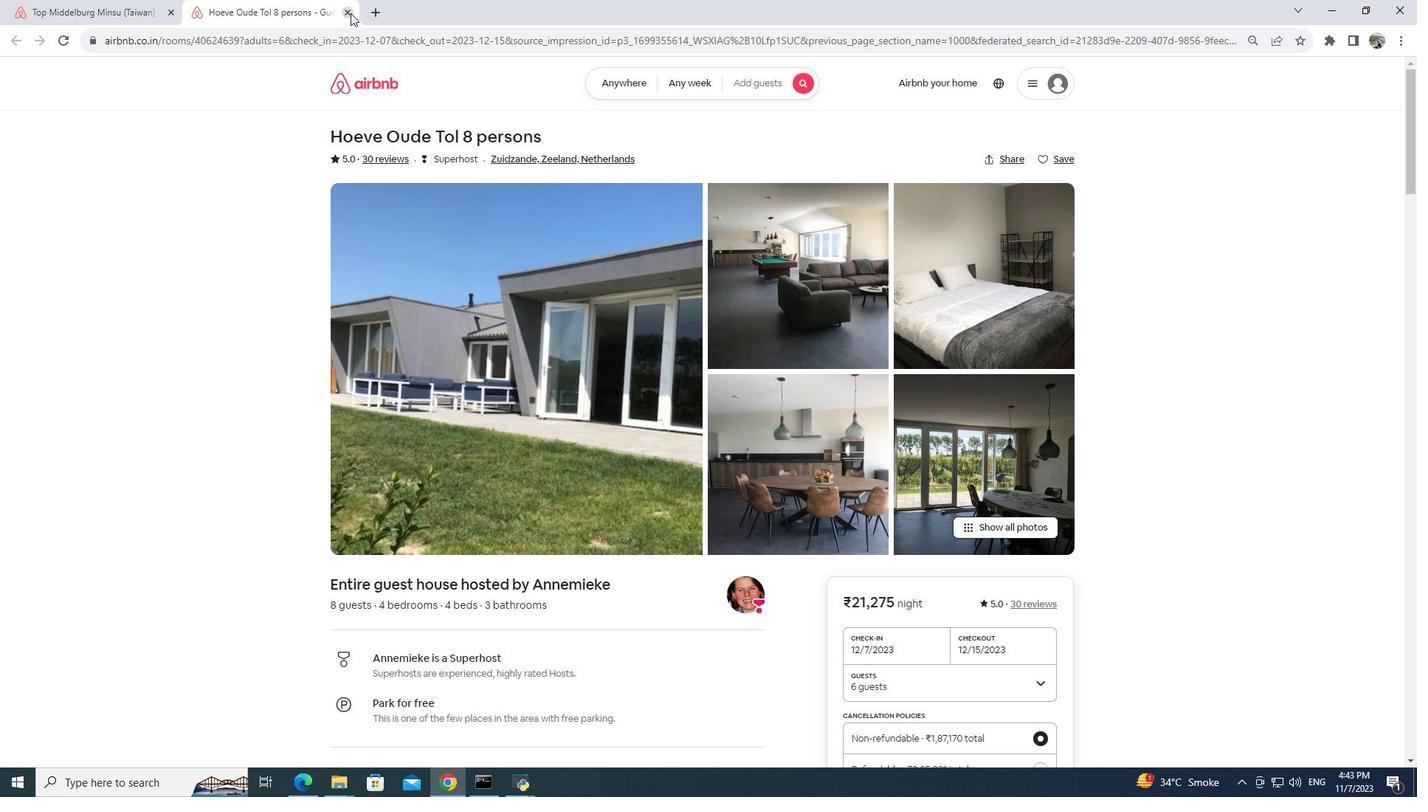 
Action: Mouse pressed left at (350, 13)
Screenshot: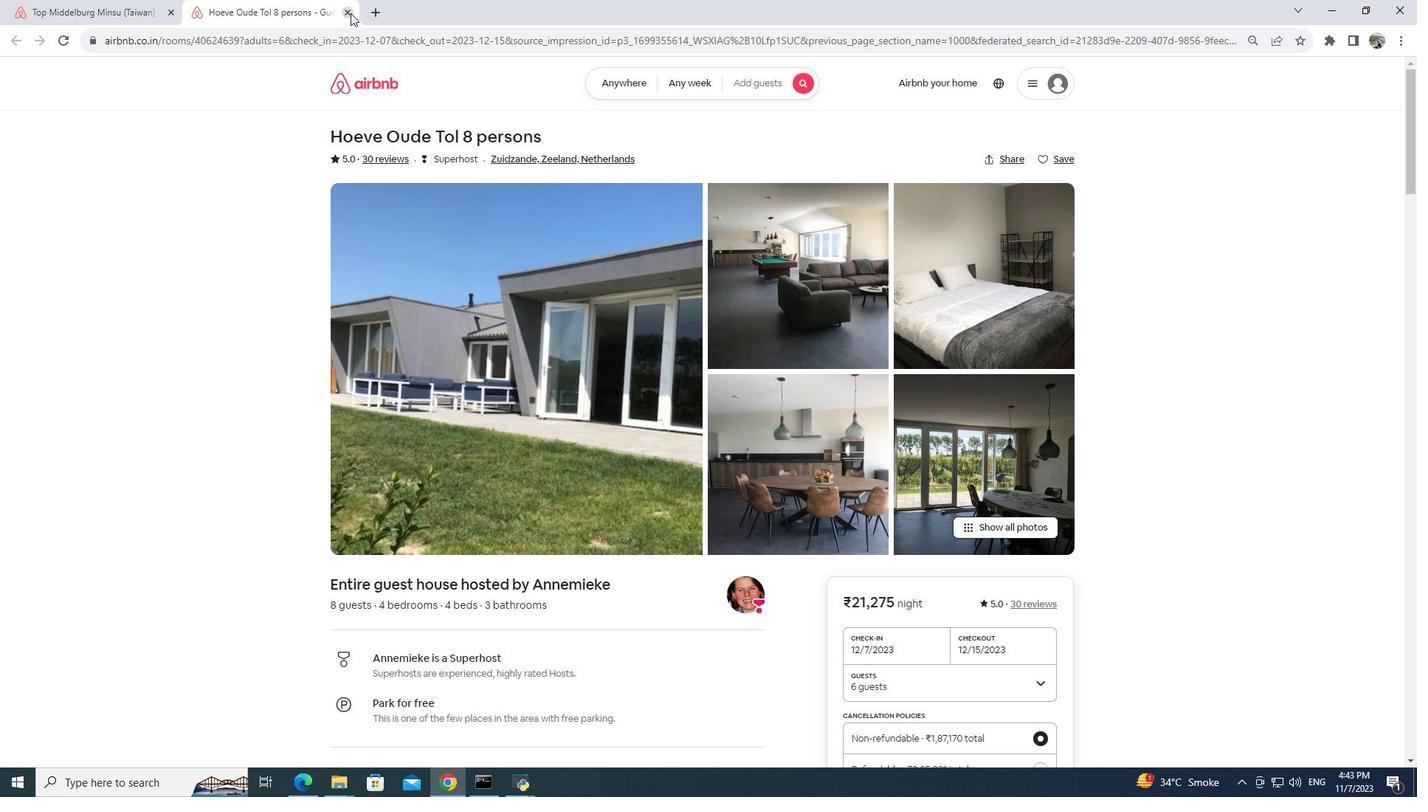 
Action: Mouse moved to (421, 349)
Screenshot: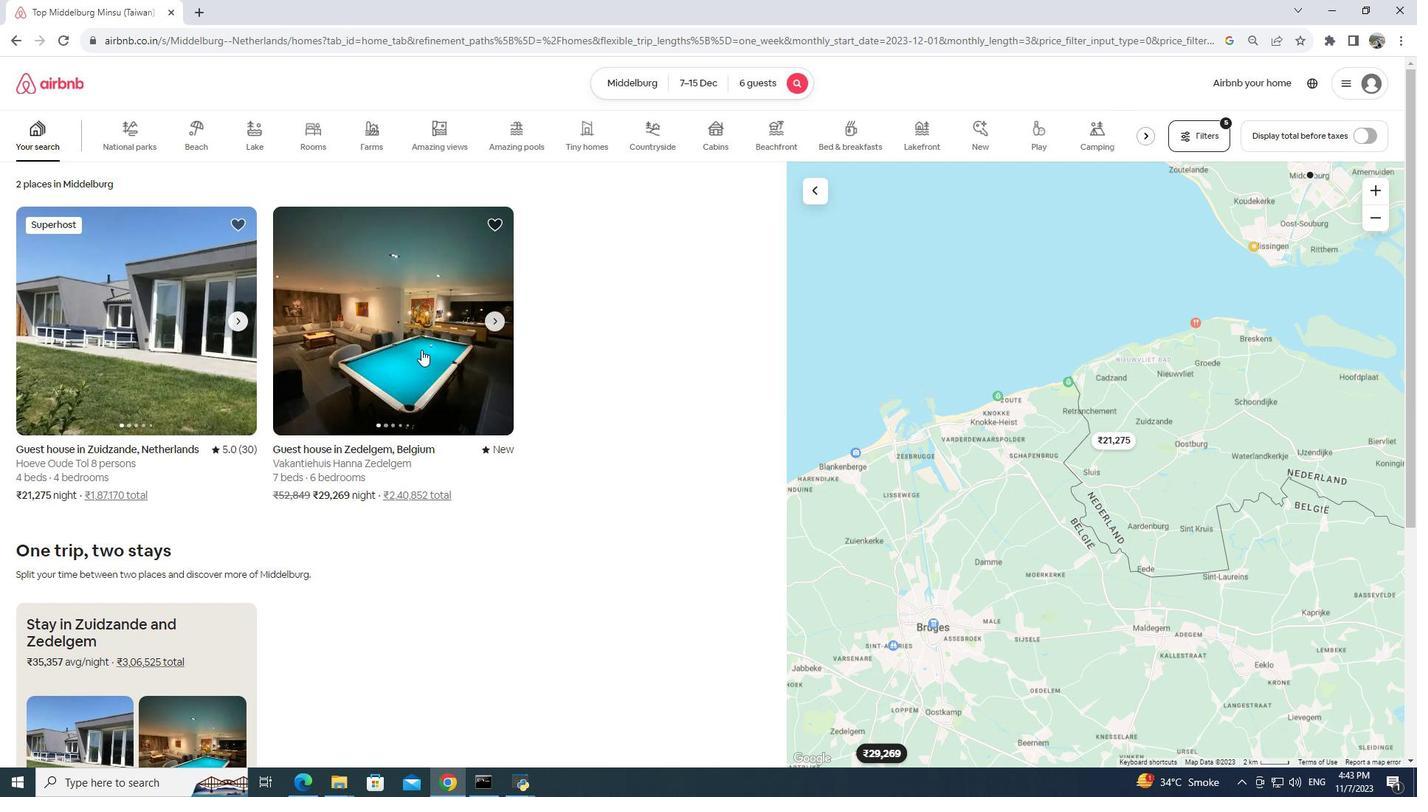 
Action: Mouse pressed left at (421, 349)
Screenshot: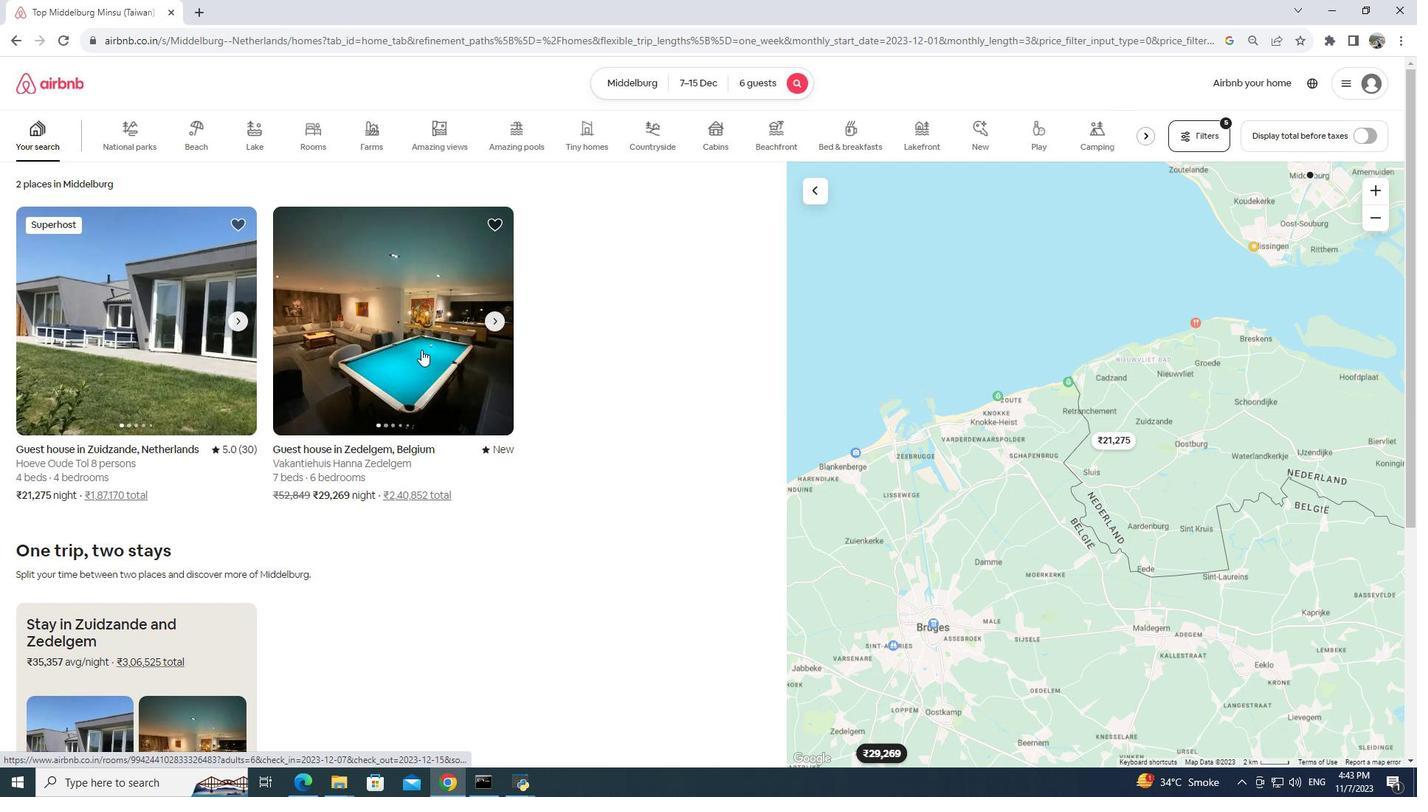 
Action: Mouse moved to (421, 349)
Screenshot: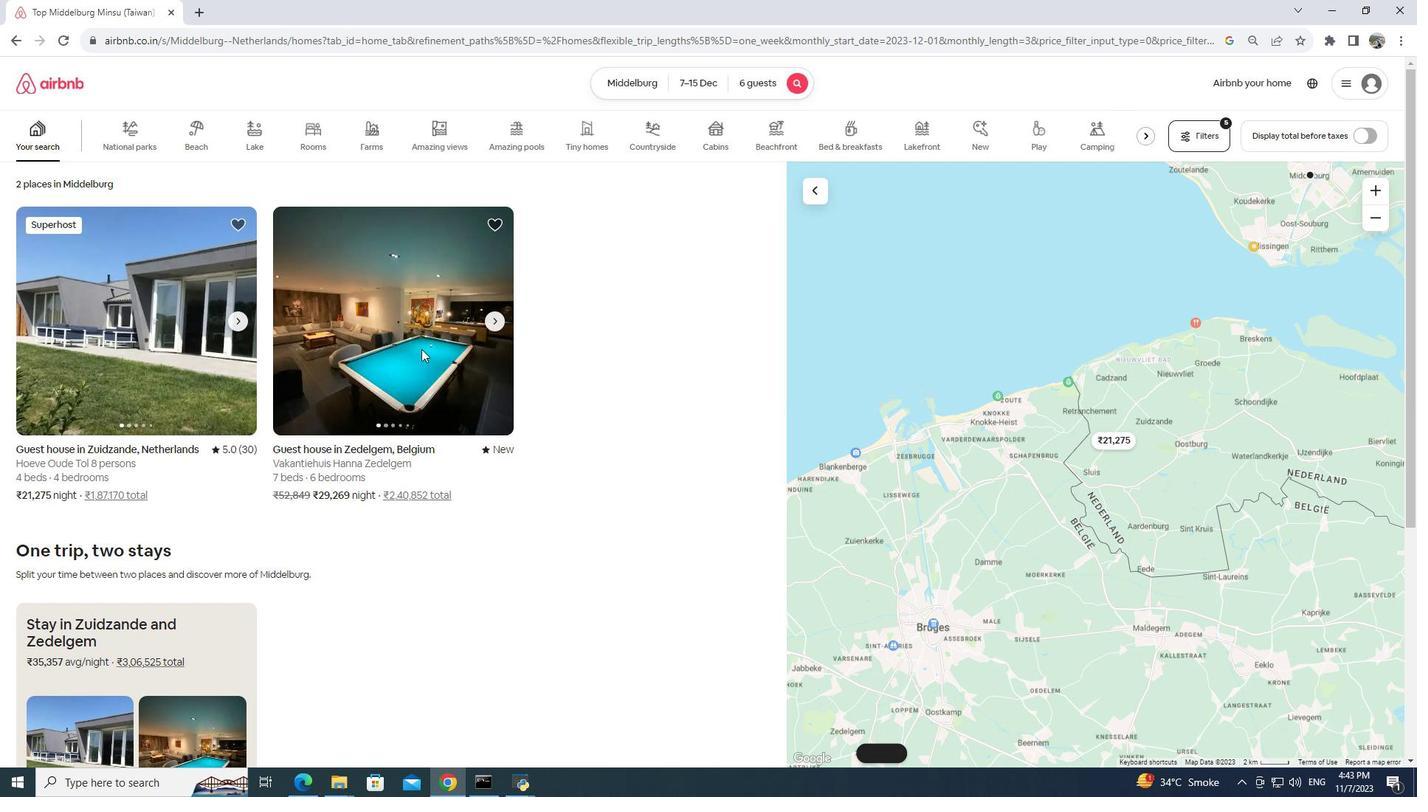 
Action: Mouse pressed left at (421, 349)
Screenshot: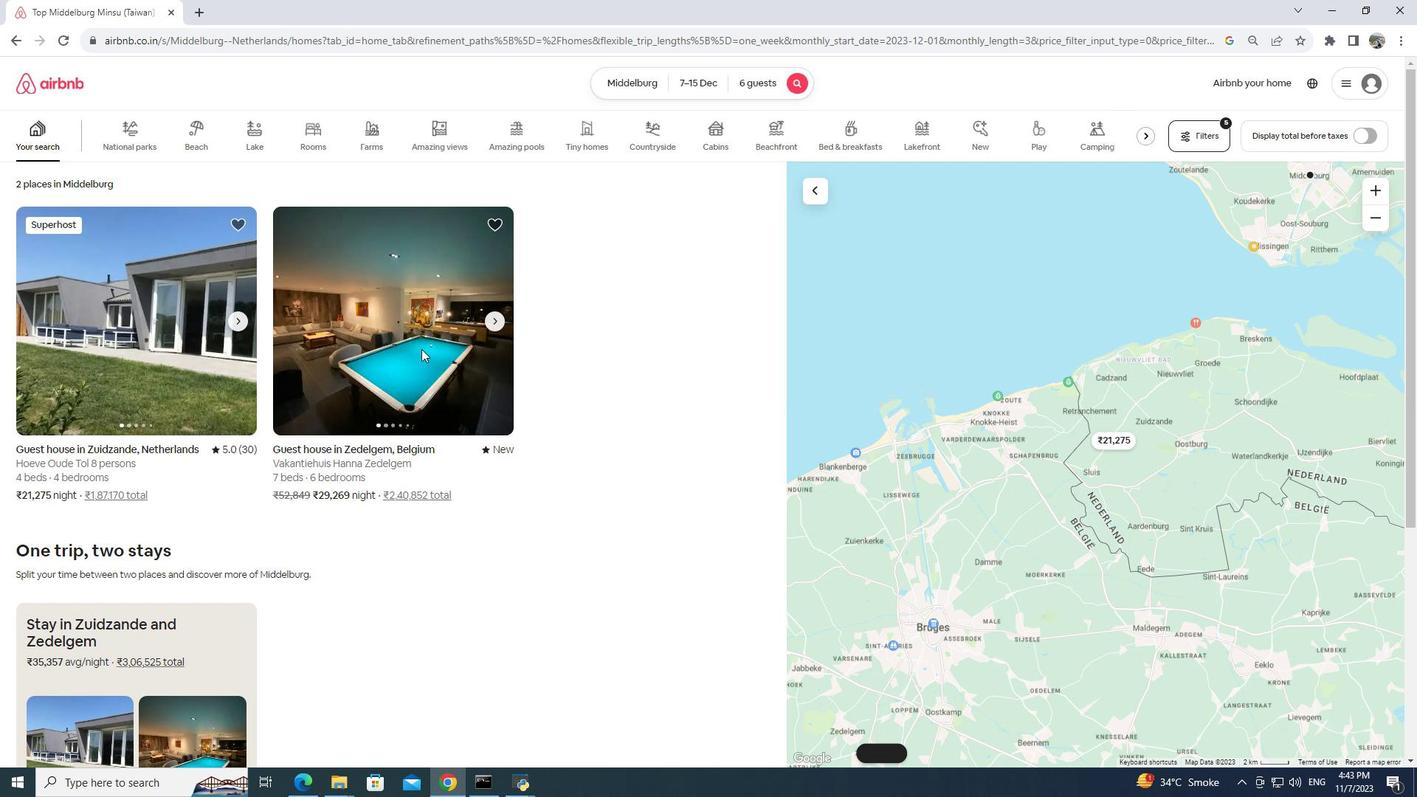 
Action: Mouse moved to (189, 273)
Screenshot: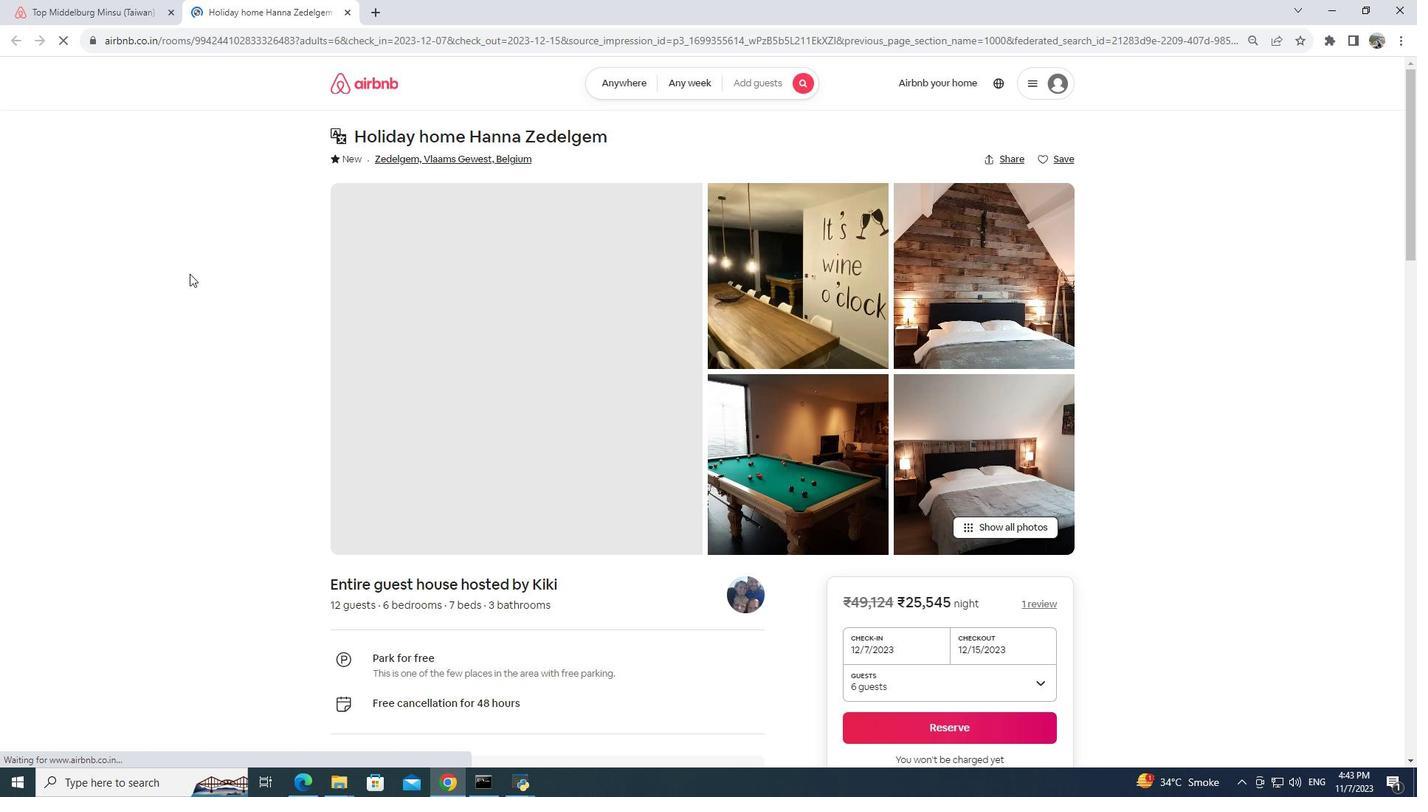 
